 Task: Look for space in Kladno, Czech Republic from 4th August, 2023 to 8th August, 2023 for 1 adult in price range Rs.10000 to Rs.15000. Place can be private room with 1  bedroom having 1 bed and 1 bathroom. Property type can be flatguest house, hotel. Amenities needed are: wifi. Booking option can be shelf check-in. Required host language is English.
Action: Mouse moved to (532, 98)
Screenshot: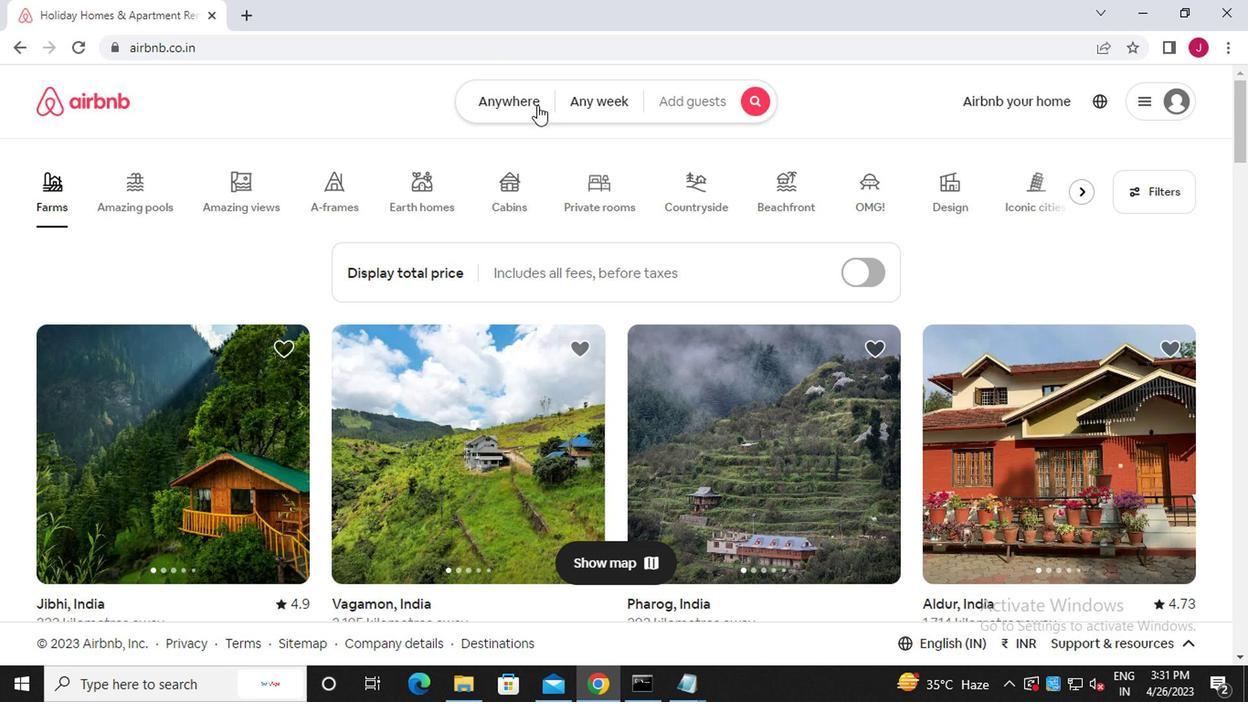 
Action: Mouse pressed left at (532, 98)
Screenshot: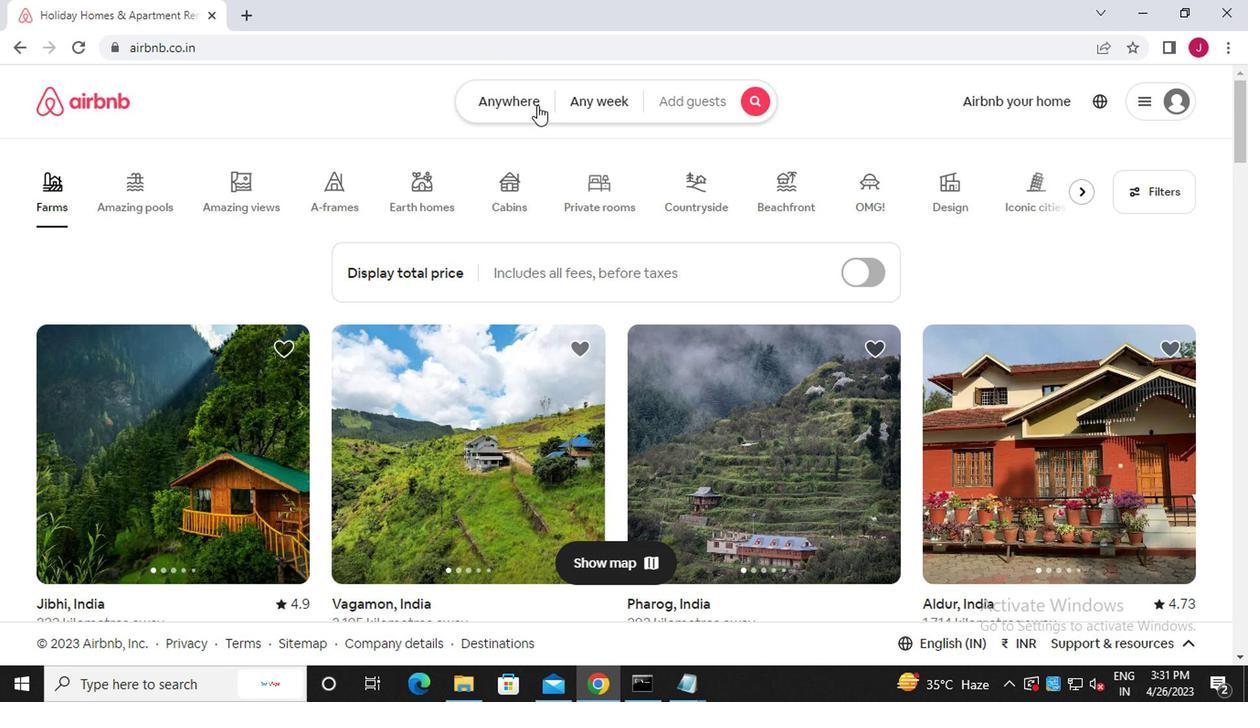 
Action: Mouse moved to (302, 178)
Screenshot: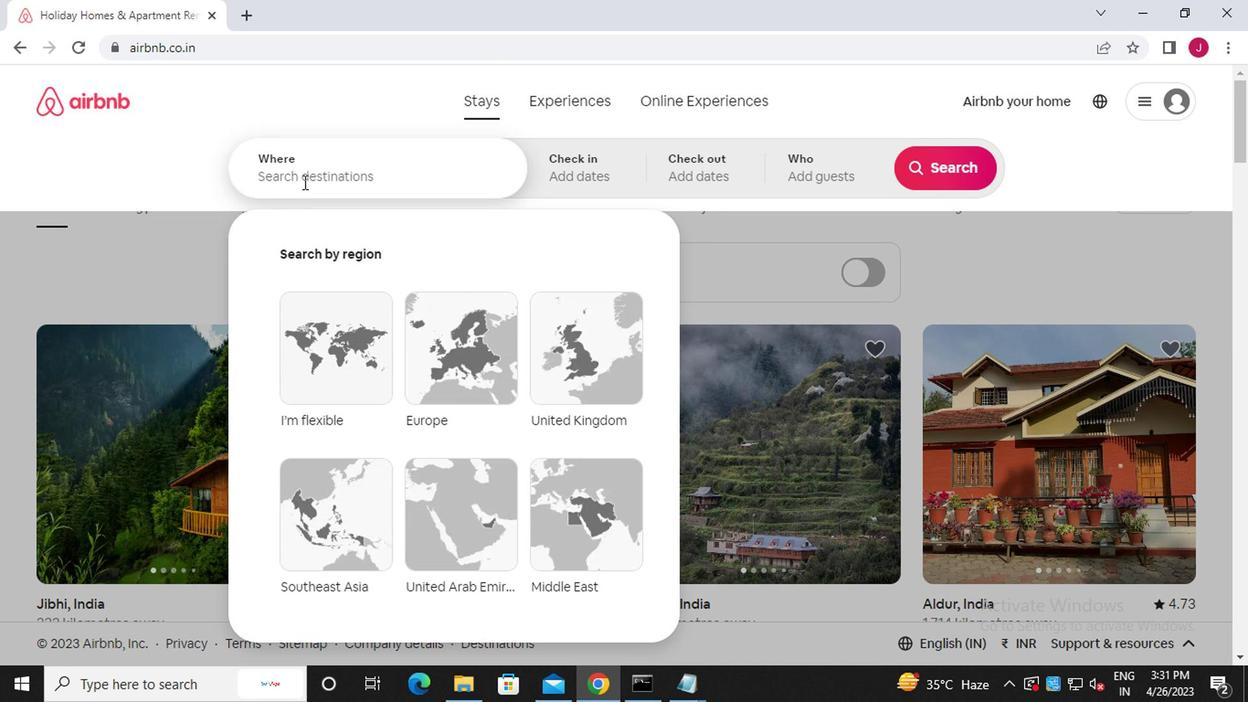
Action: Mouse pressed left at (302, 178)
Screenshot: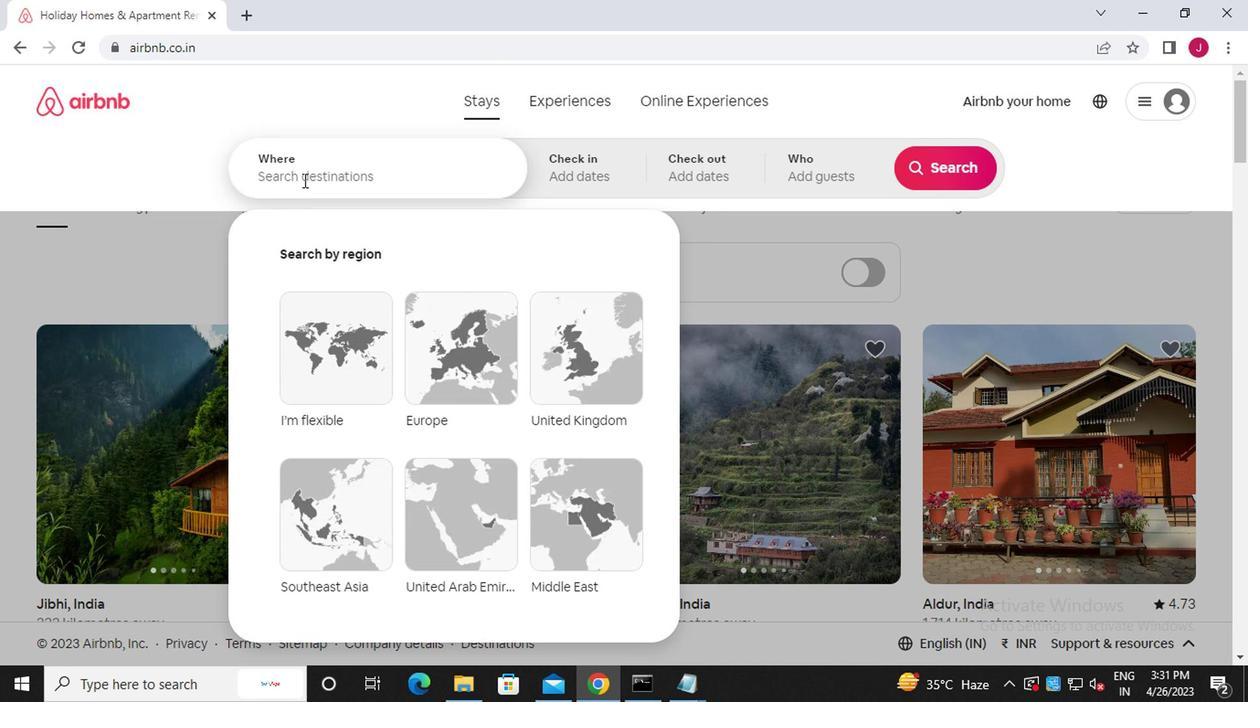 
Action: Key pressed k<Key.caps_lock>lando,<Key.caps_lock>c<Key.caps_lock>zech<Key.space><Key.caps_lock>r<Key.caps_lock>epublic
Screenshot: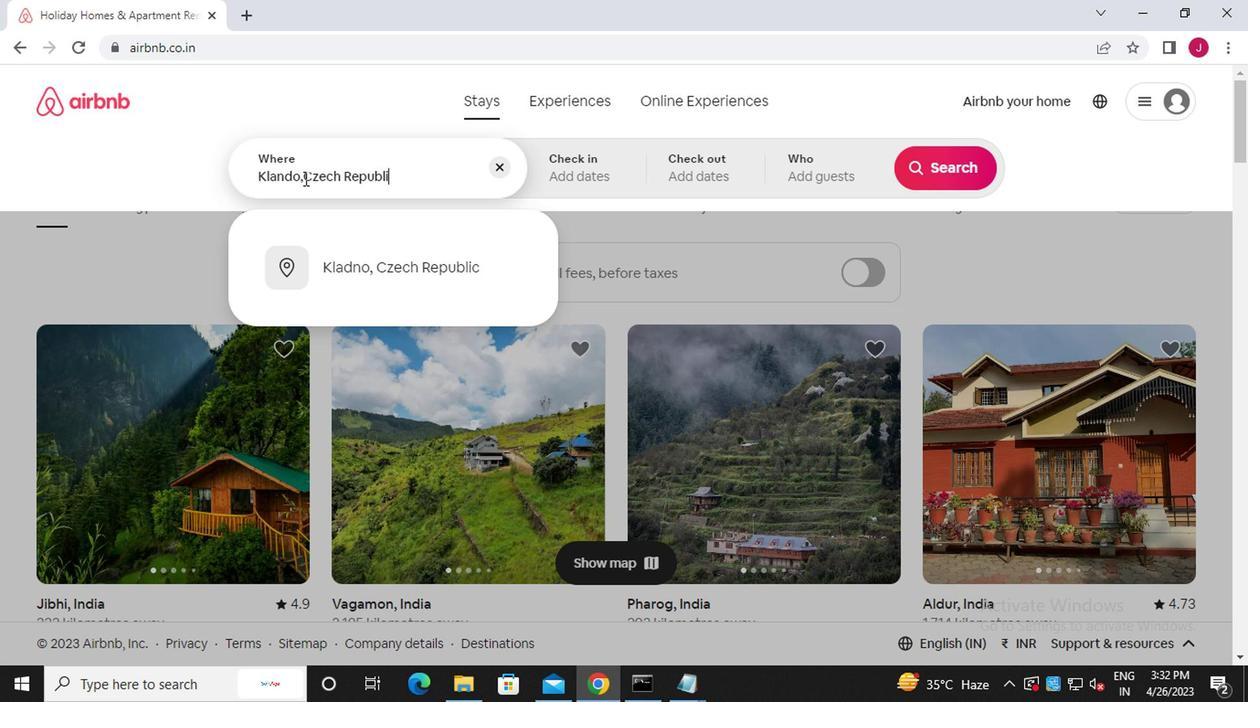 
Action: Mouse moved to (448, 275)
Screenshot: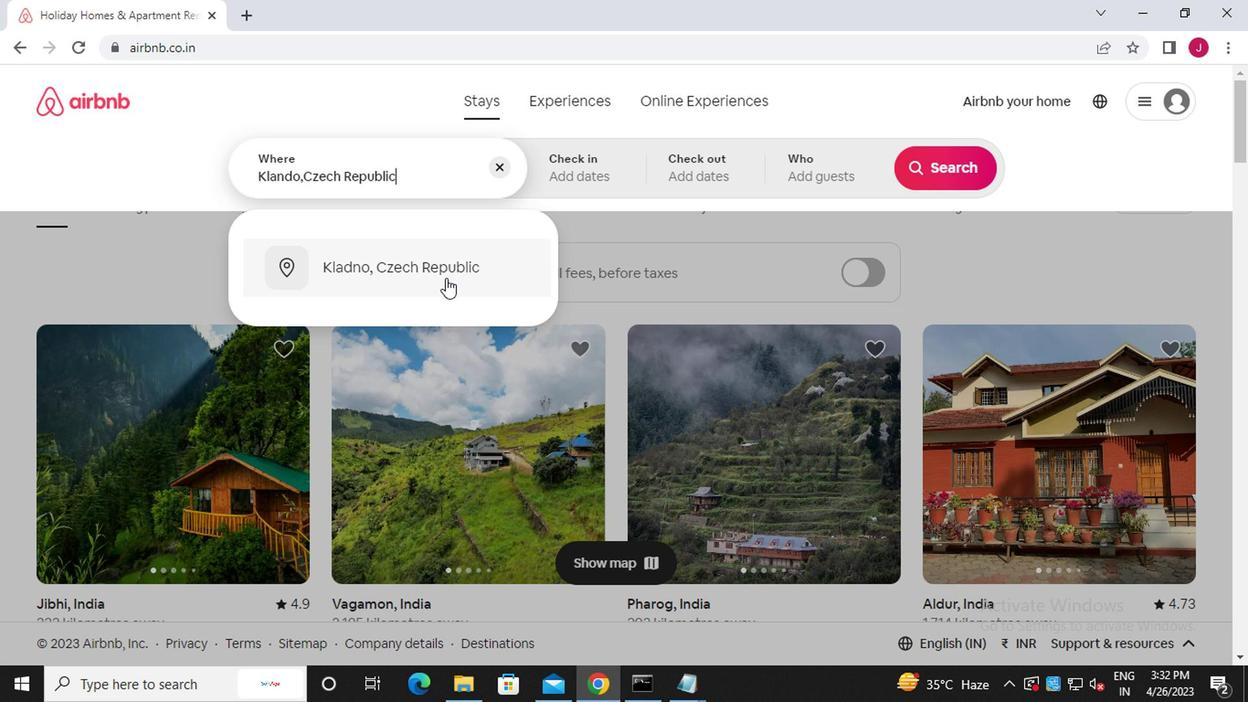 
Action: Mouse pressed left at (448, 275)
Screenshot: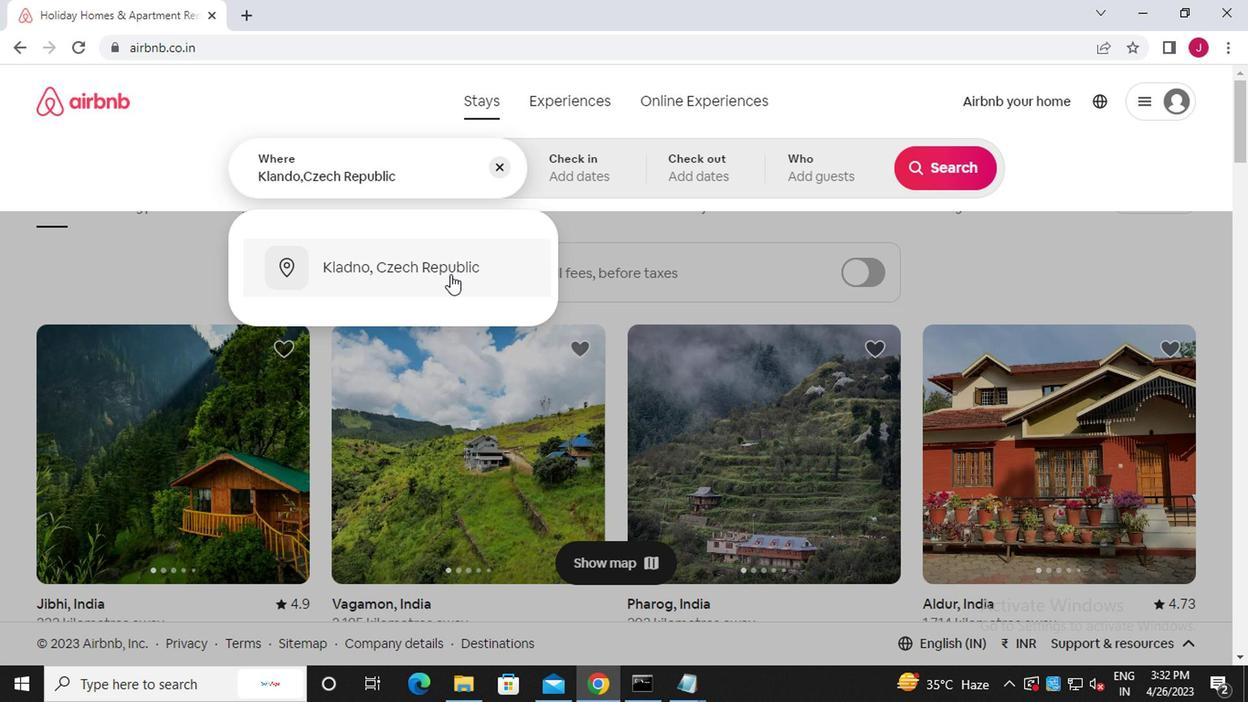 
Action: Mouse moved to (926, 320)
Screenshot: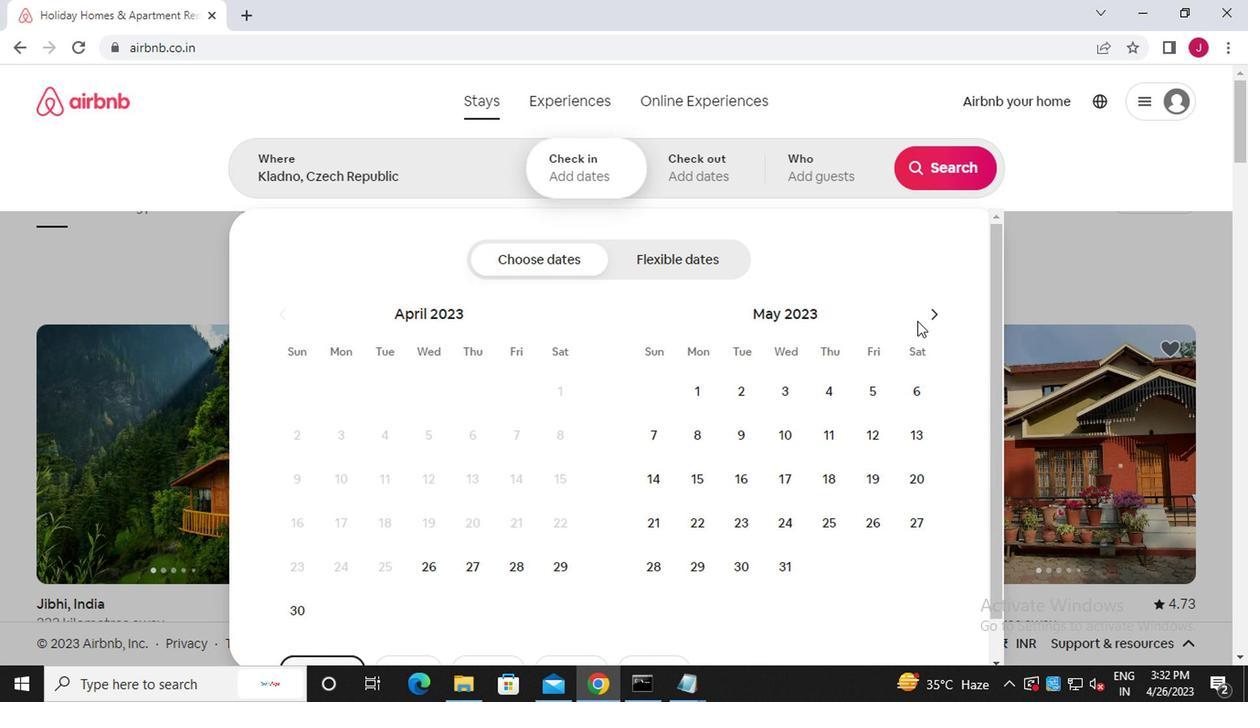 
Action: Mouse pressed left at (926, 320)
Screenshot: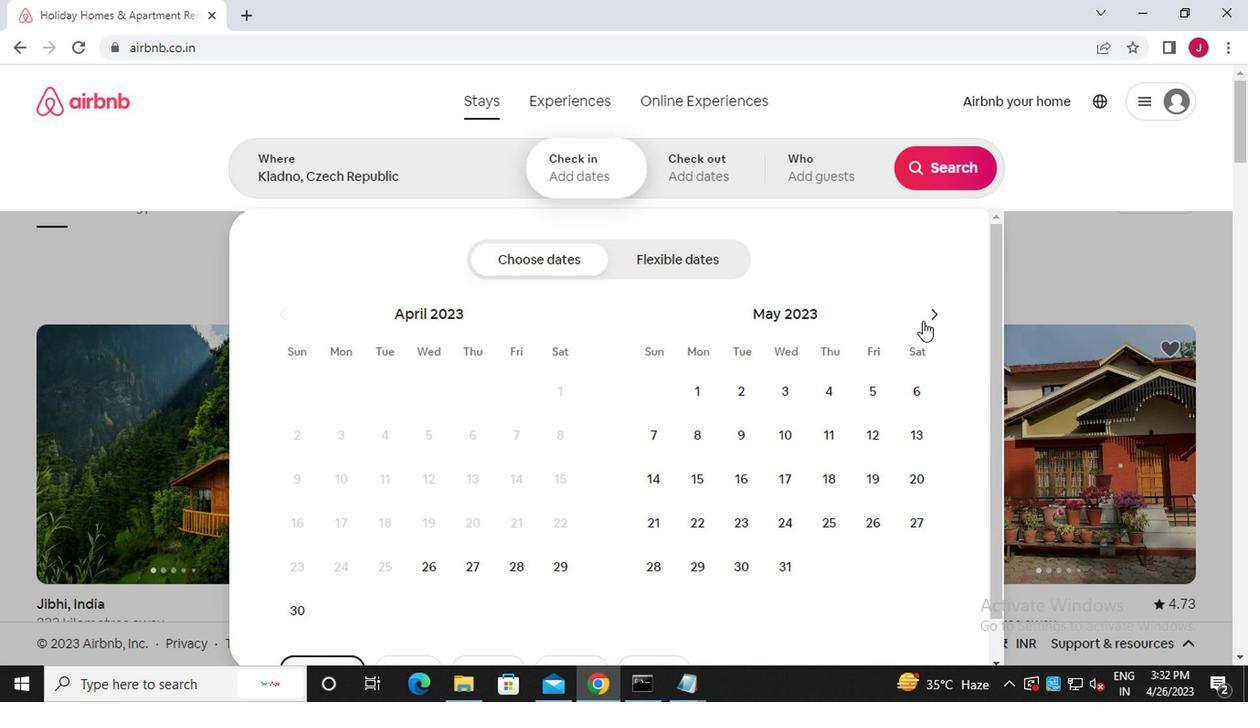 
Action: Mouse moved to (928, 320)
Screenshot: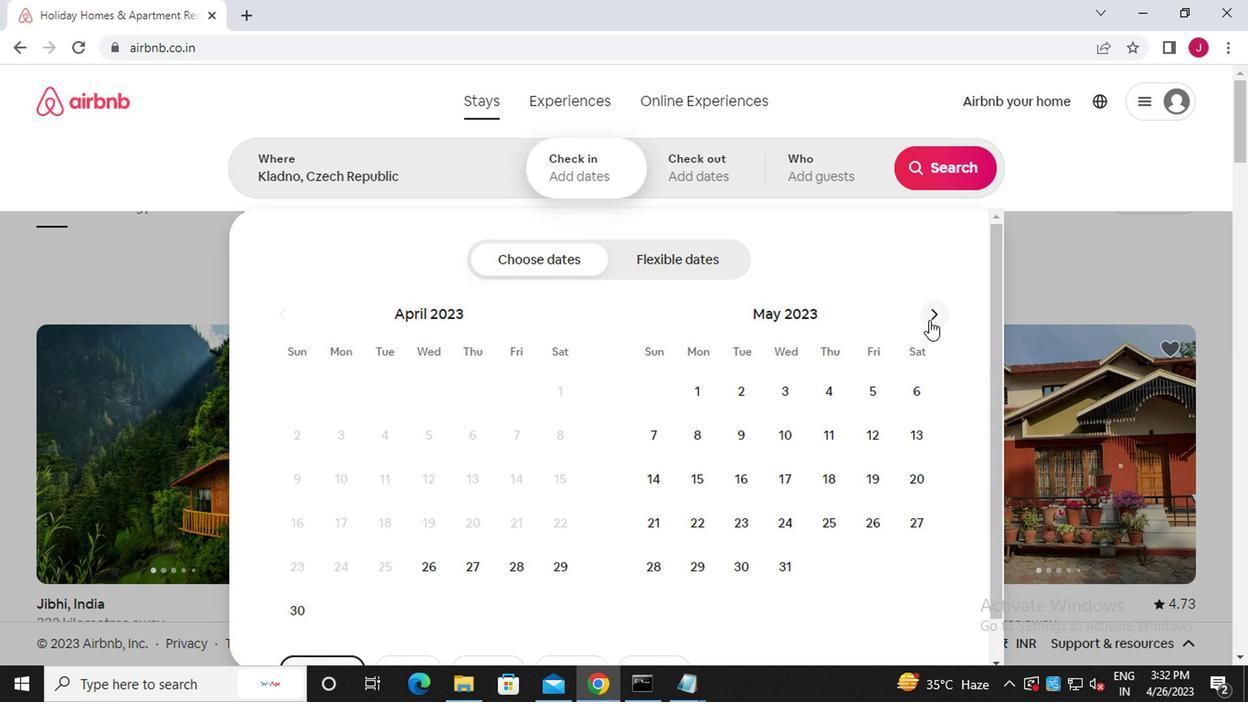 
Action: Mouse pressed left at (928, 320)
Screenshot: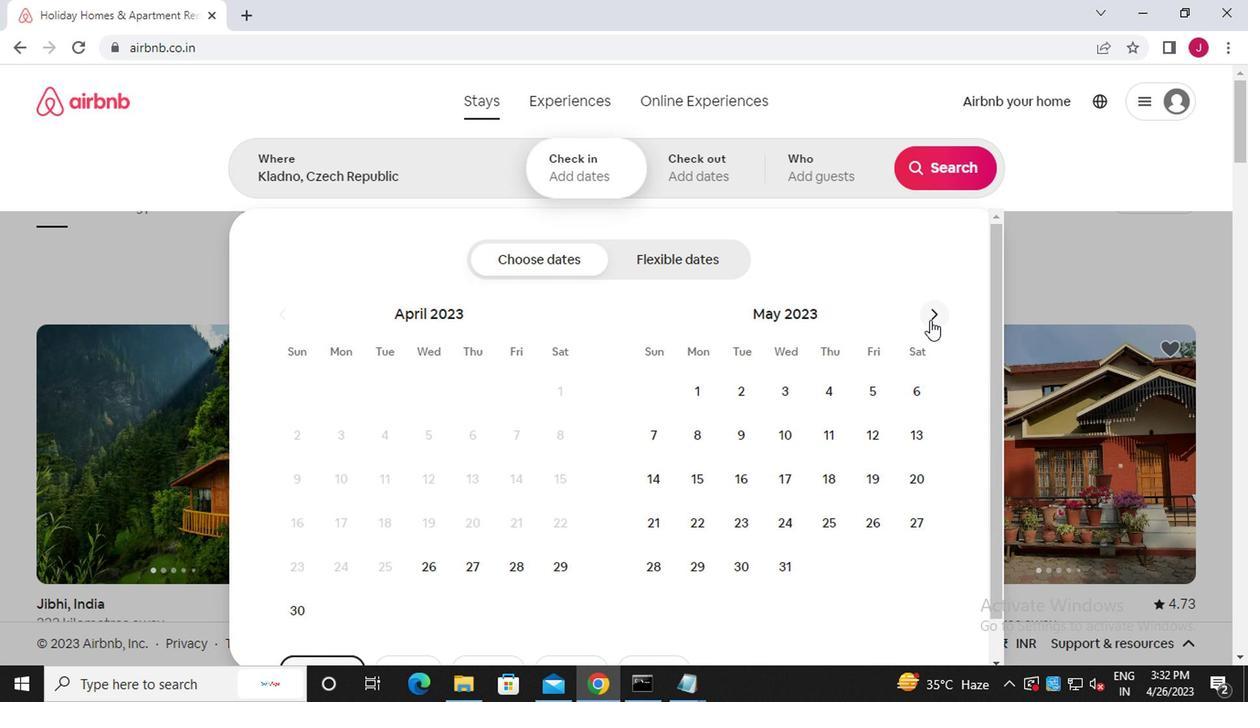
Action: Mouse pressed left at (928, 320)
Screenshot: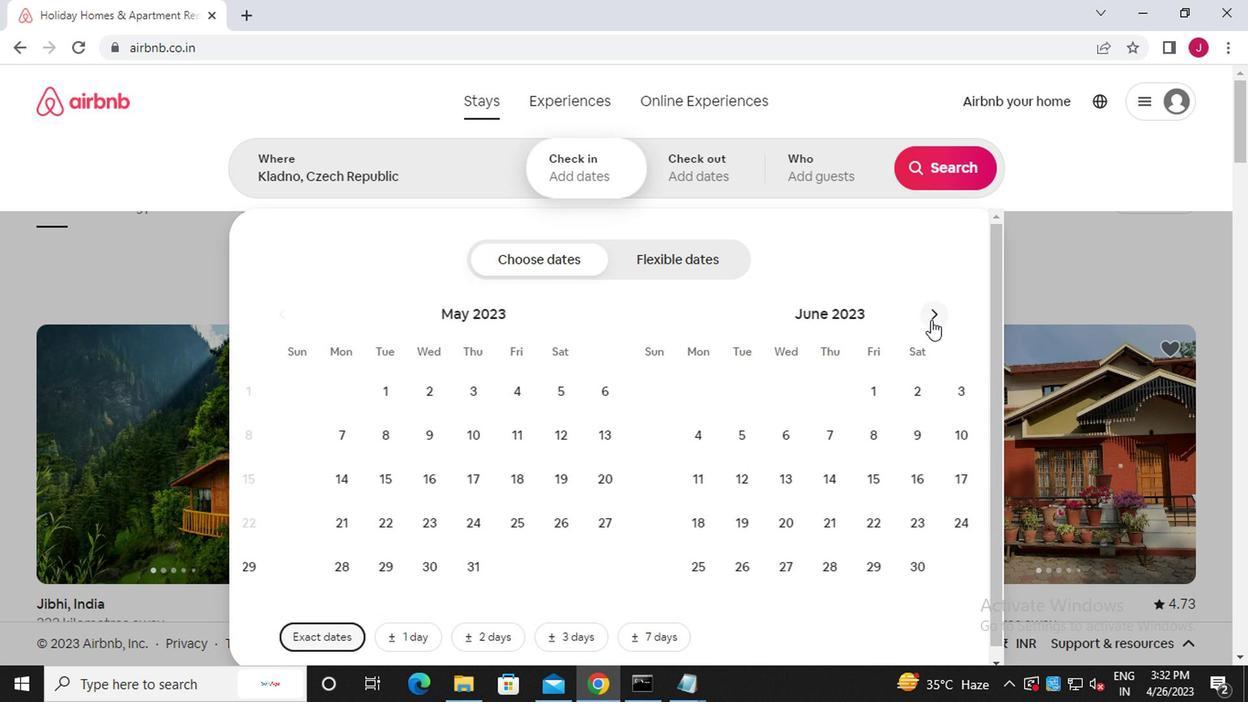 
Action: Mouse pressed left at (928, 320)
Screenshot: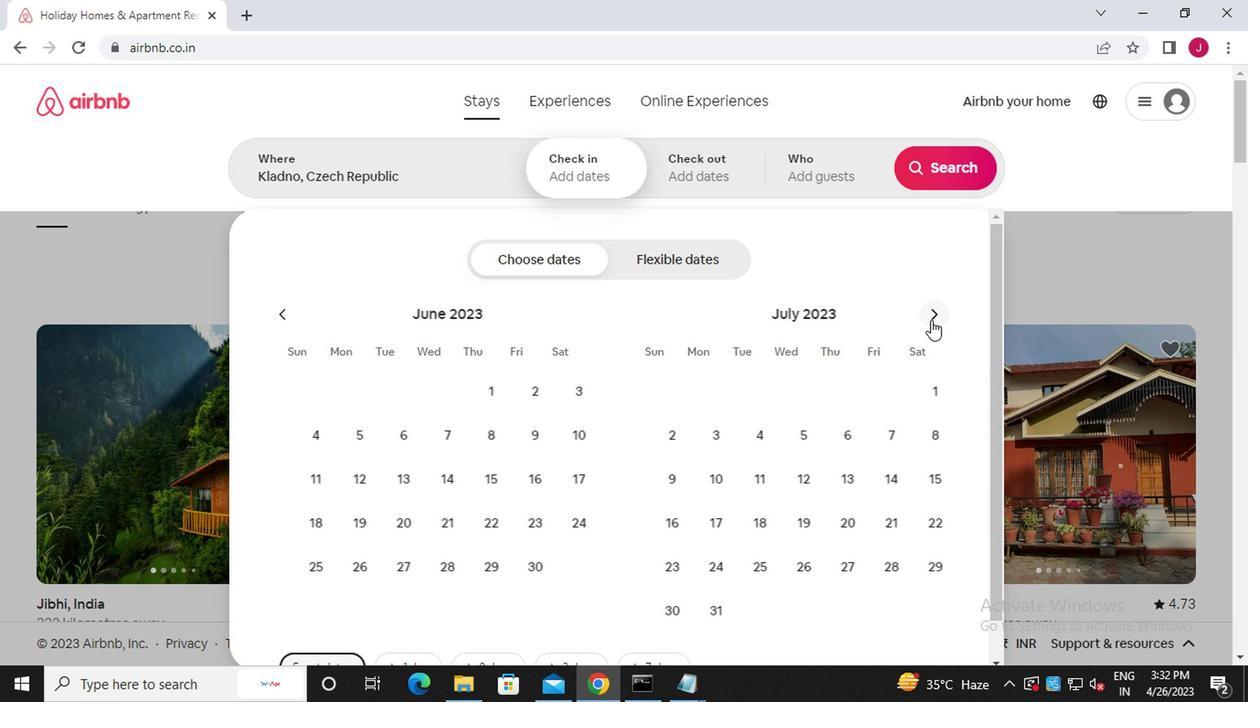 
Action: Mouse moved to (865, 390)
Screenshot: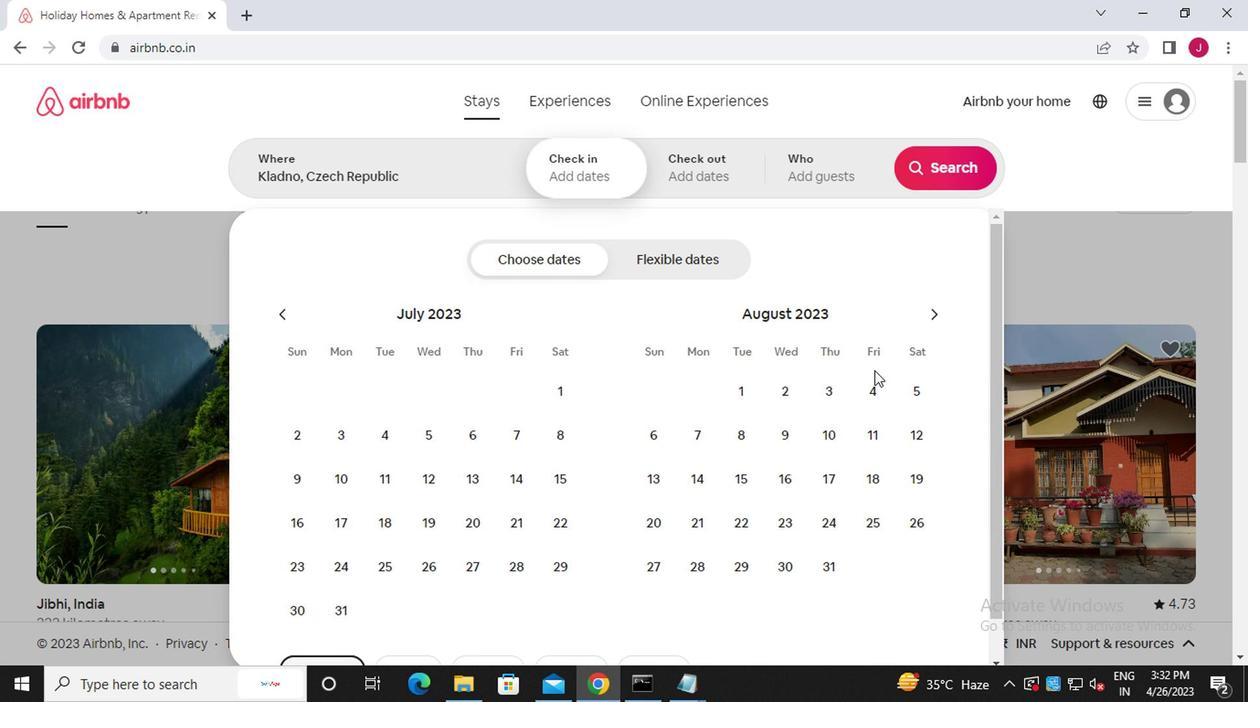 
Action: Mouse pressed left at (865, 390)
Screenshot: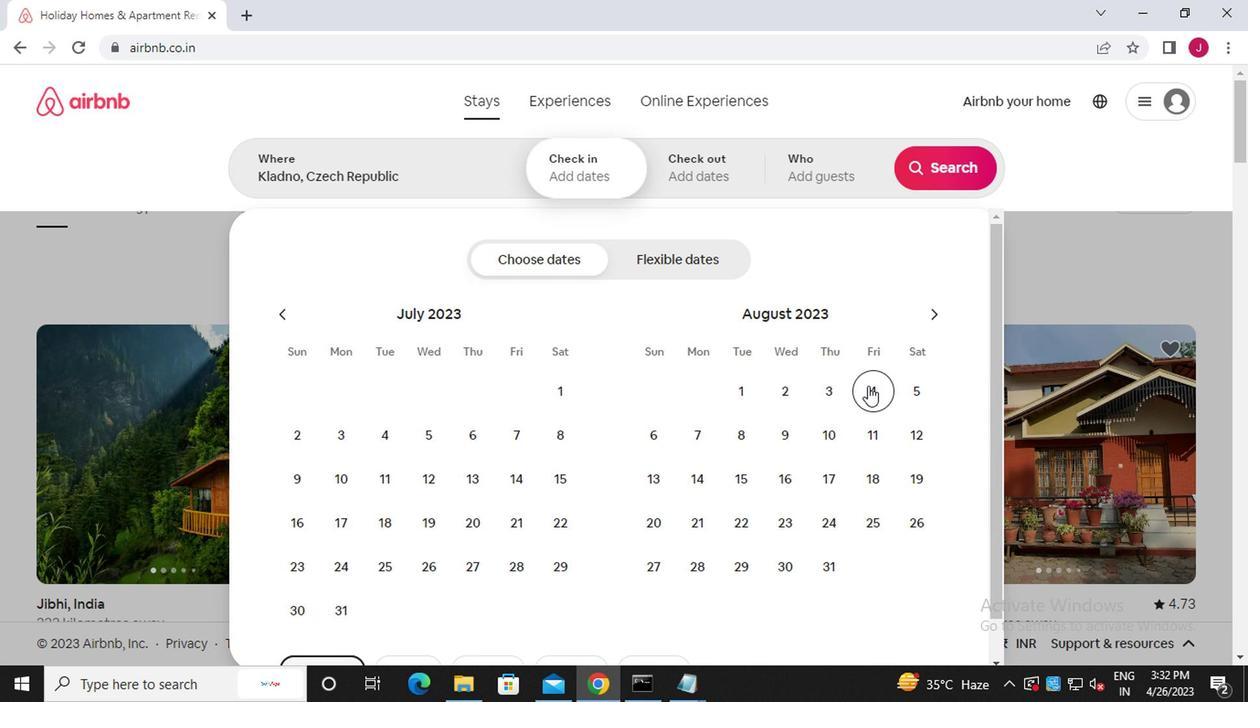 
Action: Mouse moved to (752, 433)
Screenshot: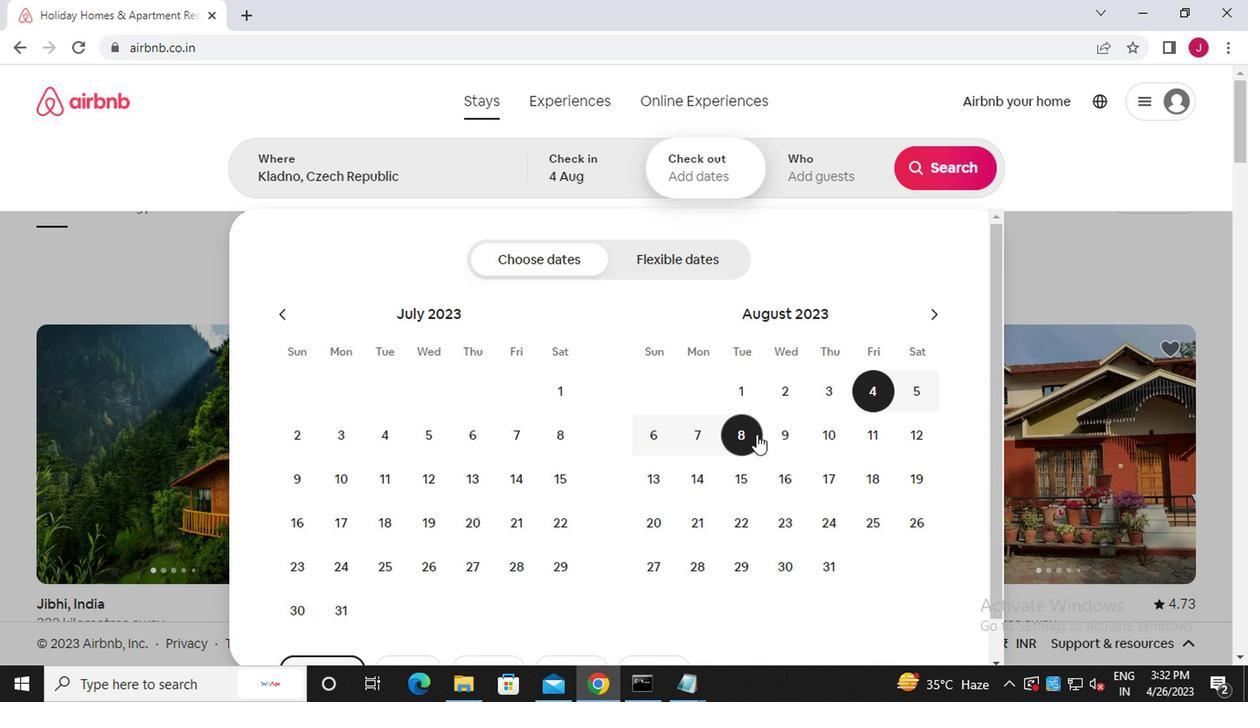 
Action: Mouse pressed left at (752, 433)
Screenshot: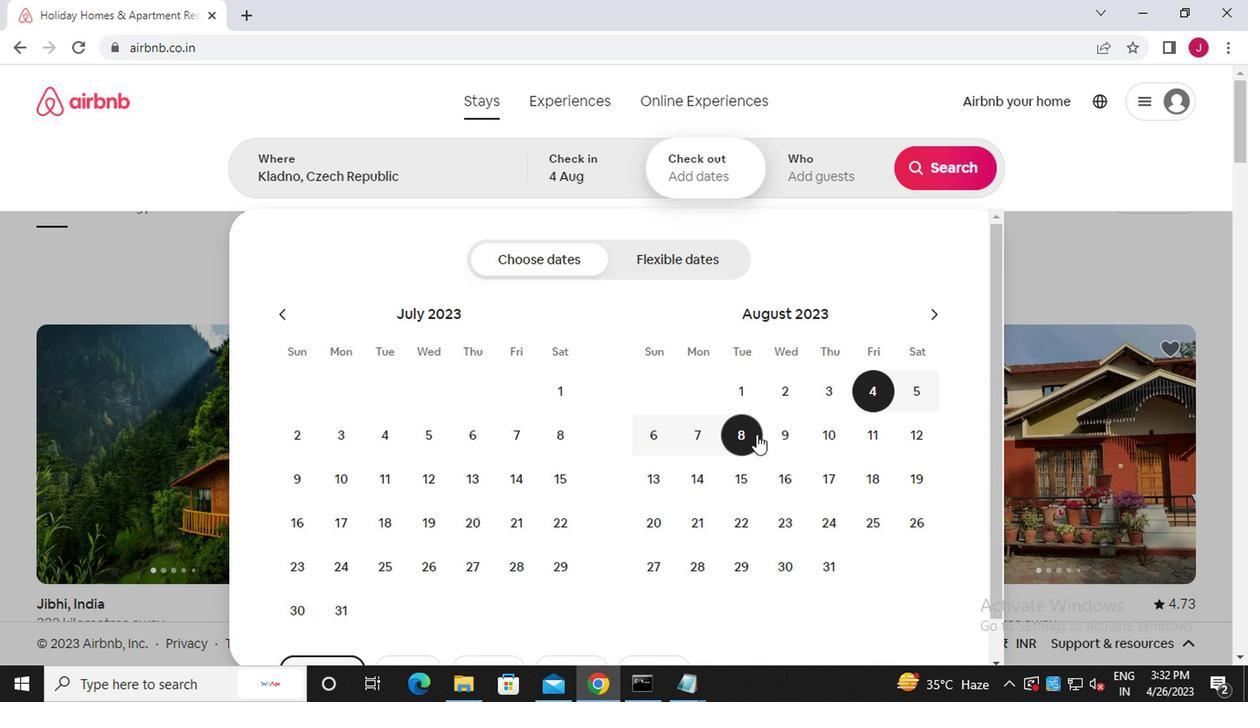
Action: Mouse moved to (809, 177)
Screenshot: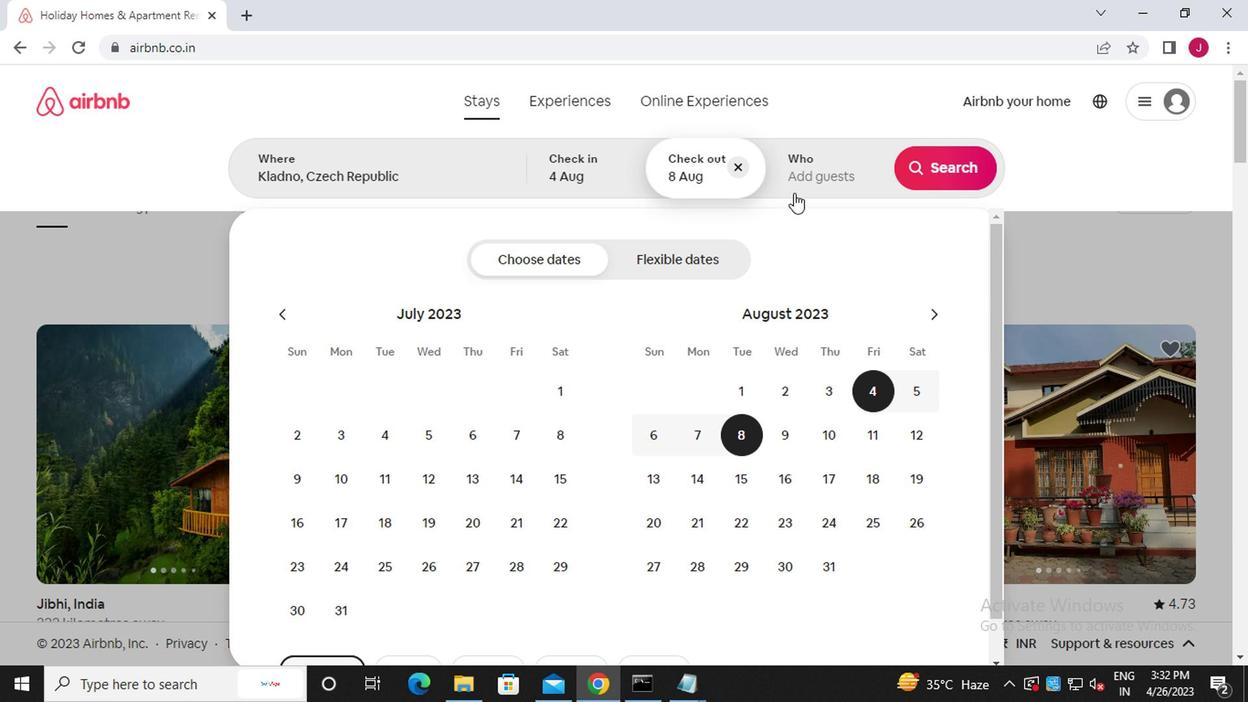 
Action: Mouse pressed left at (809, 177)
Screenshot: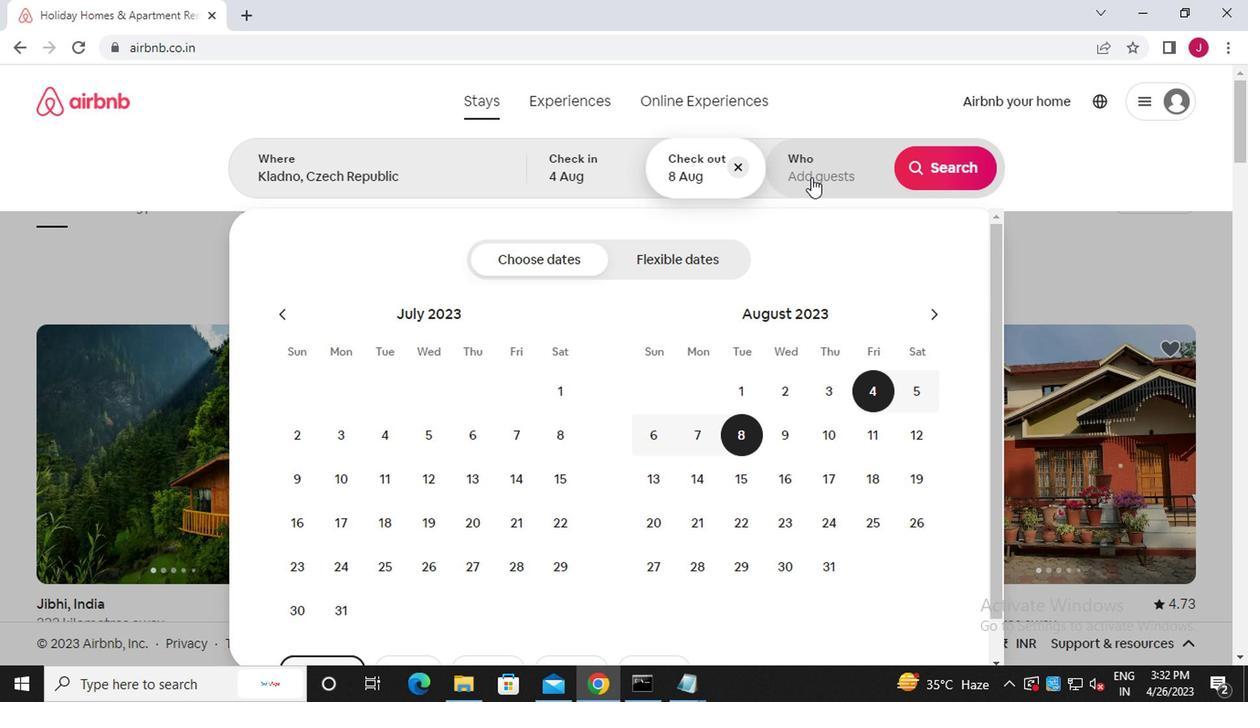 
Action: Mouse moved to (943, 264)
Screenshot: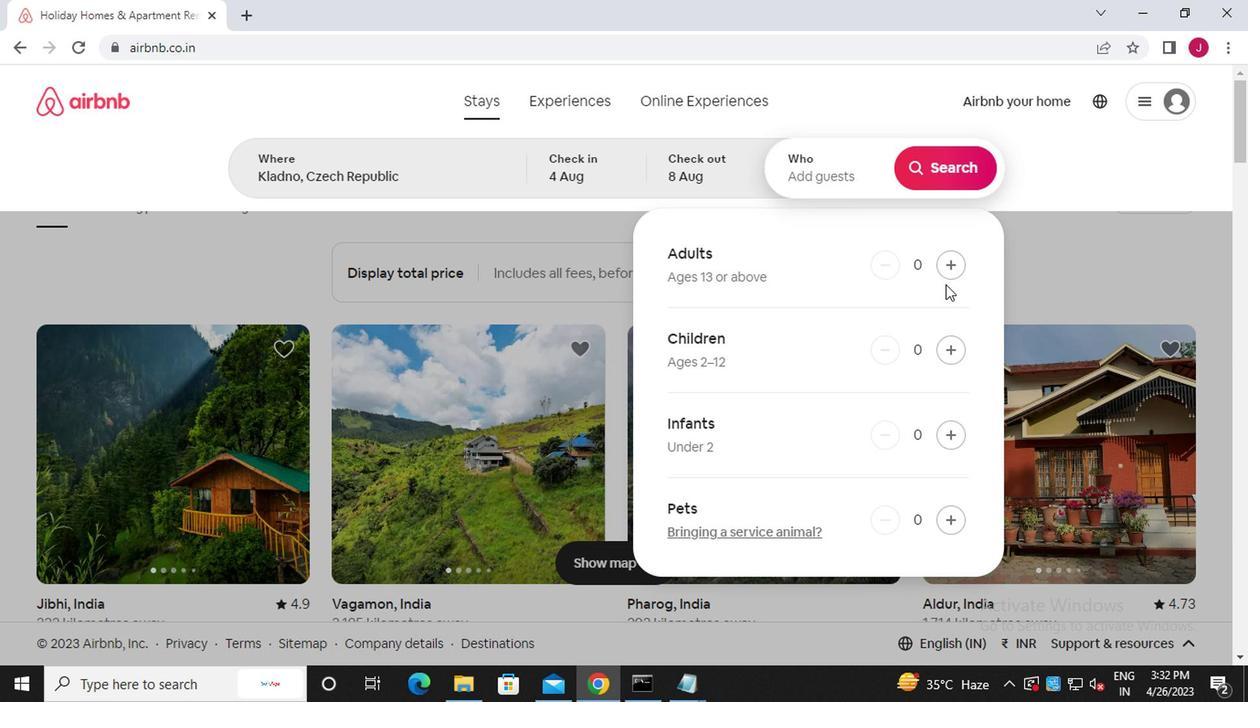 
Action: Mouse pressed left at (943, 264)
Screenshot: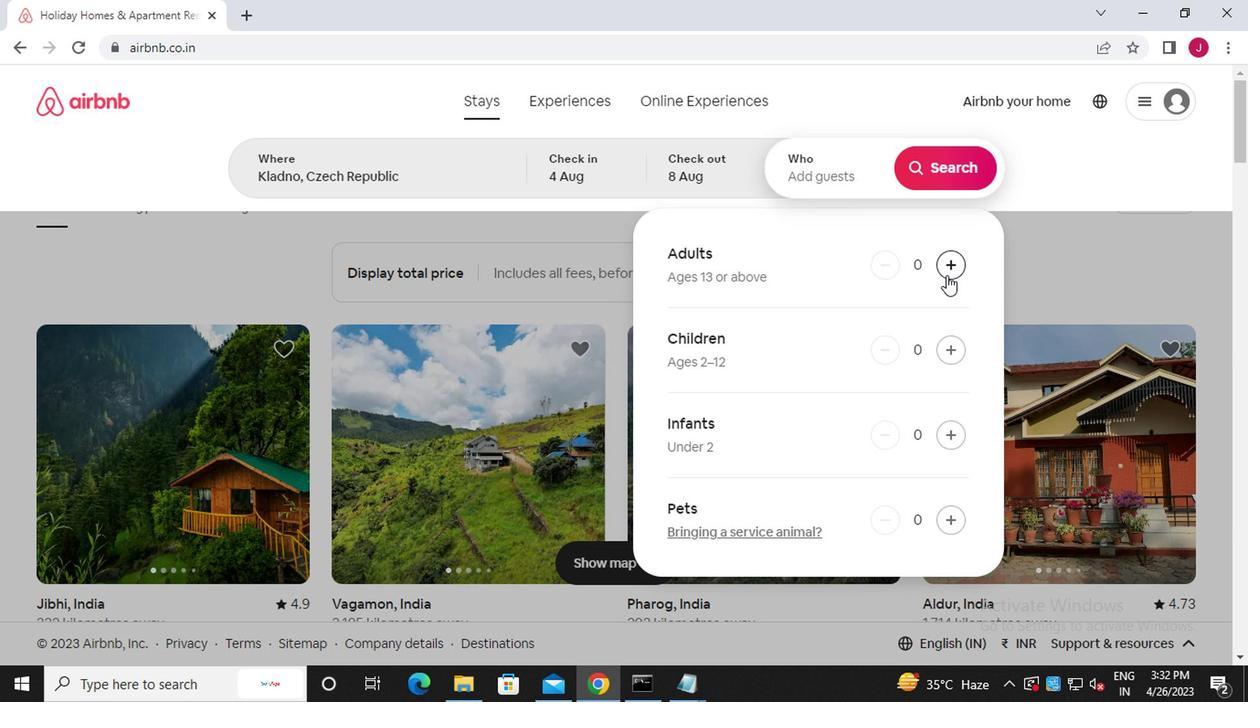 
Action: Mouse moved to (943, 168)
Screenshot: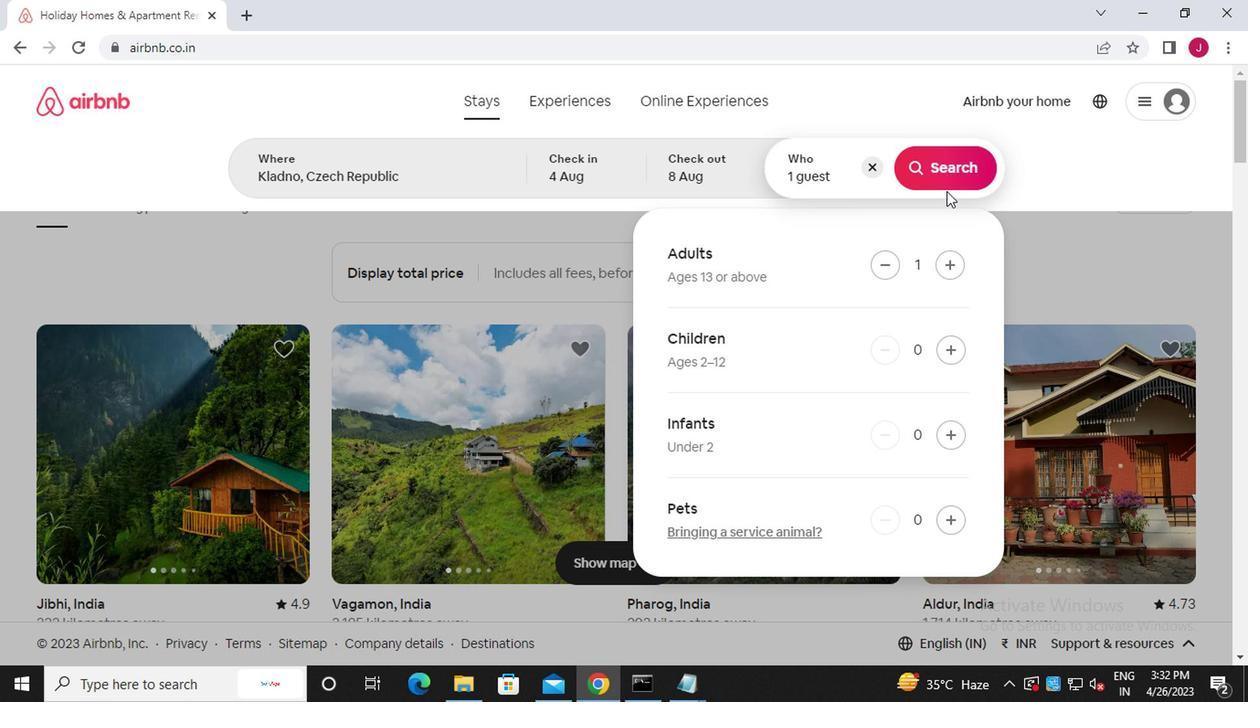 
Action: Mouse pressed left at (943, 168)
Screenshot: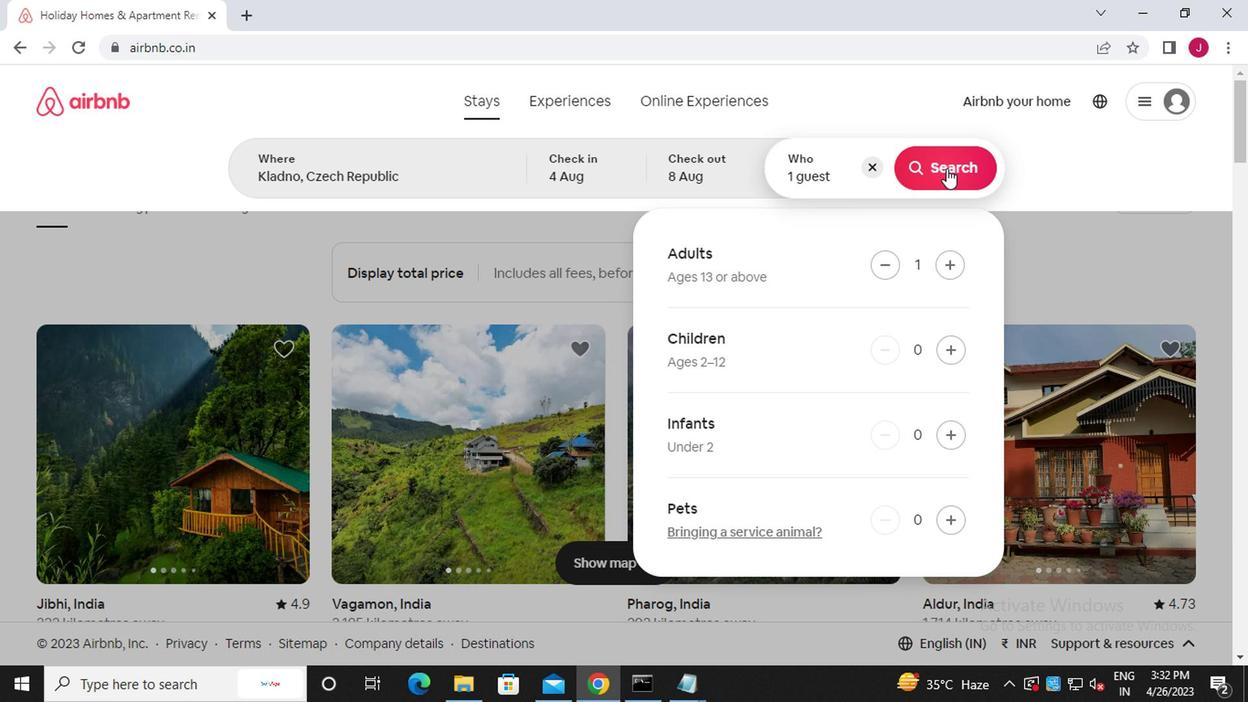 
Action: Mouse moved to (1171, 173)
Screenshot: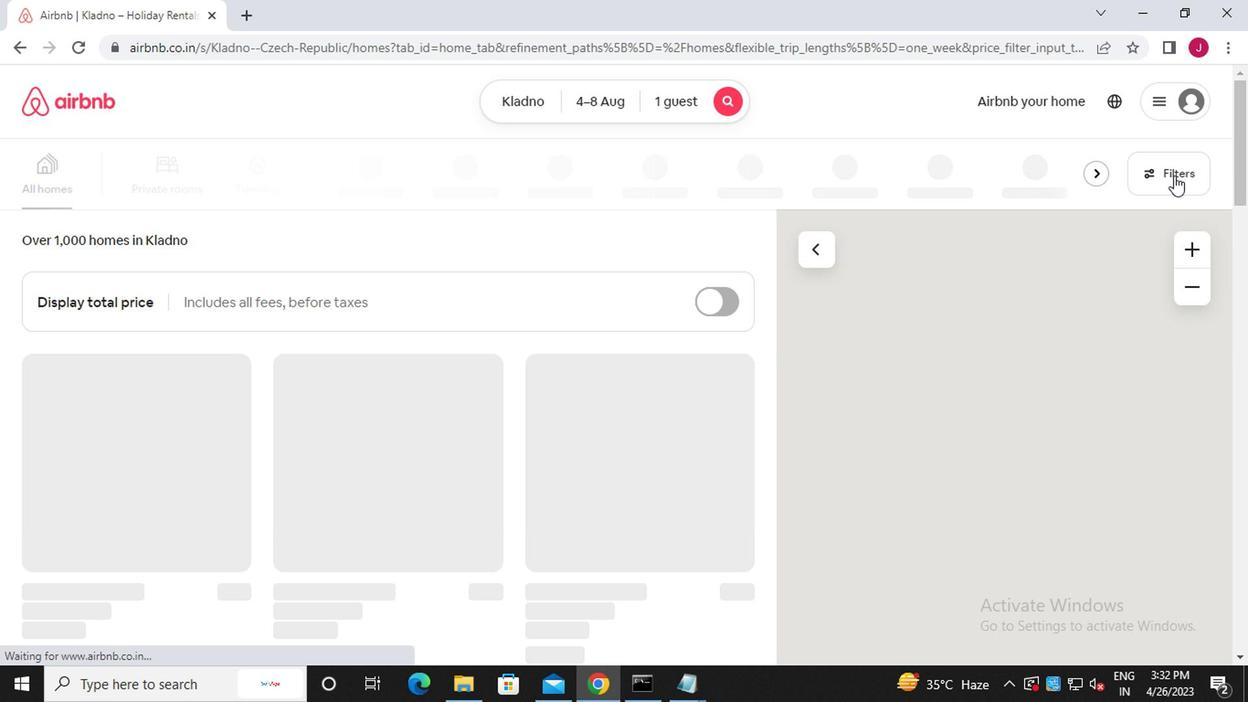 
Action: Mouse pressed left at (1171, 173)
Screenshot: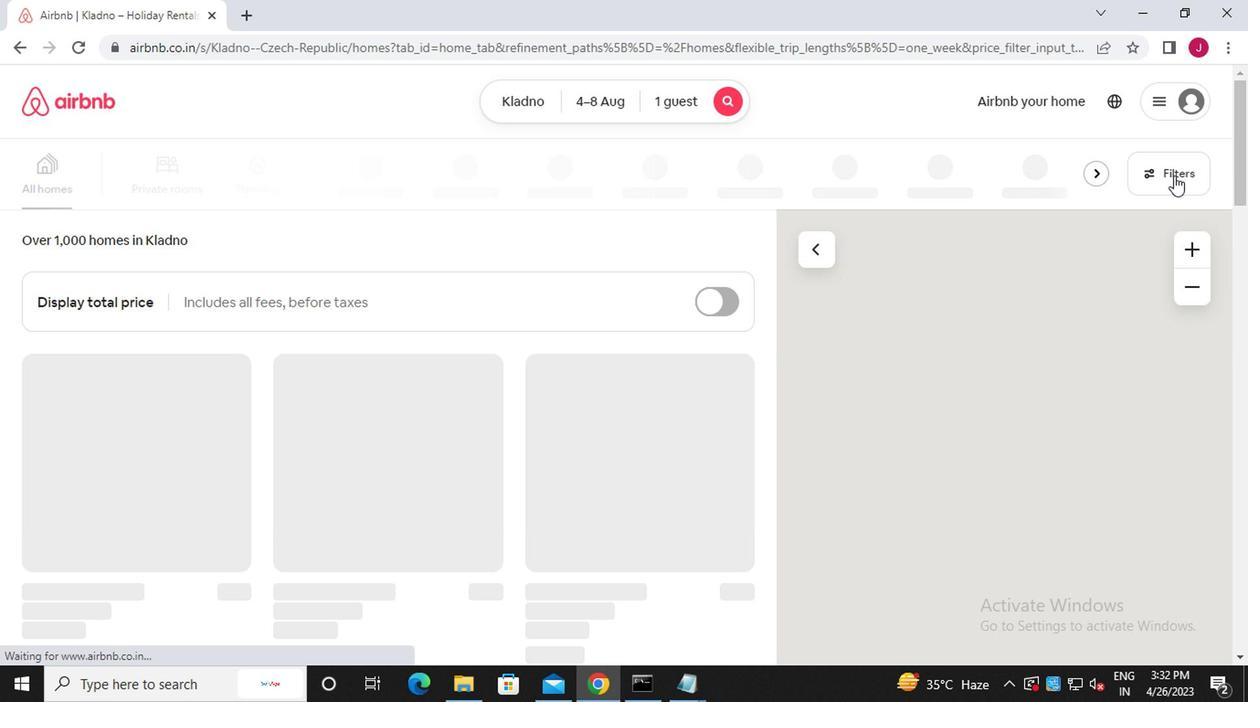 
Action: Mouse moved to (418, 409)
Screenshot: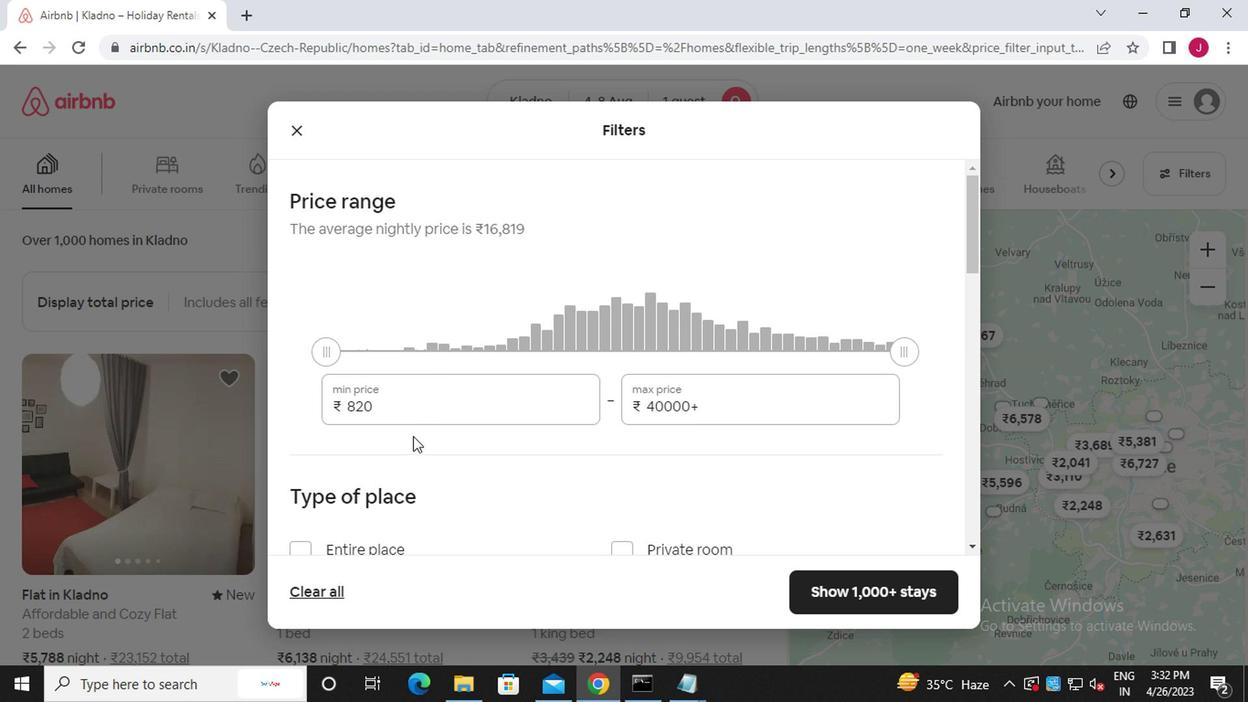 
Action: Mouse pressed left at (418, 409)
Screenshot: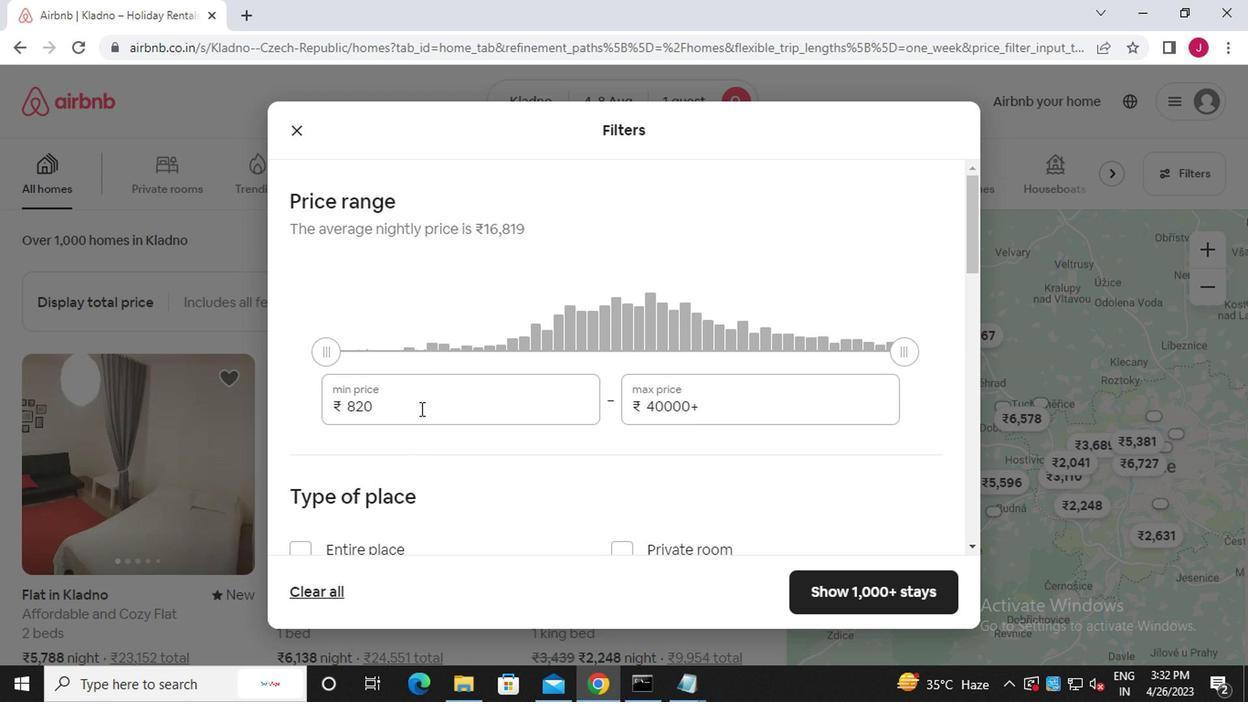 
Action: Mouse moved to (416, 407)
Screenshot: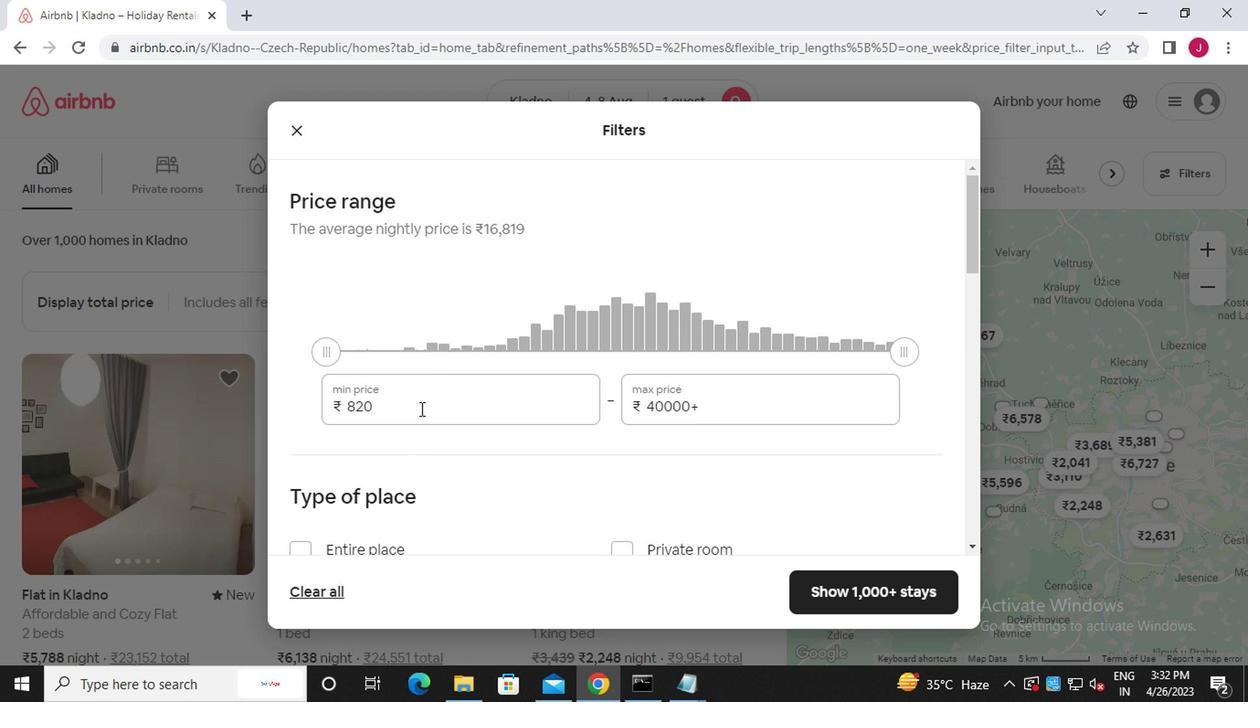 
Action: Key pressed <Key.backspace><Key.backspace><Key.backspace><<97>><<96>><<96>><<96>><<96>>
Screenshot: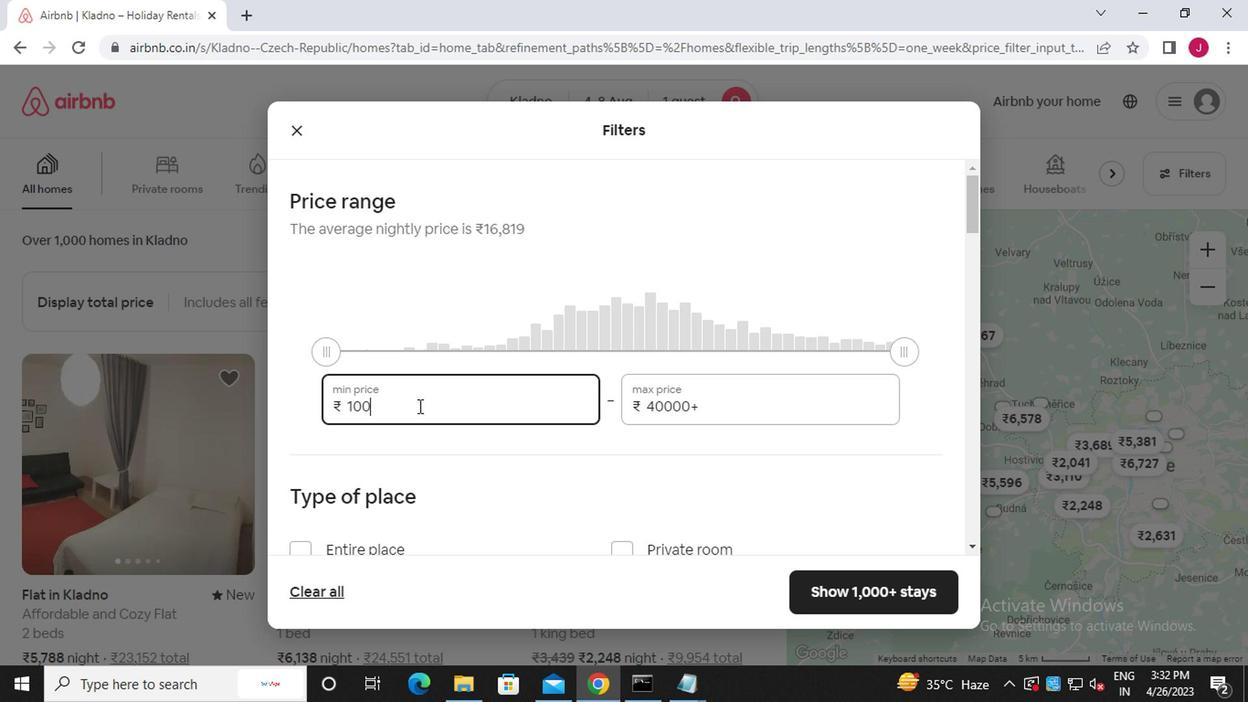 
Action: Mouse moved to (785, 406)
Screenshot: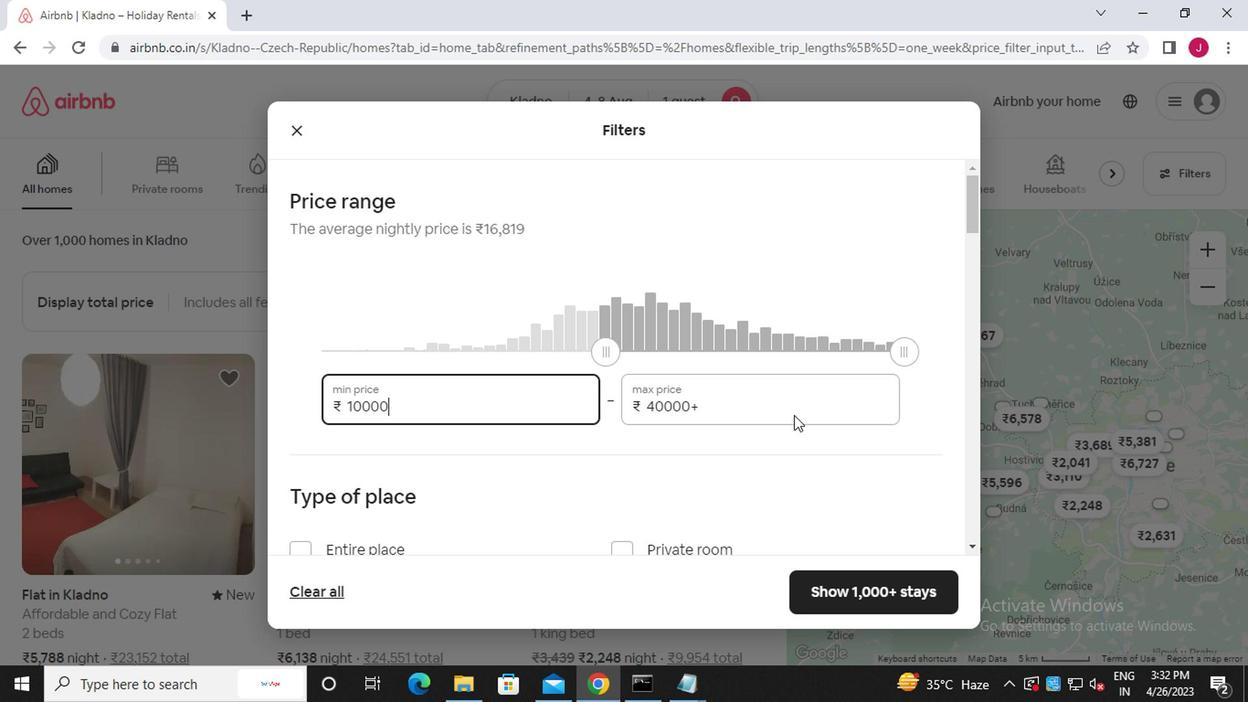 
Action: Mouse pressed left at (785, 406)
Screenshot: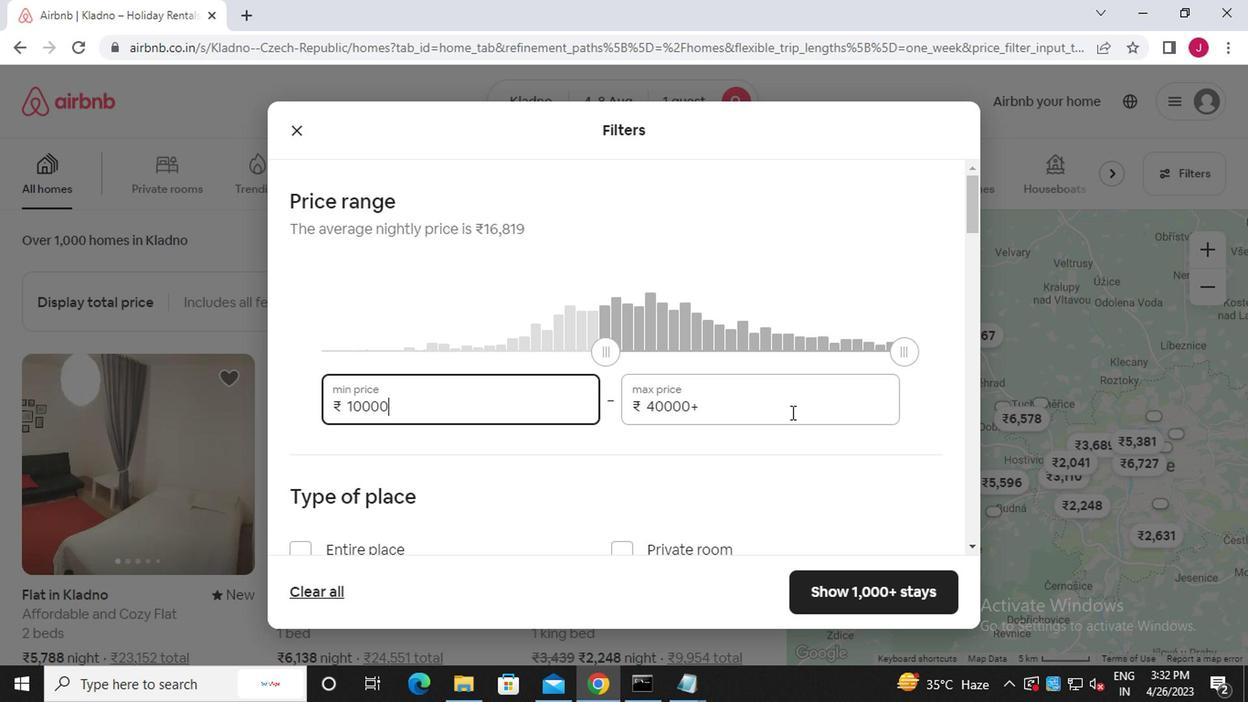 
Action: Key pressed <Key.backspace><Key.backspace><Key.backspace><Key.backspace><Key.backspace><Key.backspace><Key.backspace><Key.backspace><Key.backspace><Key.backspace><Key.backspace><Key.backspace><<97>><<101>><<96>><<96>><<96>>
Screenshot: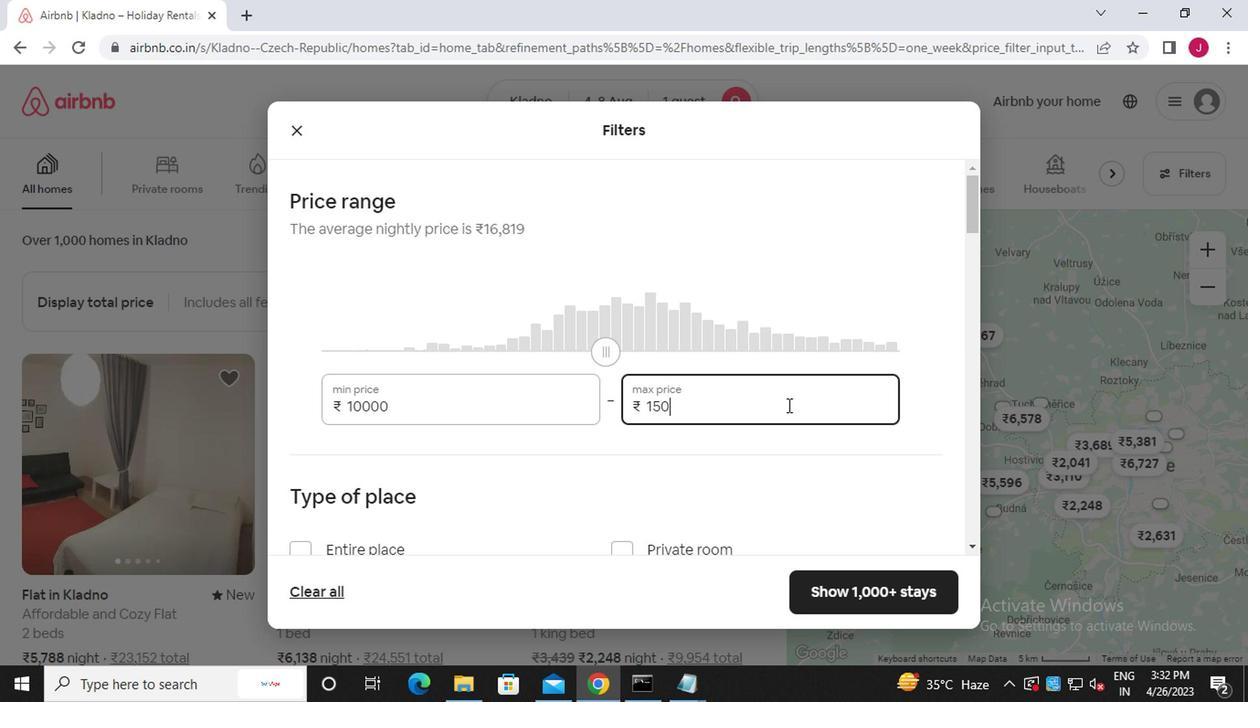 
Action: Mouse scrolled (785, 405) with delta (0, -1)
Screenshot: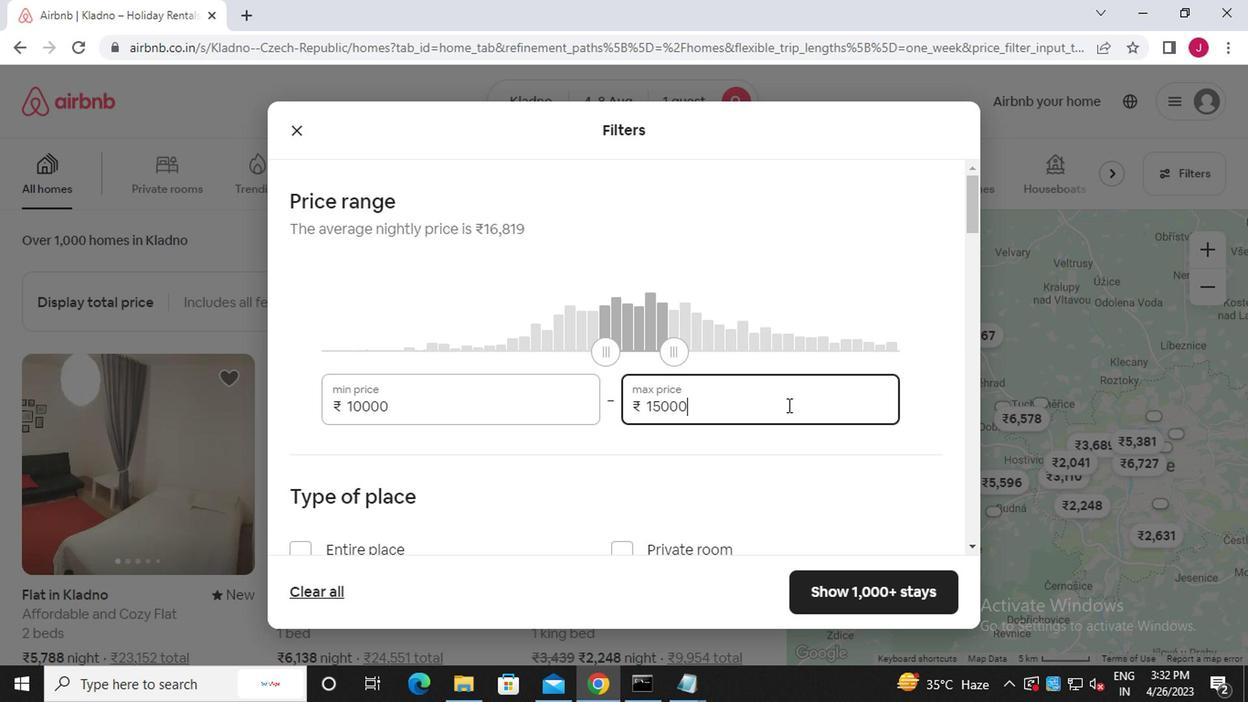 
Action: Mouse scrolled (785, 405) with delta (0, -1)
Screenshot: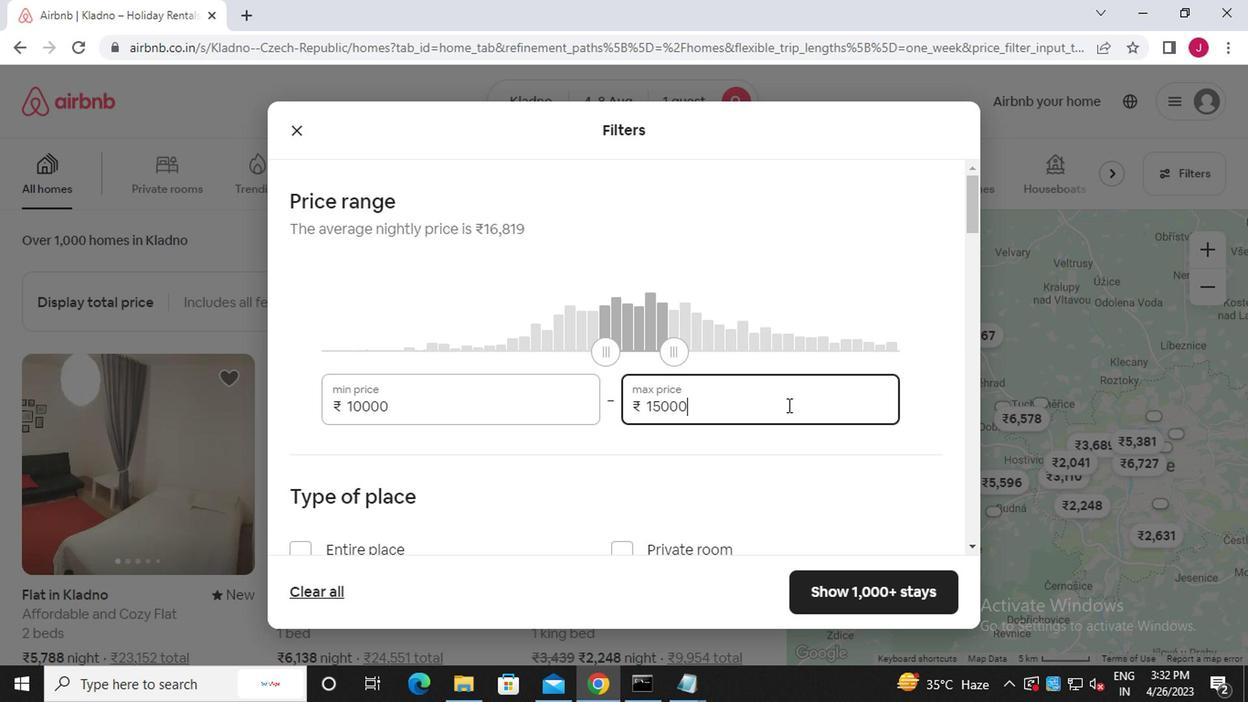 
Action: Mouse moved to (631, 373)
Screenshot: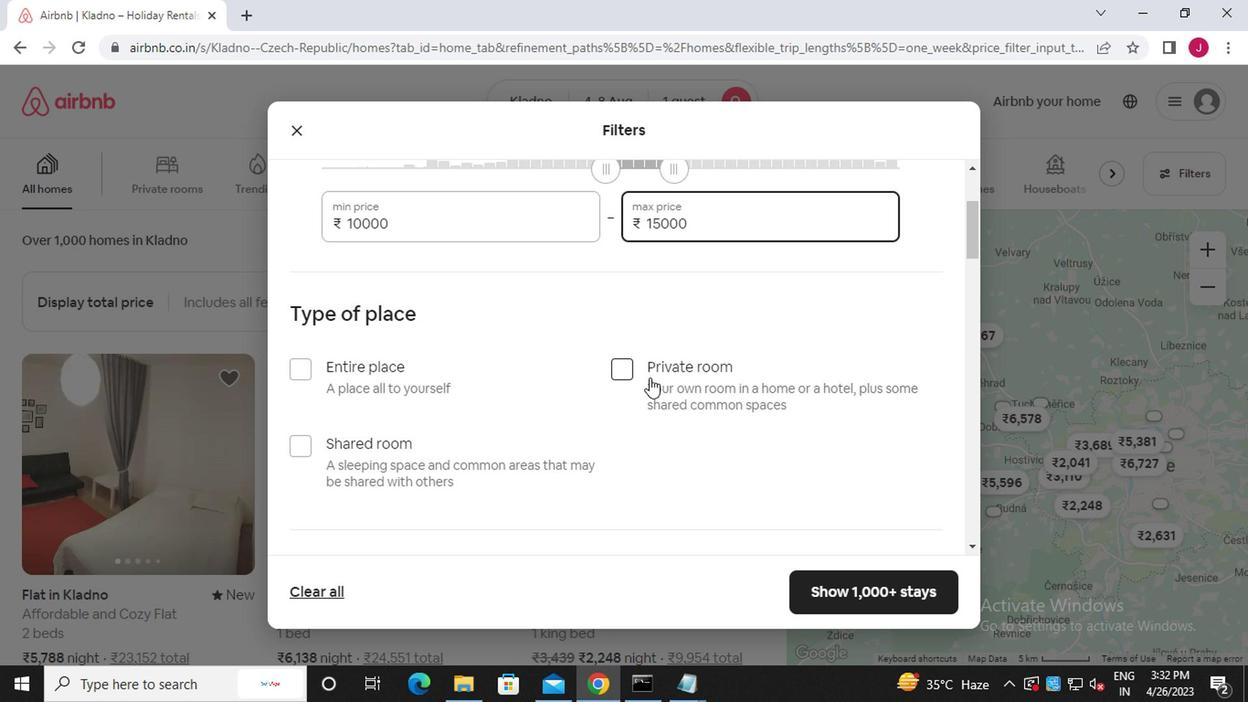 
Action: Mouse pressed left at (631, 373)
Screenshot: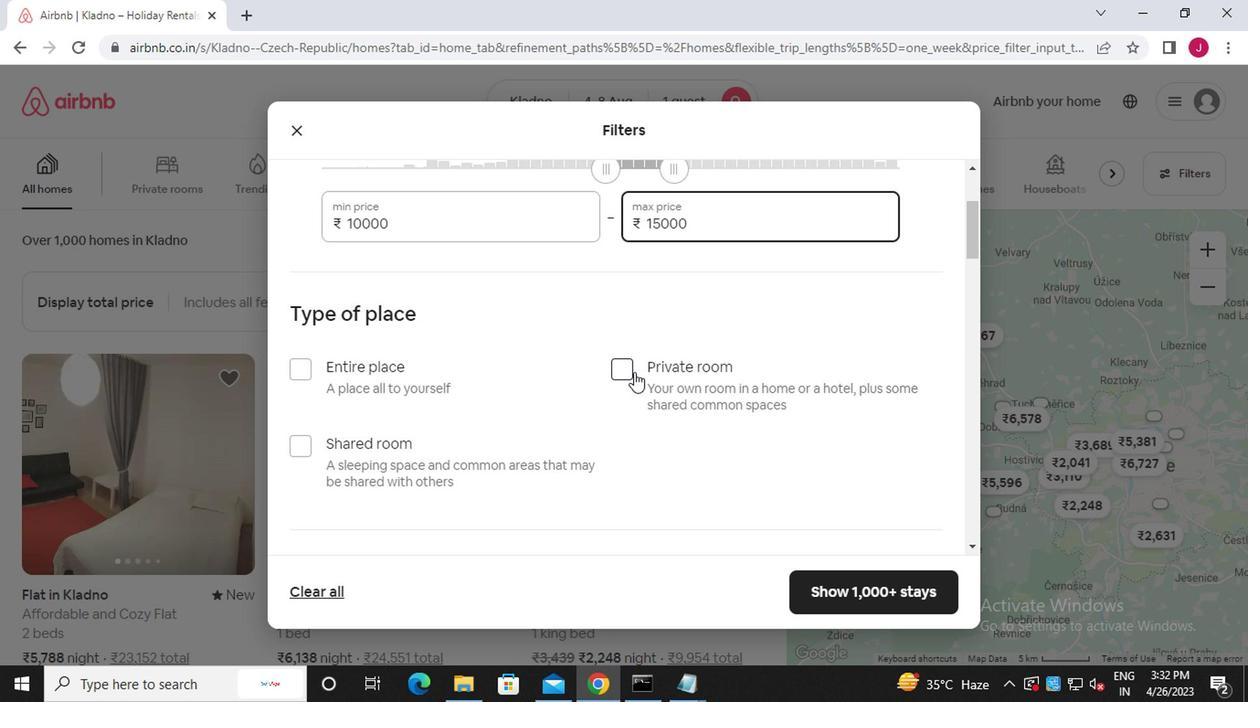 
Action: Mouse moved to (508, 390)
Screenshot: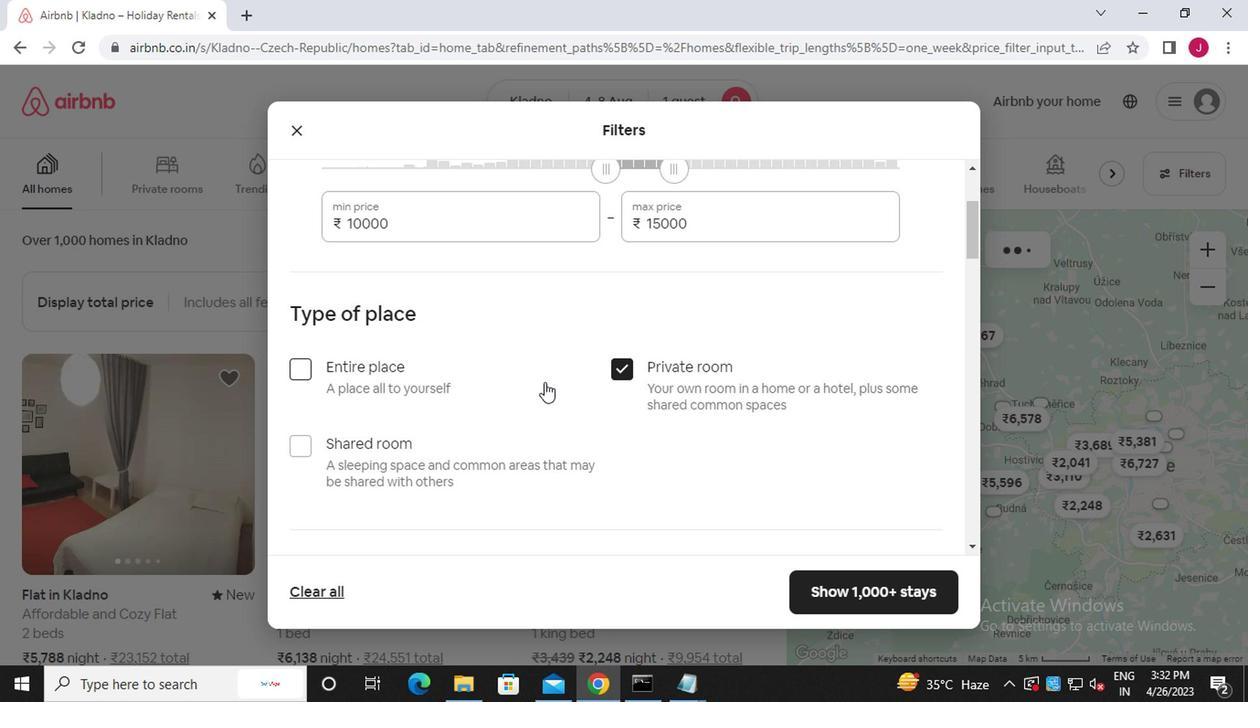 
Action: Mouse scrolled (508, 389) with delta (0, -1)
Screenshot: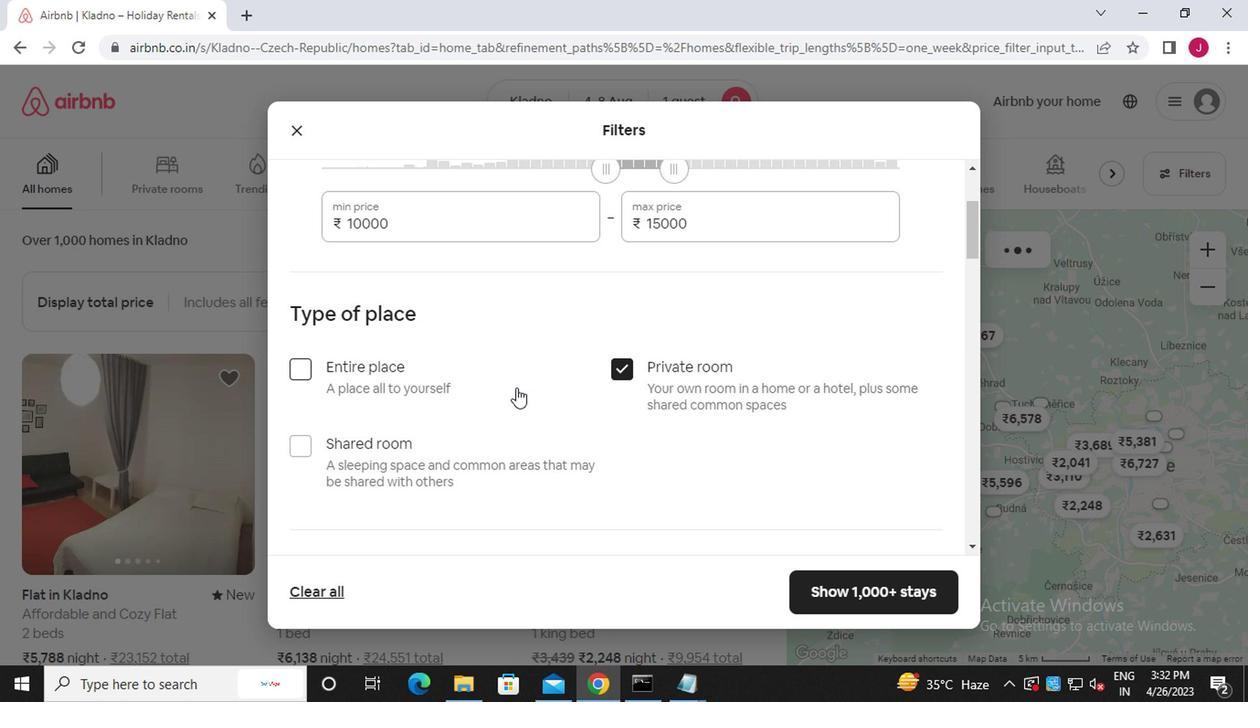 
Action: Mouse scrolled (508, 389) with delta (0, -1)
Screenshot: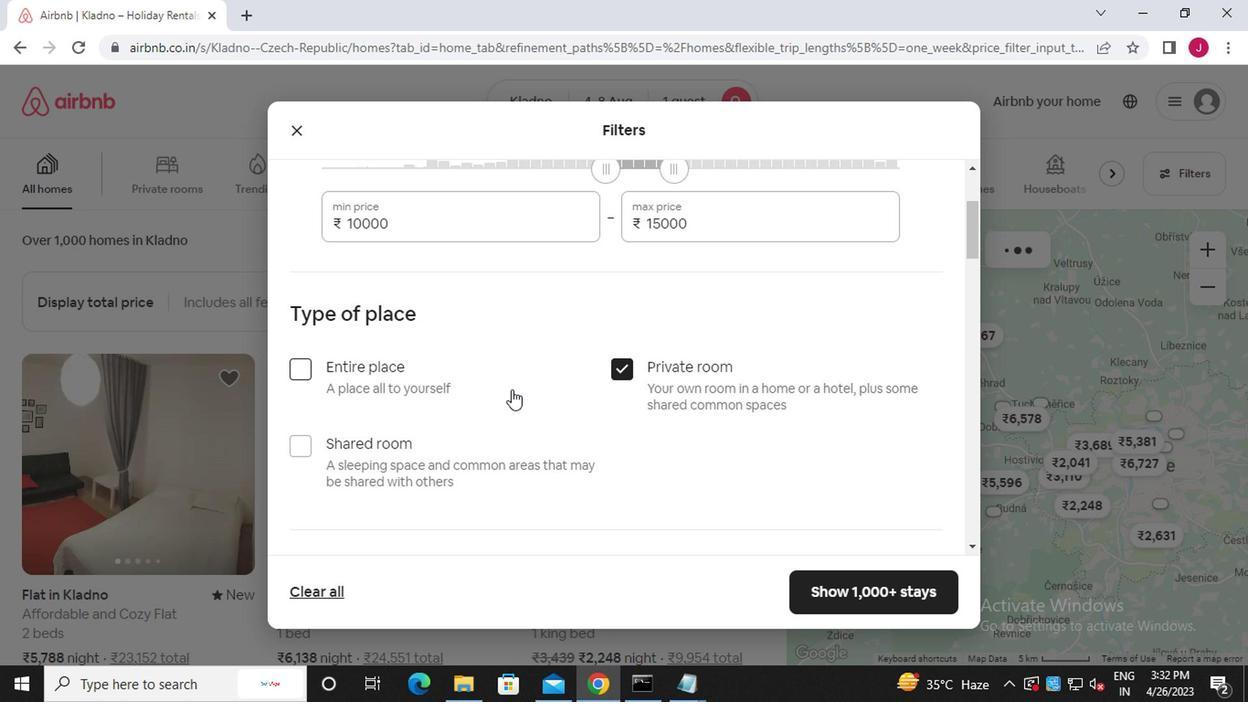
Action: Mouse scrolled (508, 389) with delta (0, -1)
Screenshot: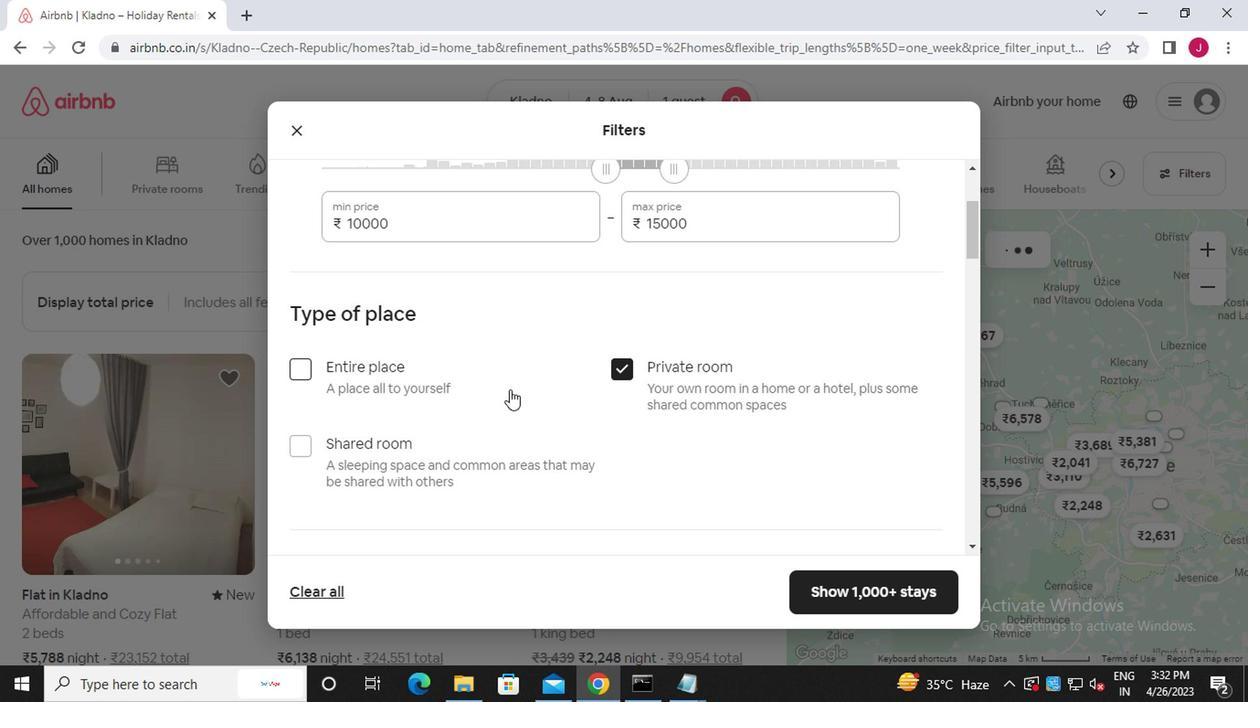 
Action: Mouse moved to (506, 390)
Screenshot: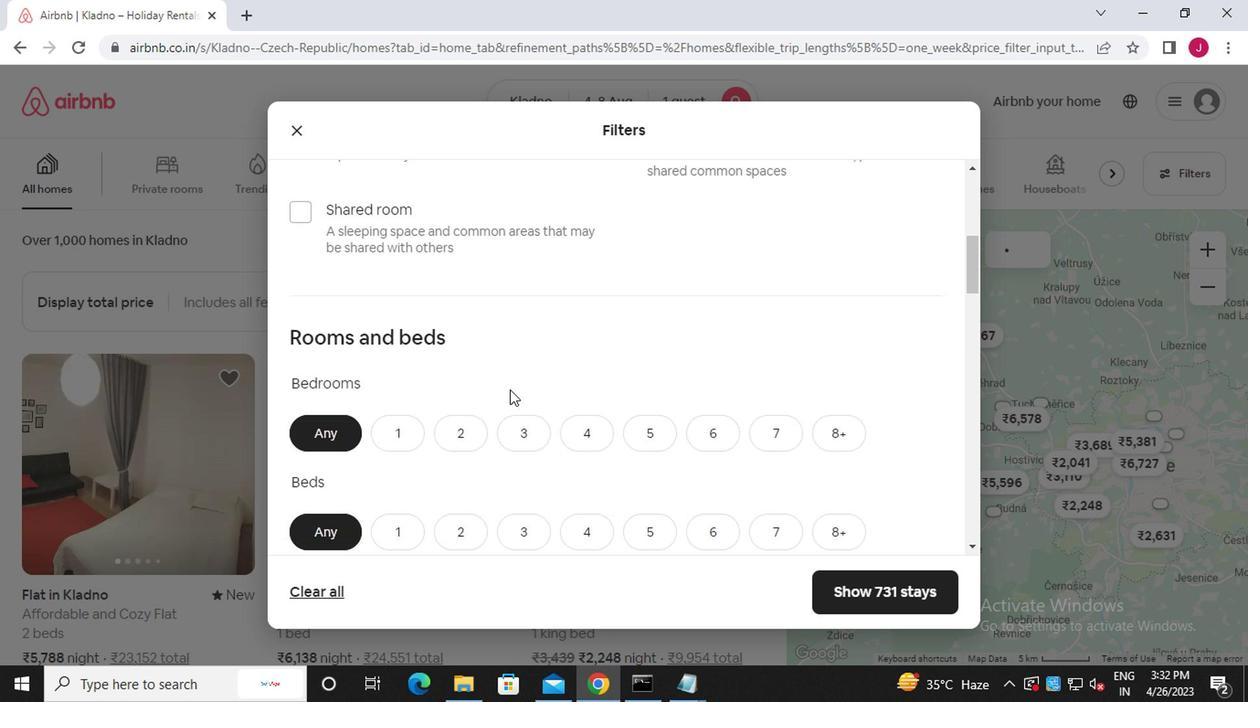 
Action: Mouse scrolled (506, 389) with delta (0, -1)
Screenshot: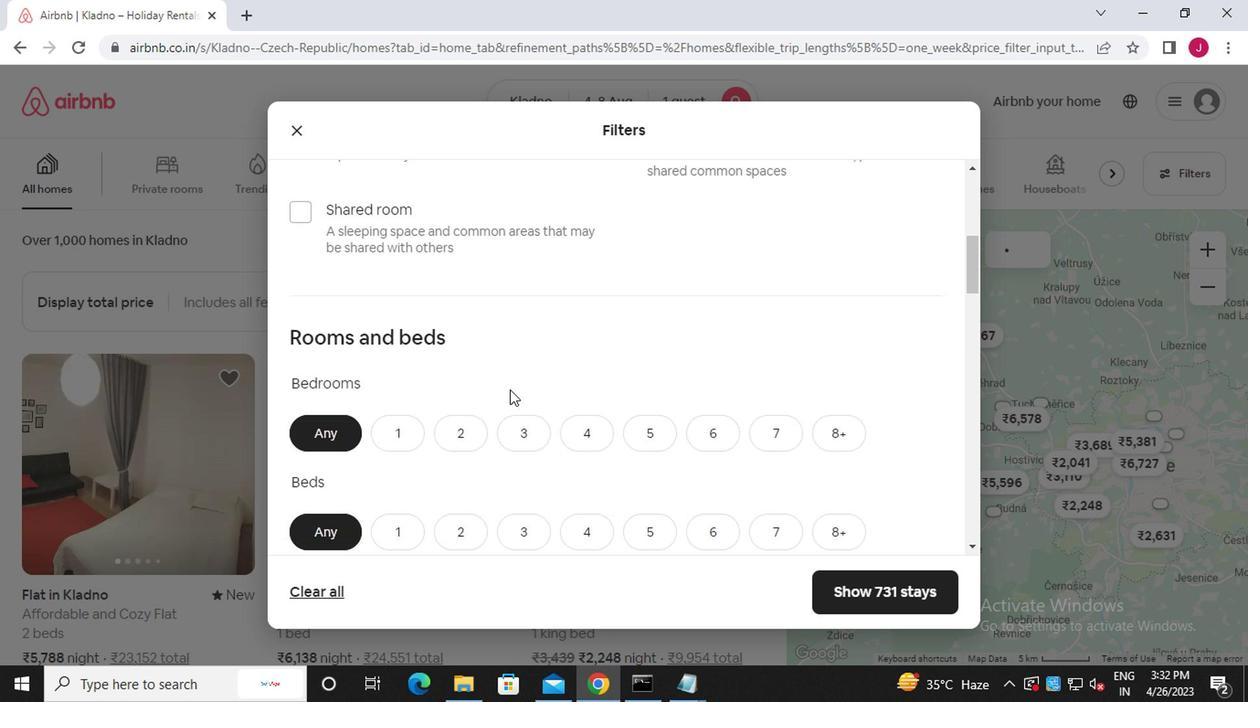 
Action: Mouse moved to (399, 303)
Screenshot: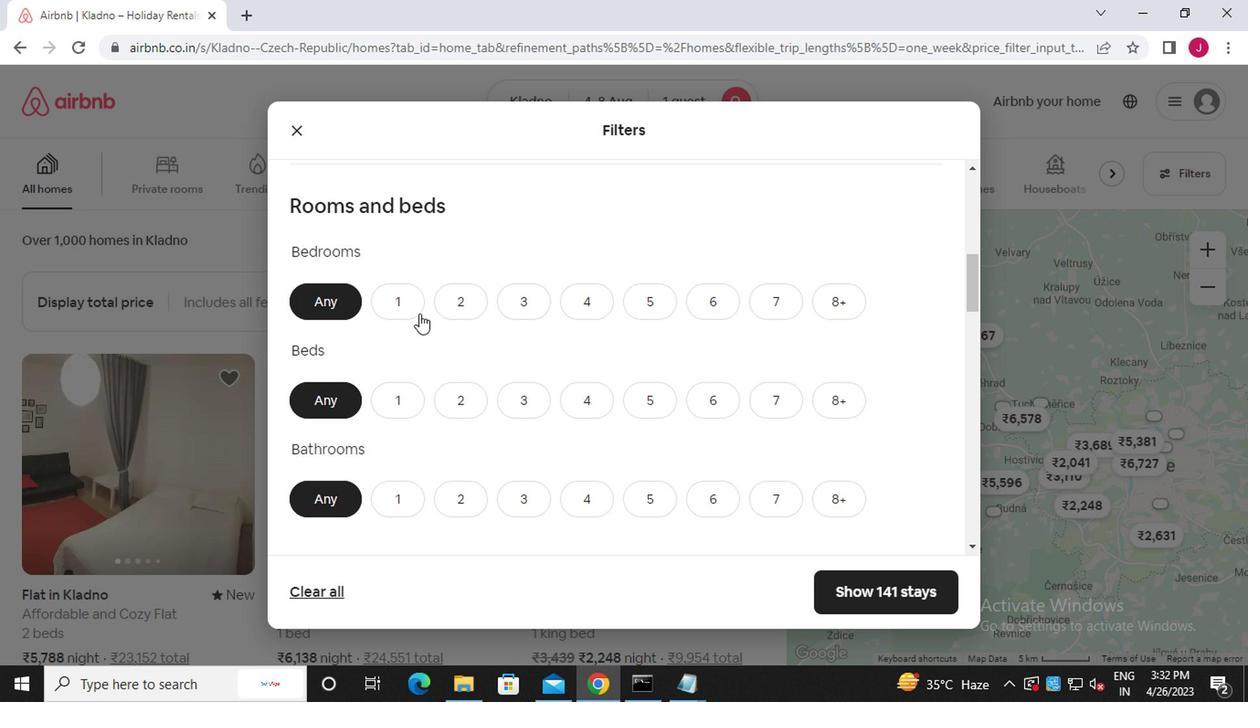 
Action: Mouse pressed left at (399, 303)
Screenshot: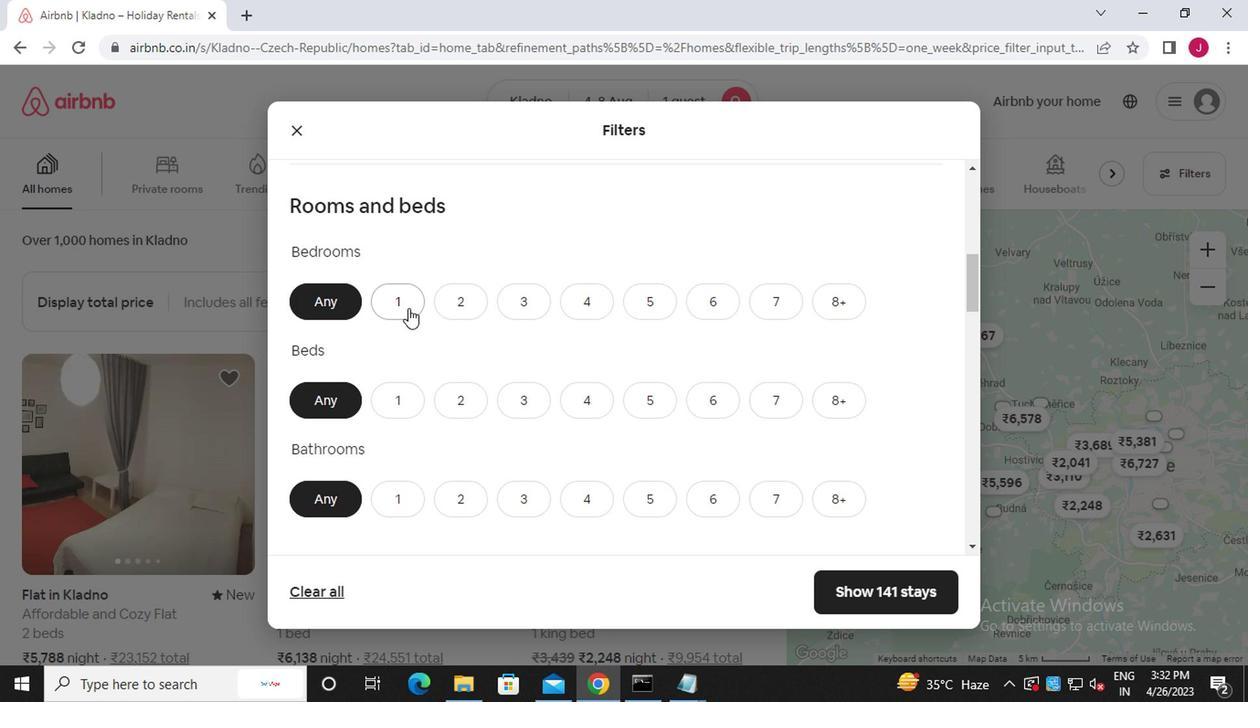 
Action: Mouse moved to (400, 394)
Screenshot: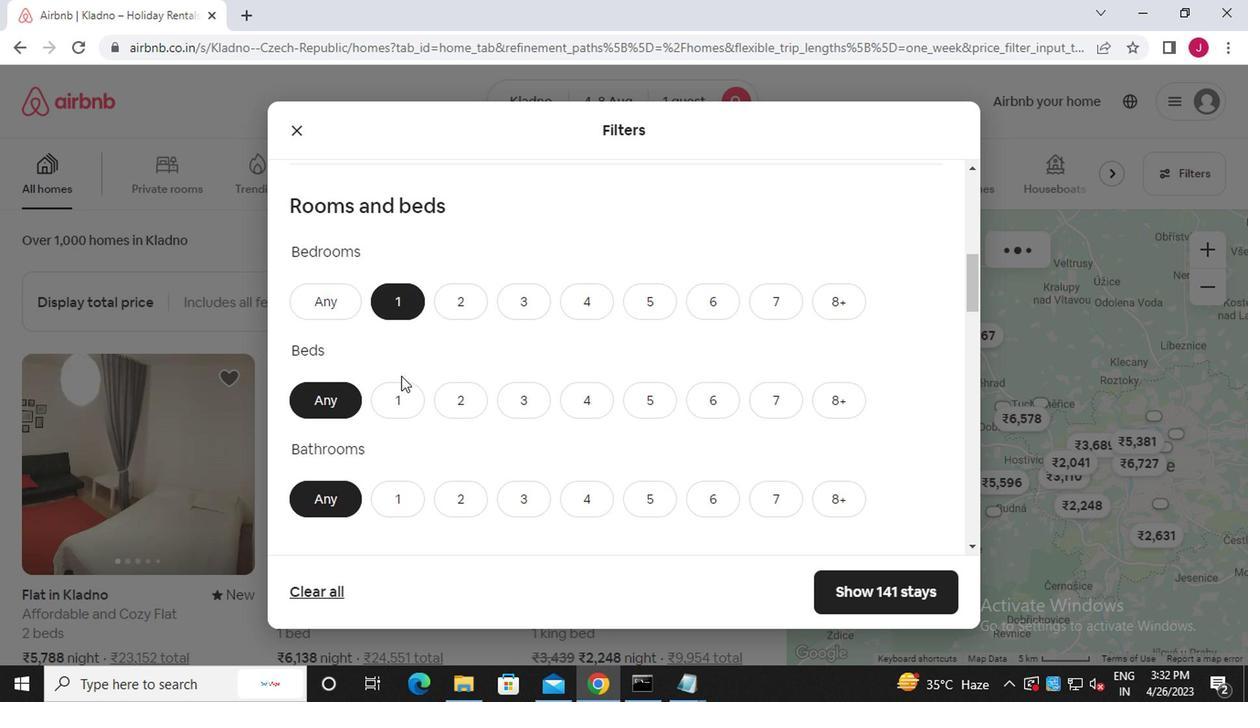 
Action: Mouse pressed left at (400, 394)
Screenshot: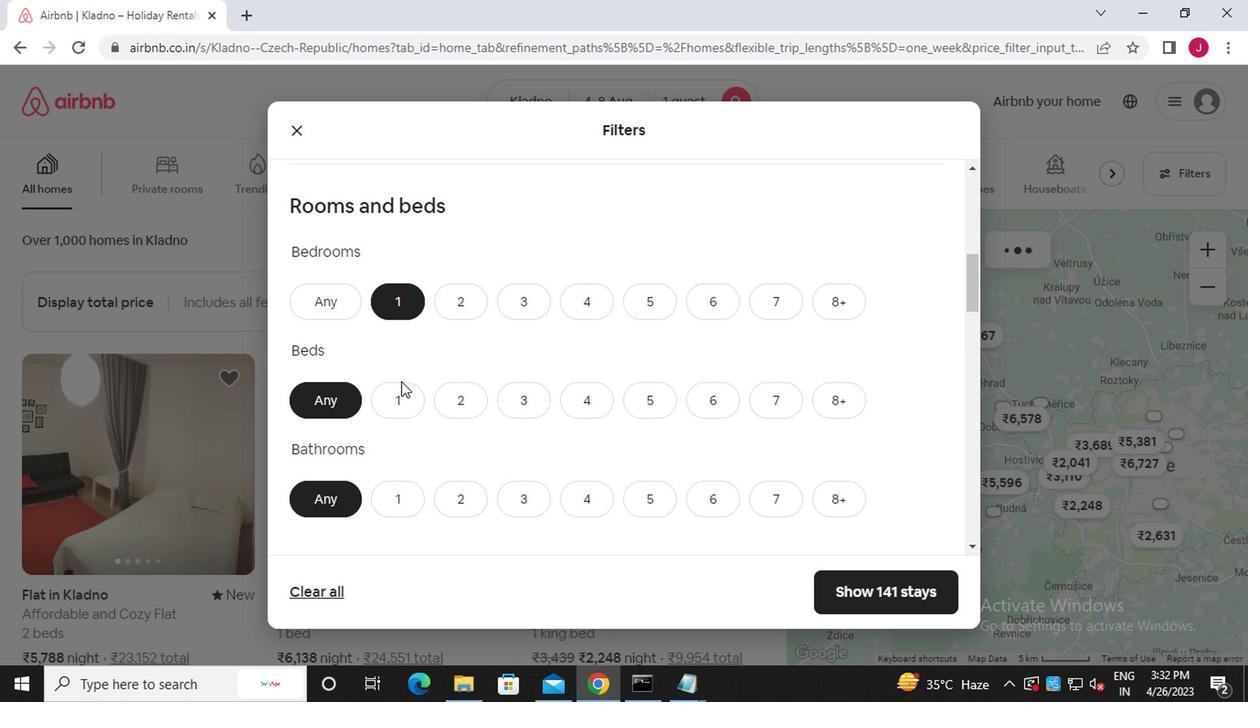
Action: Mouse moved to (401, 498)
Screenshot: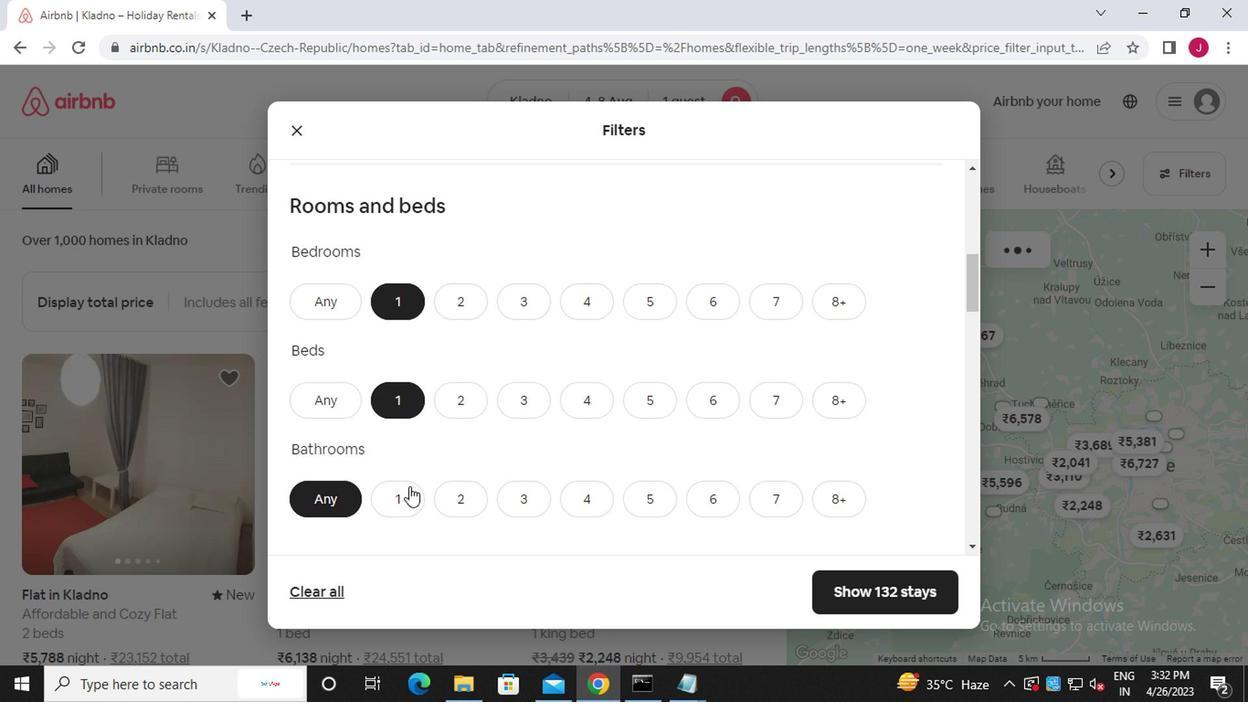 
Action: Mouse pressed left at (401, 498)
Screenshot: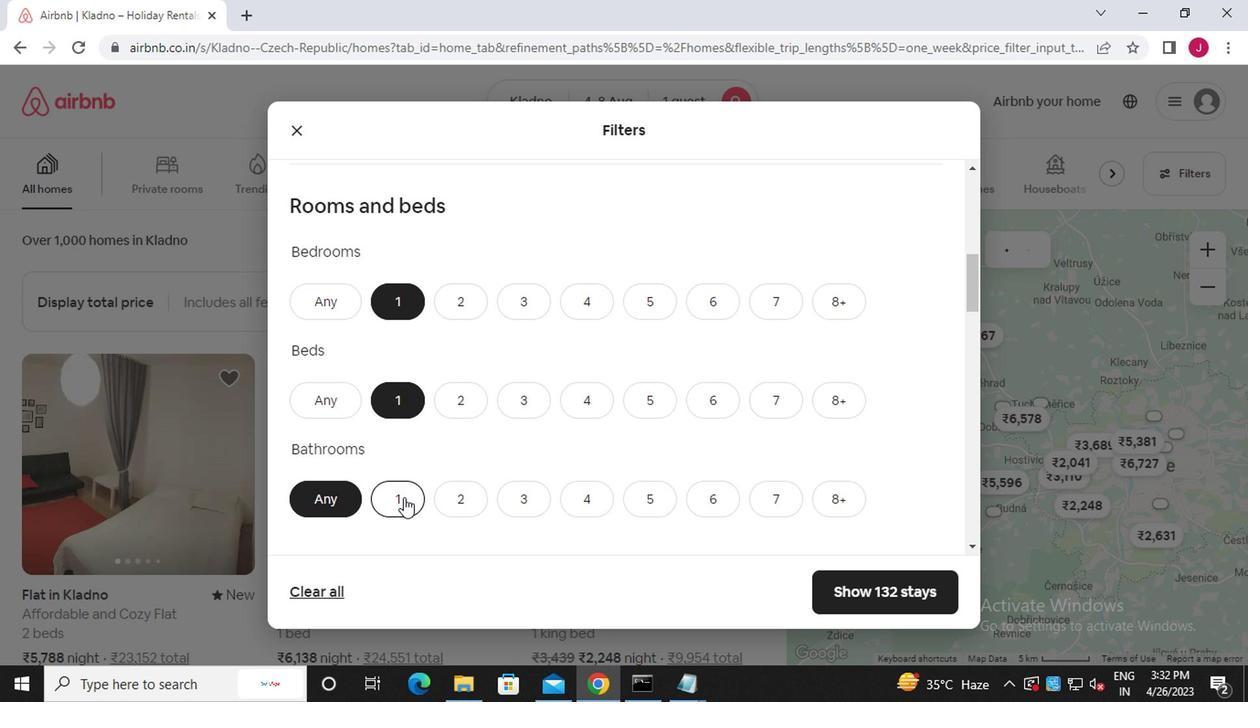 
Action: Mouse moved to (403, 491)
Screenshot: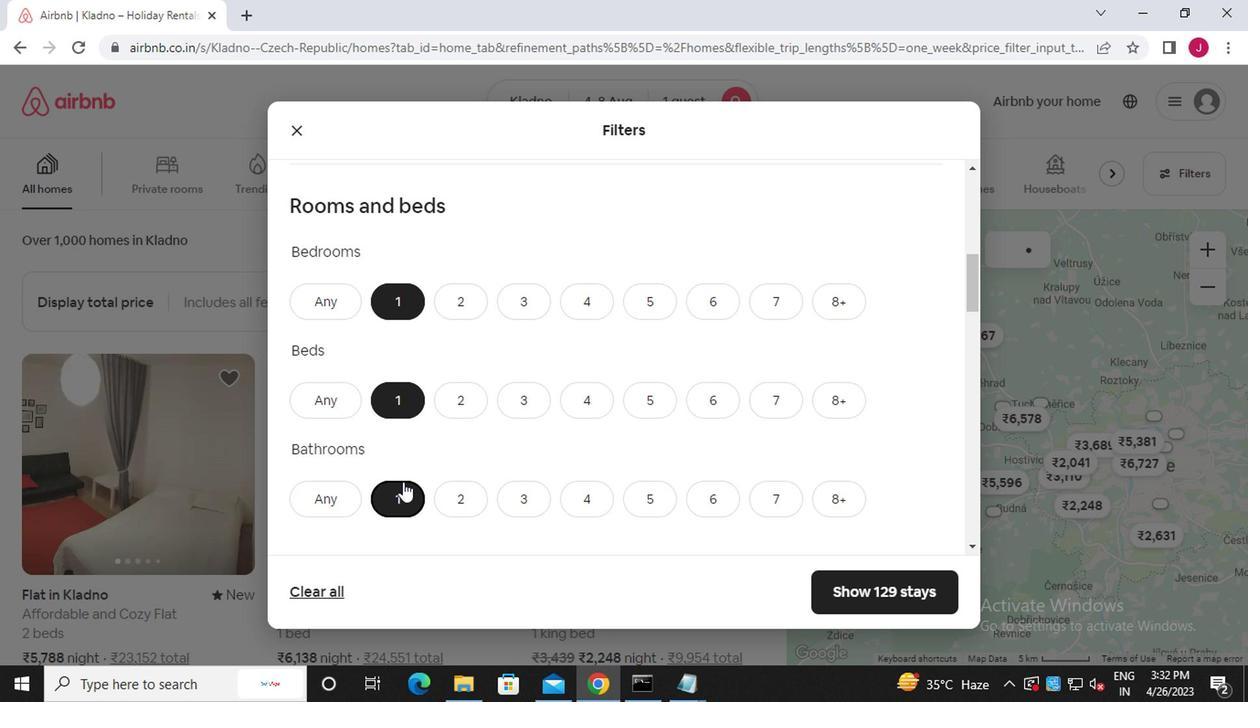 
Action: Mouse scrolled (403, 489) with delta (0, -1)
Screenshot: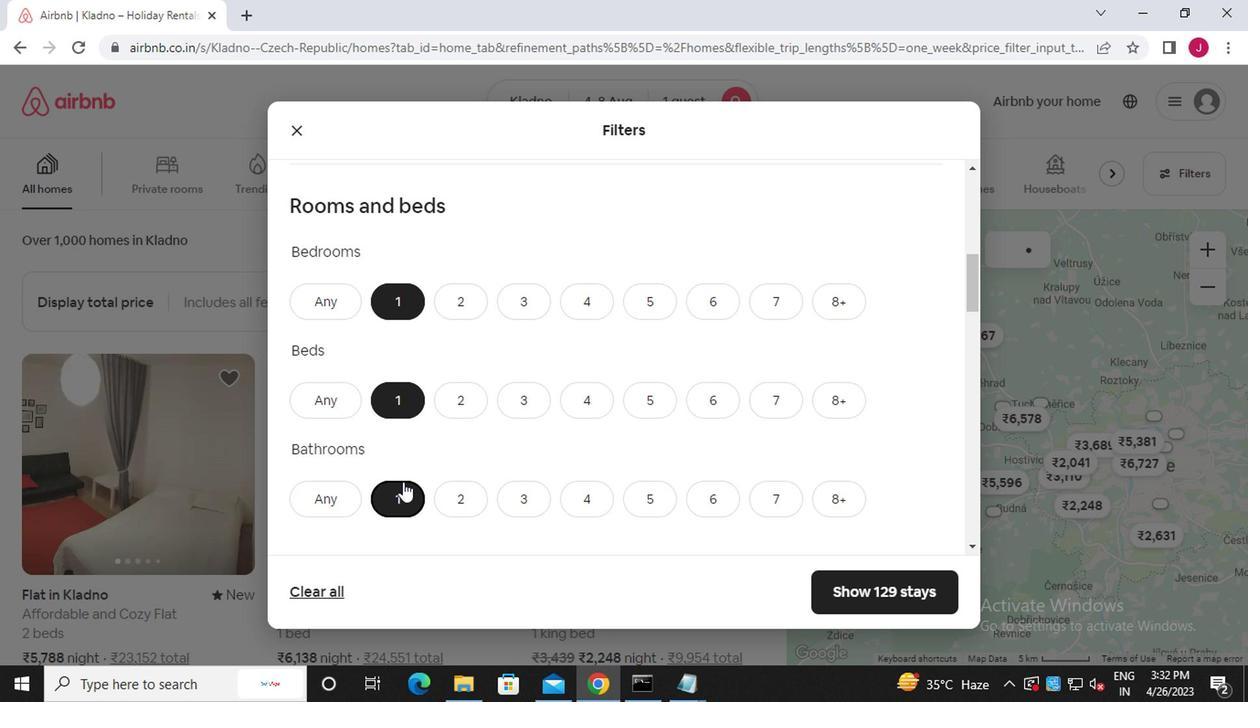 
Action: Mouse moved to (404, 491)
Screenshot: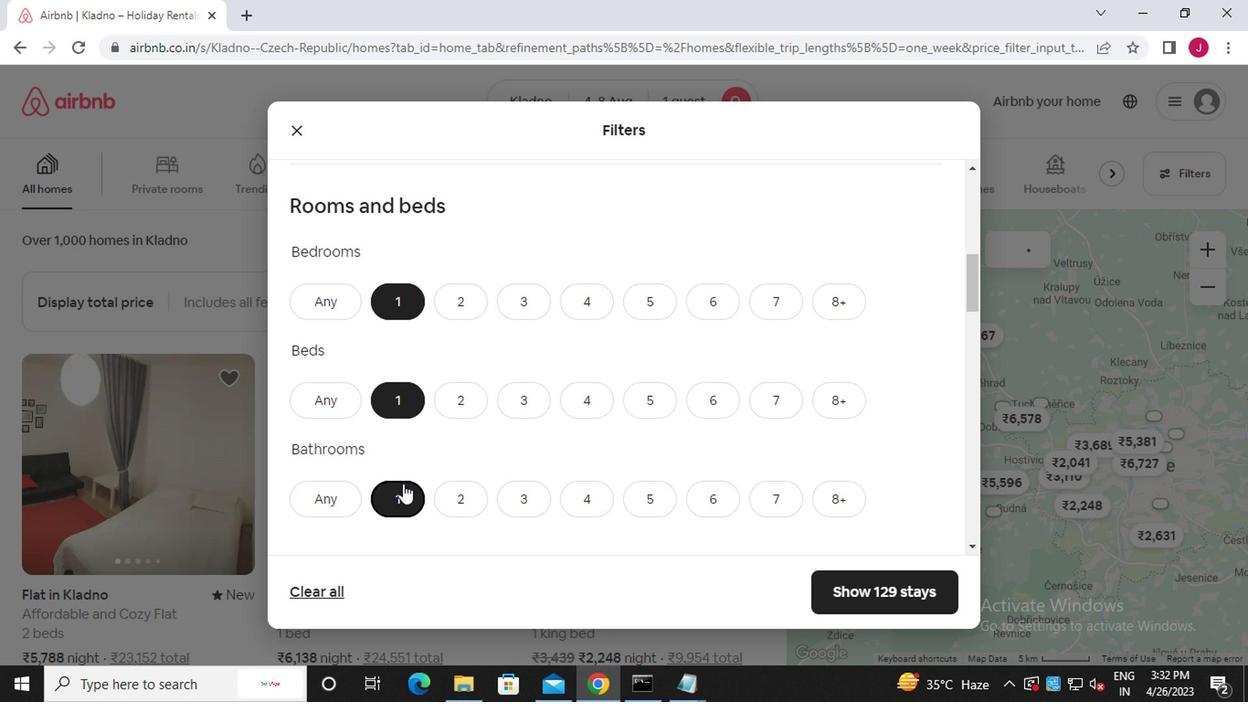 
Action: Mouse scrolled (404, 491) with delta (0, 0)
Screenshot: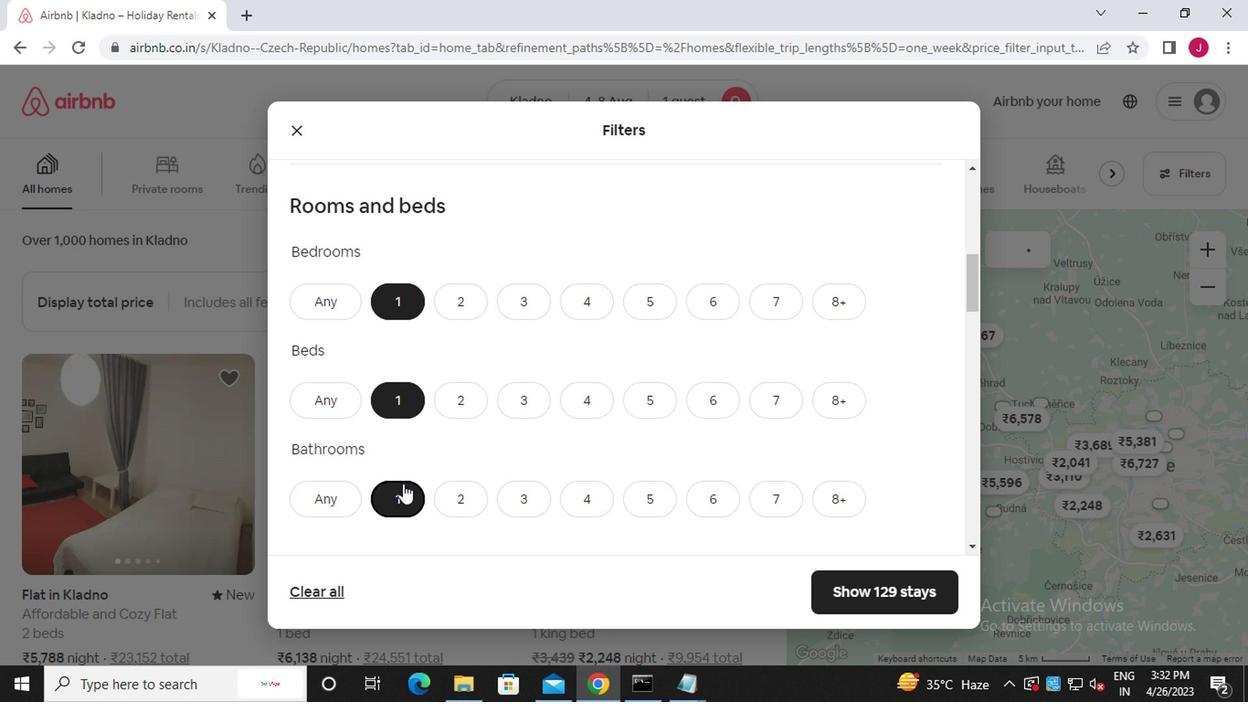 
Action: Mouse moved to (377, 507)
Screenshot: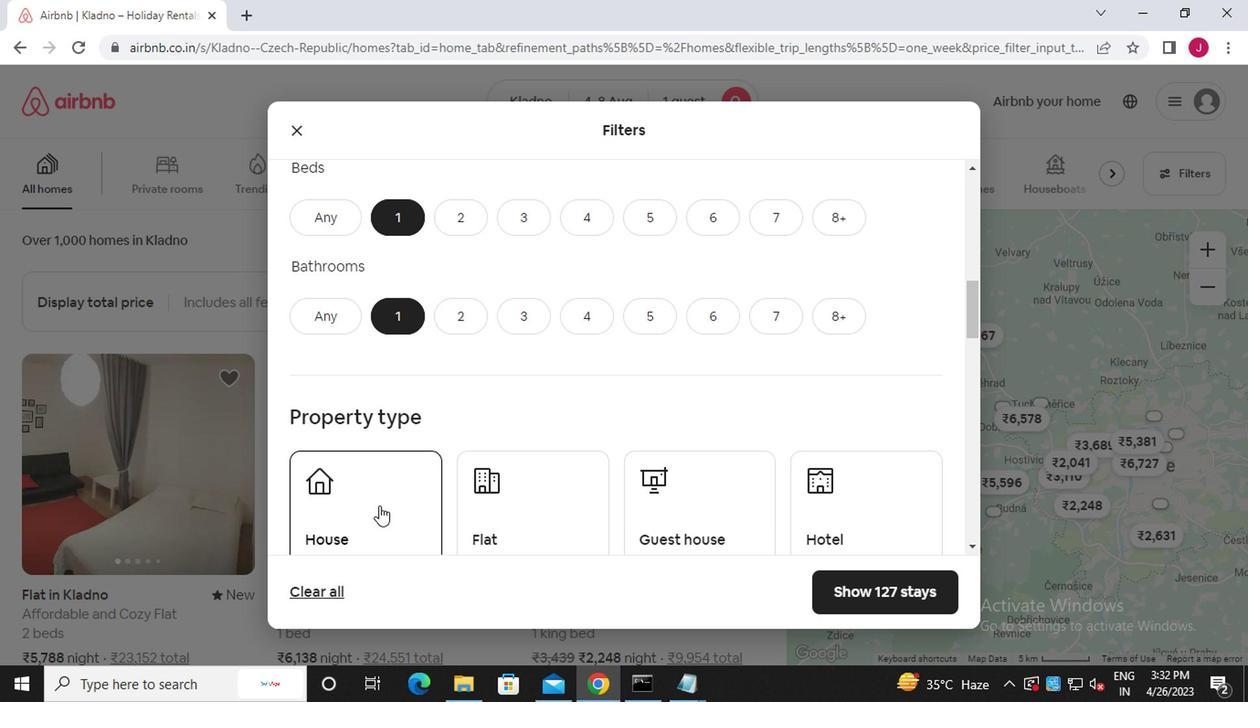 
Action: Mouse pressed left at (377, 507)
Screenshot: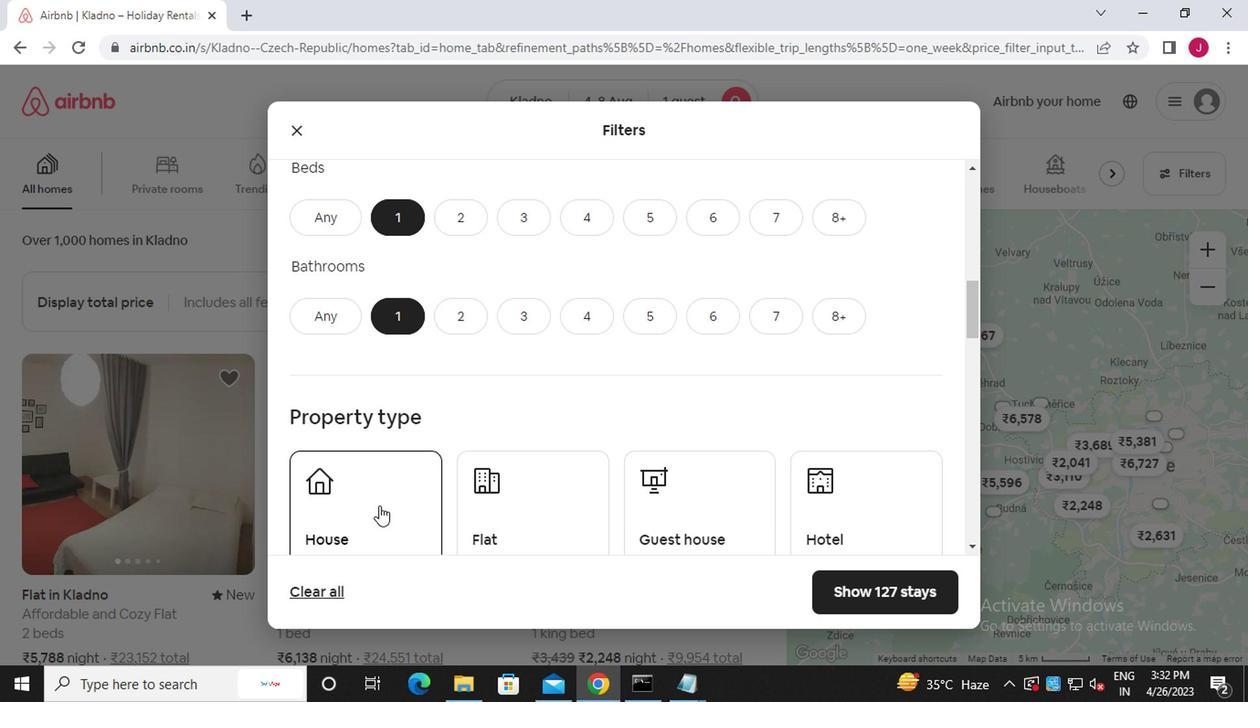 
Action: Mouse moved to (494, 513)
Screenshot: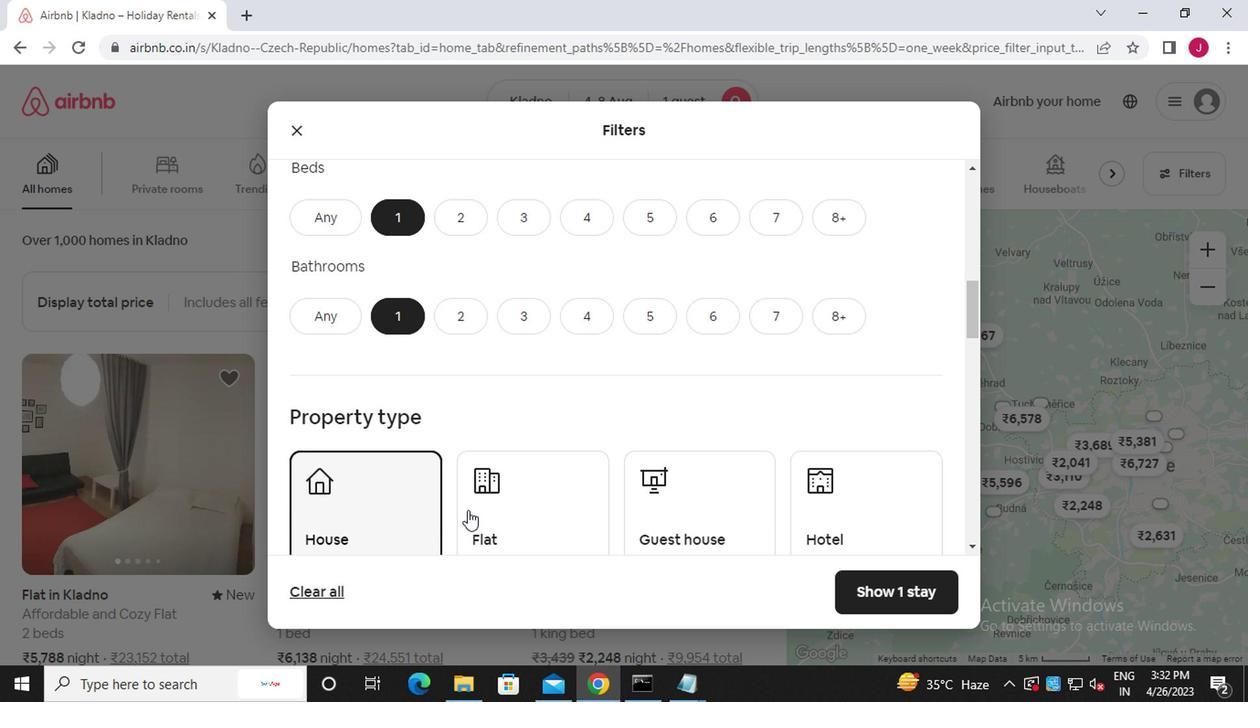 
Action: Mouse pressed left at (494, 513)
Screenshot: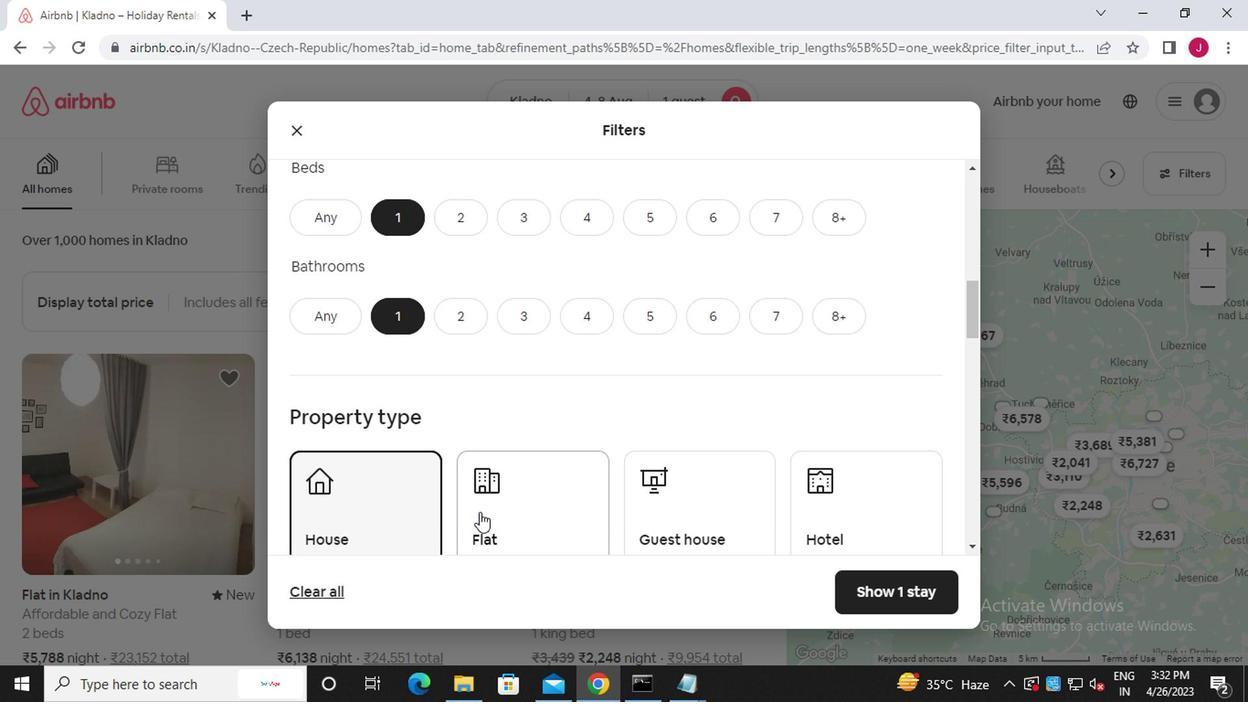 
Action: Mouse moved to (408, 518)
Screenshot: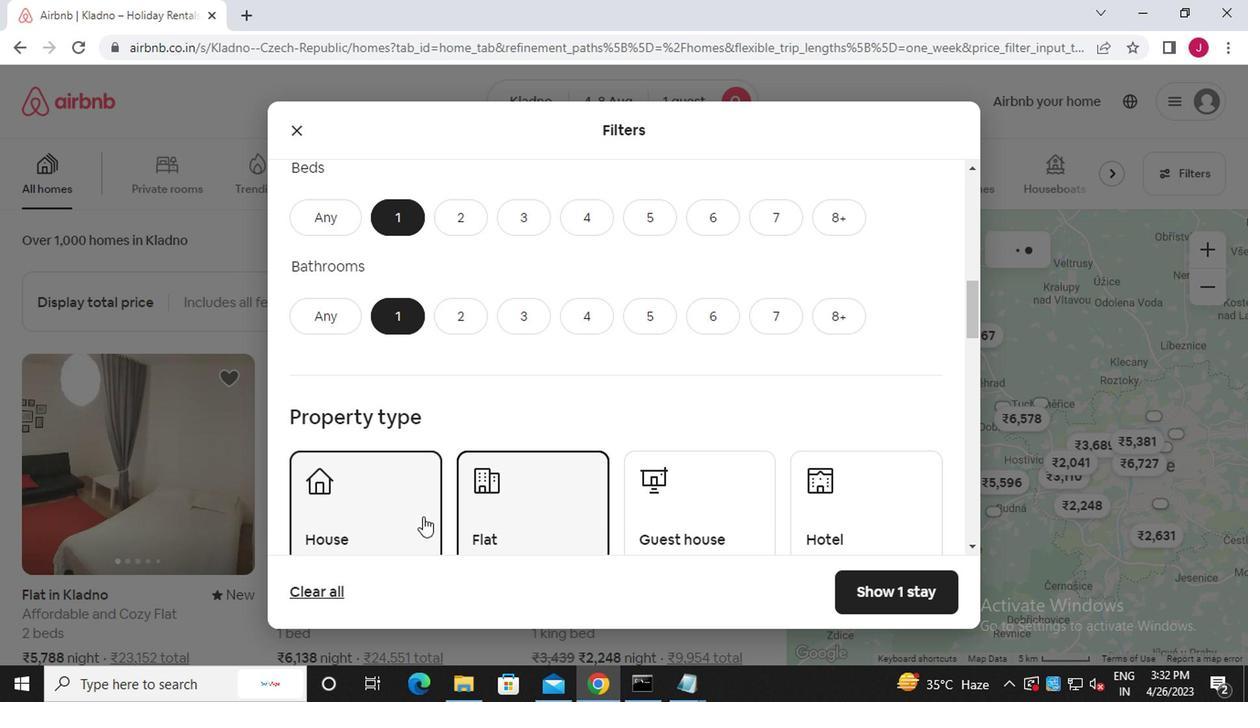 
Action: Mouse pressed left at (408, 518)
Screenshot: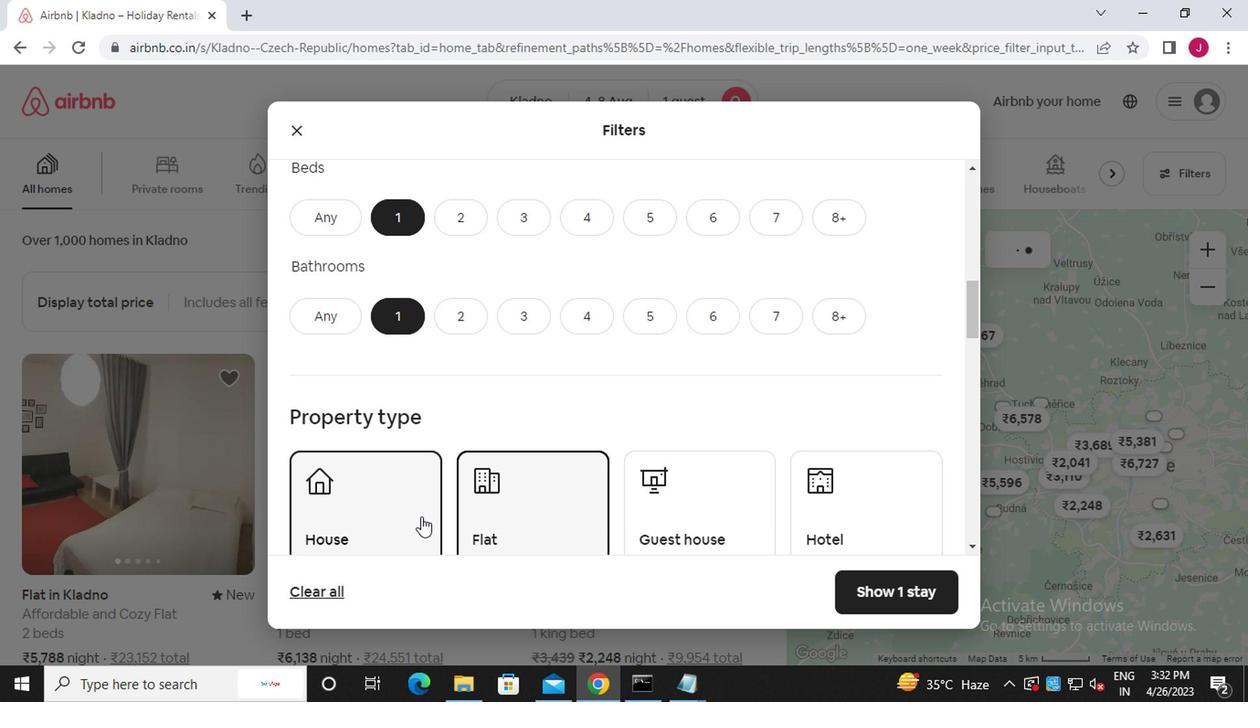 
Action: Mouse moved to (682, 518)
Screenshot: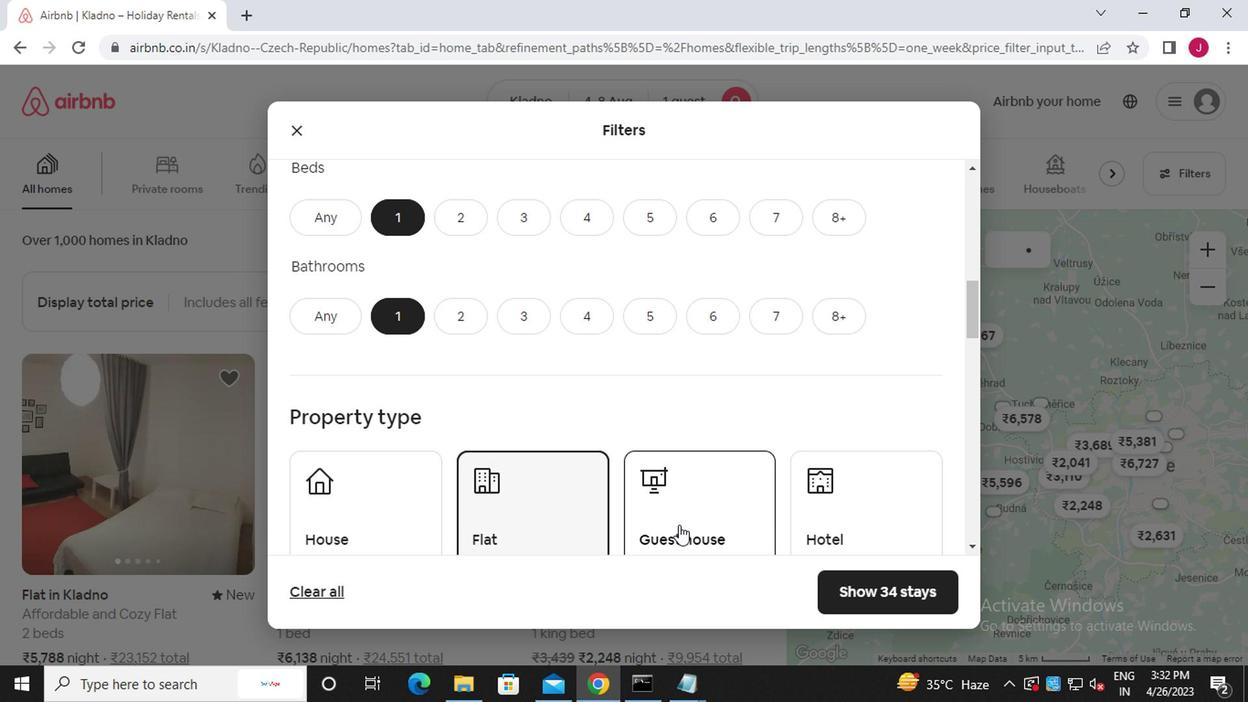 
Action: Mouse pressed left at (682, 518)
Screenshot: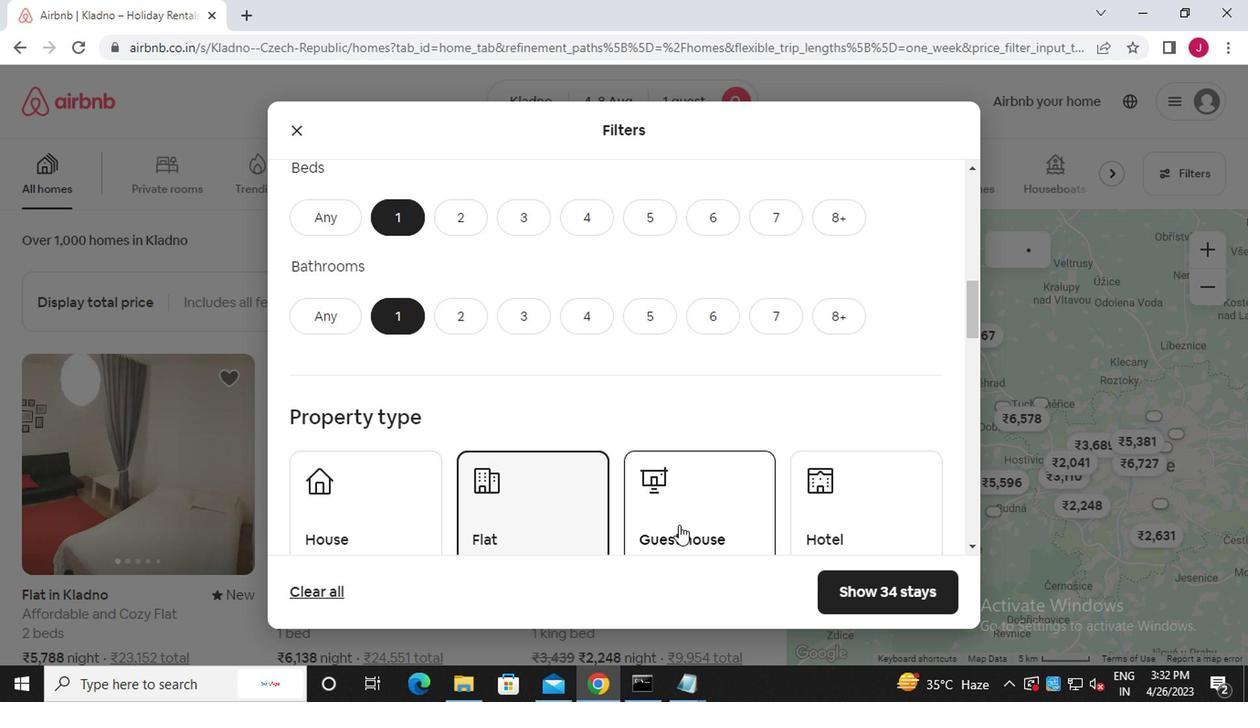 
Action: Mouse moved to (841, 523)
Screenshot: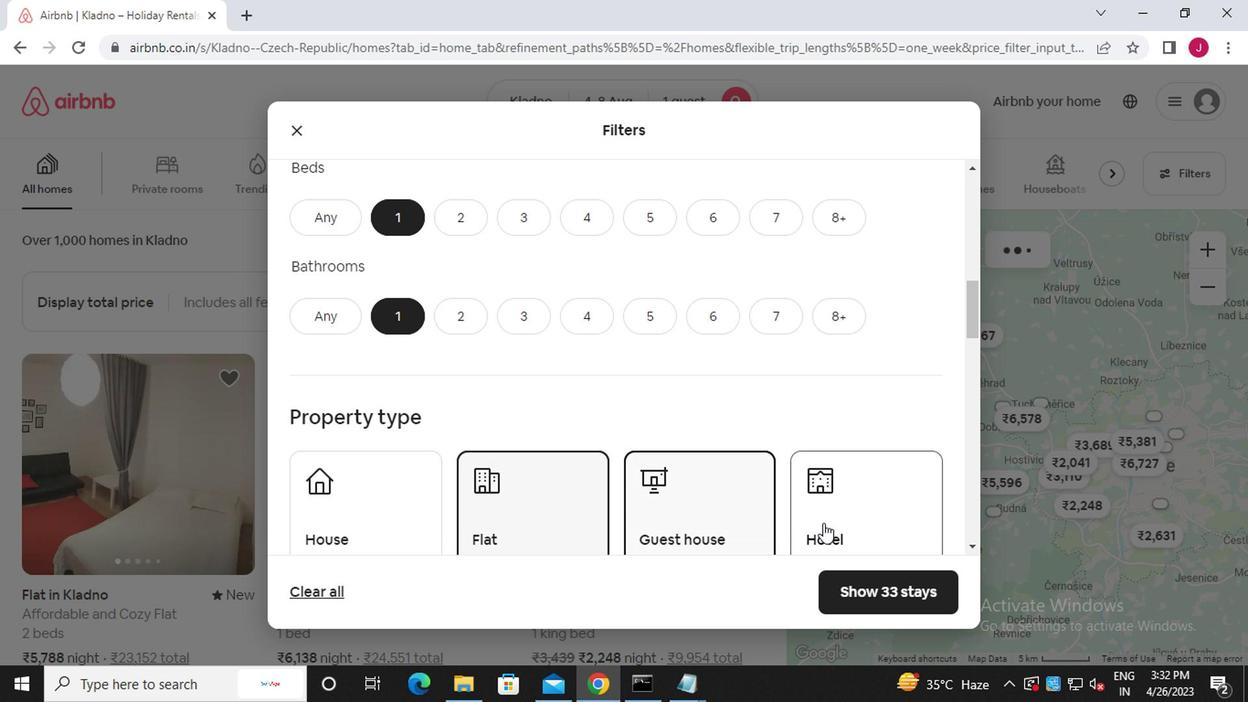 
Action: Mouse pressed left at (841, 523)
Screenshot: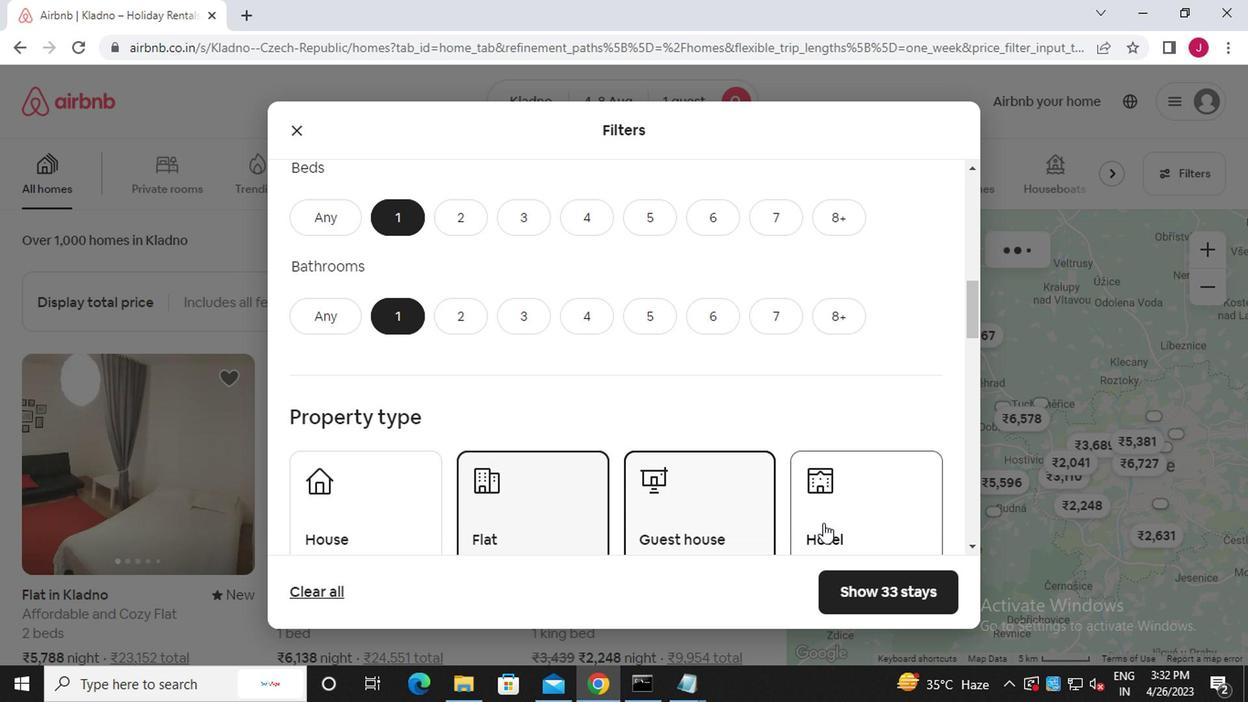 
Action: Mouse moved to (839, 519)
Screenshot: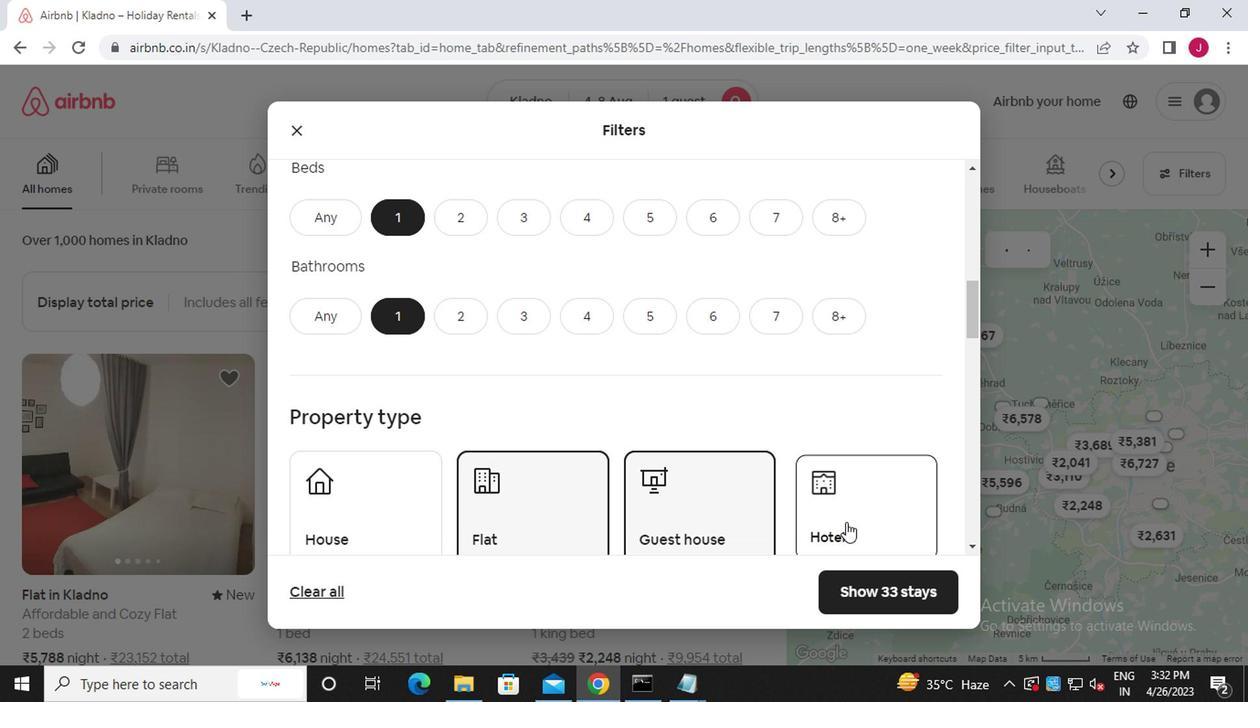 
Action: Mouse scrolled (839, 518) with delta (0, 0)
Screenshot: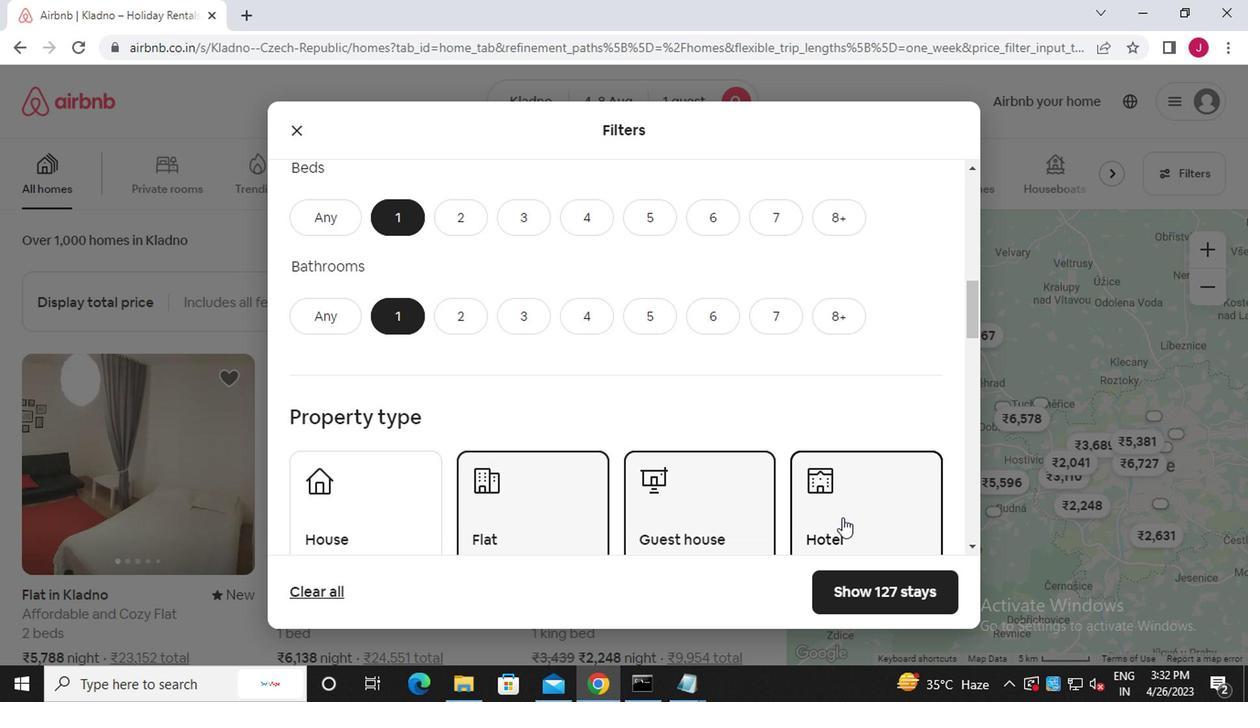 
Action: Mouse scrolled (839, 518) with delta (0, 0)
Screenshot: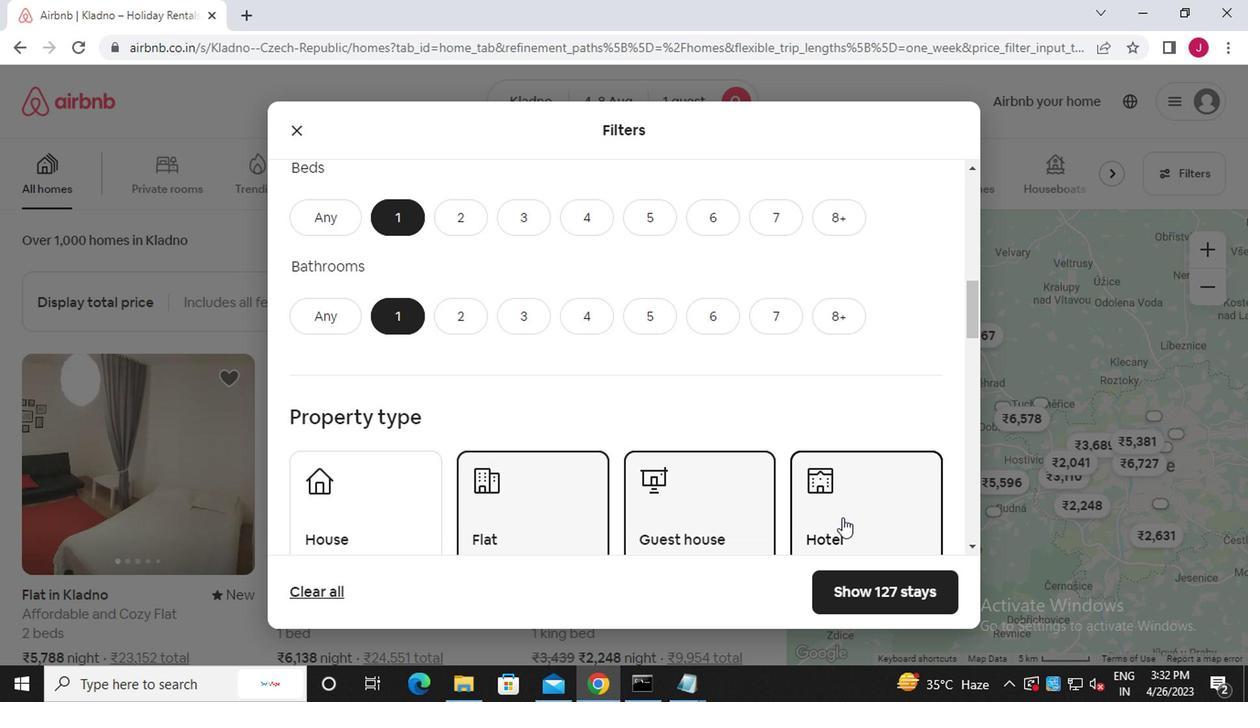 
Action: Mouse moved to (556, 498)
Screenshot: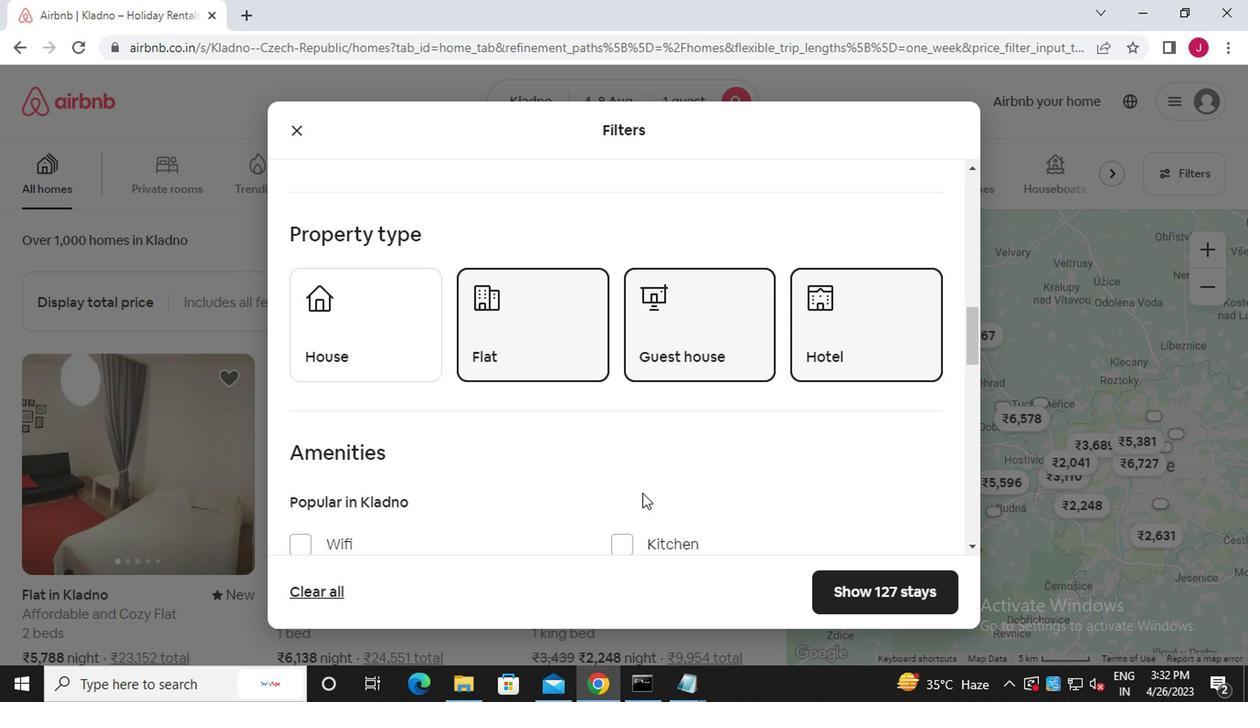 
Action: Mouse scrolled (556, 498) with delta (0, 0)
Screenshot: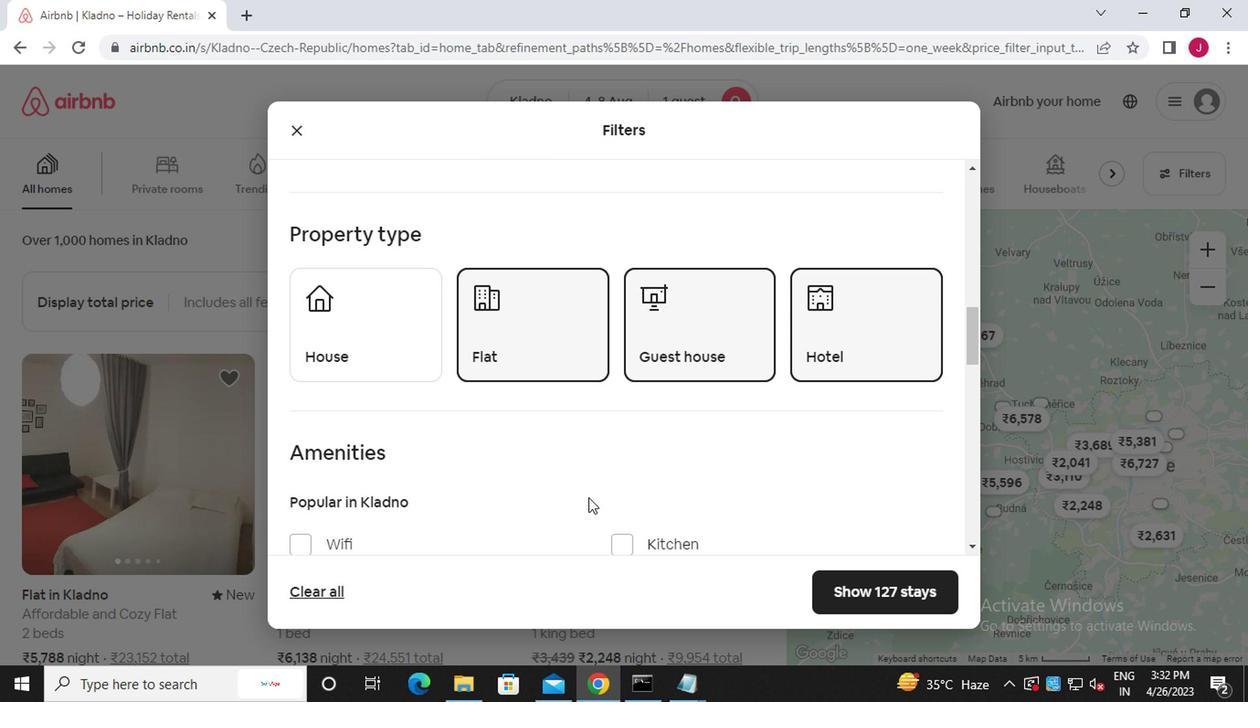 
Action: Mouse moved to (303, 447)
Screenshot: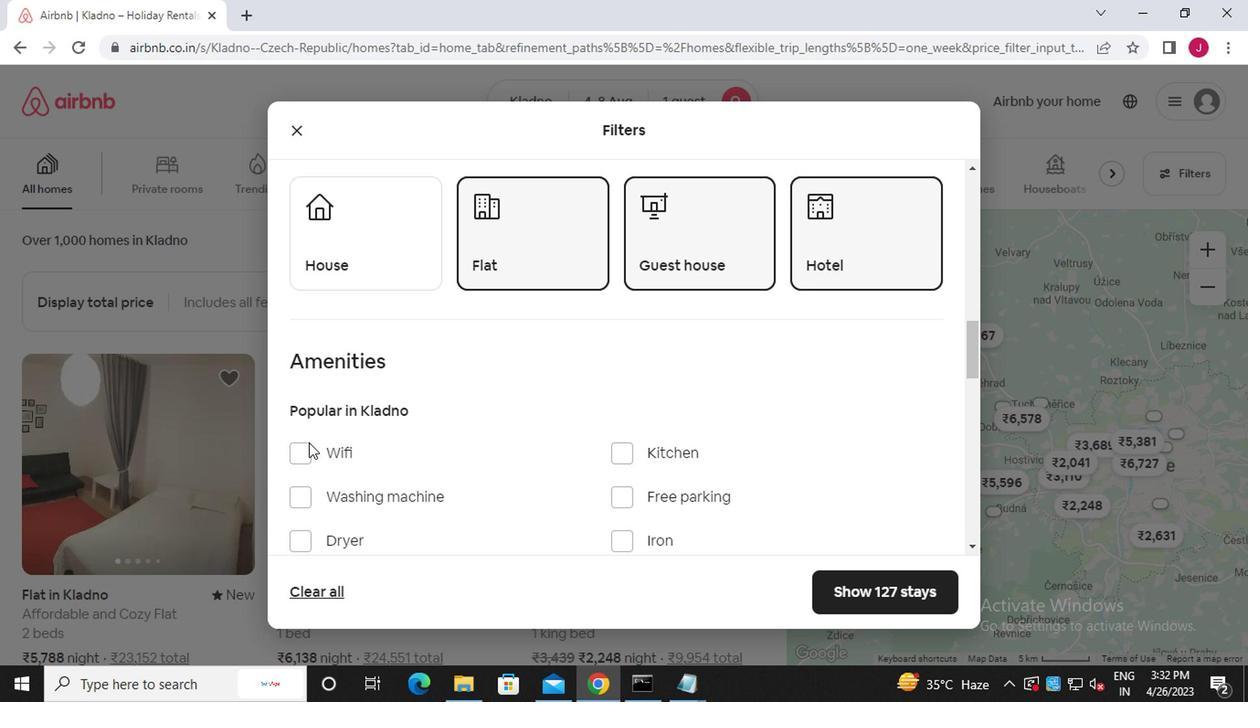 
Action: Mouse pressed left at (303, 447)
Screenshot: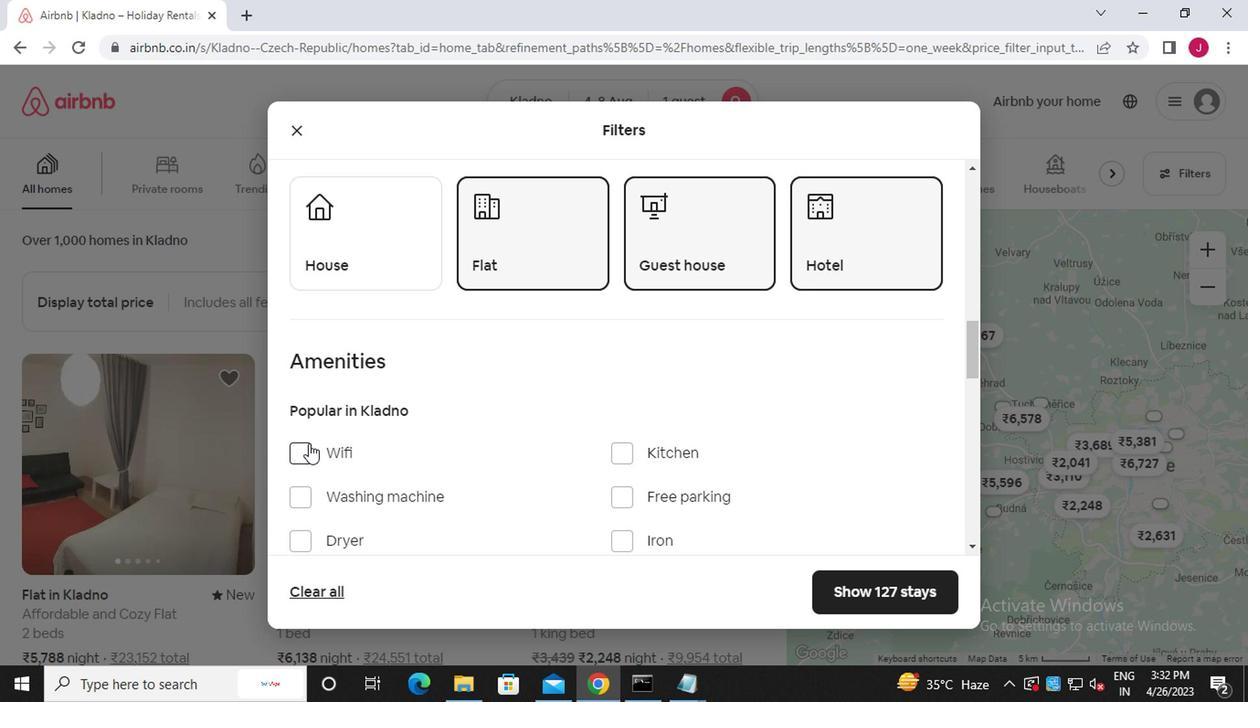 
Action: Mouse moved to (520, 436)
Screenshot: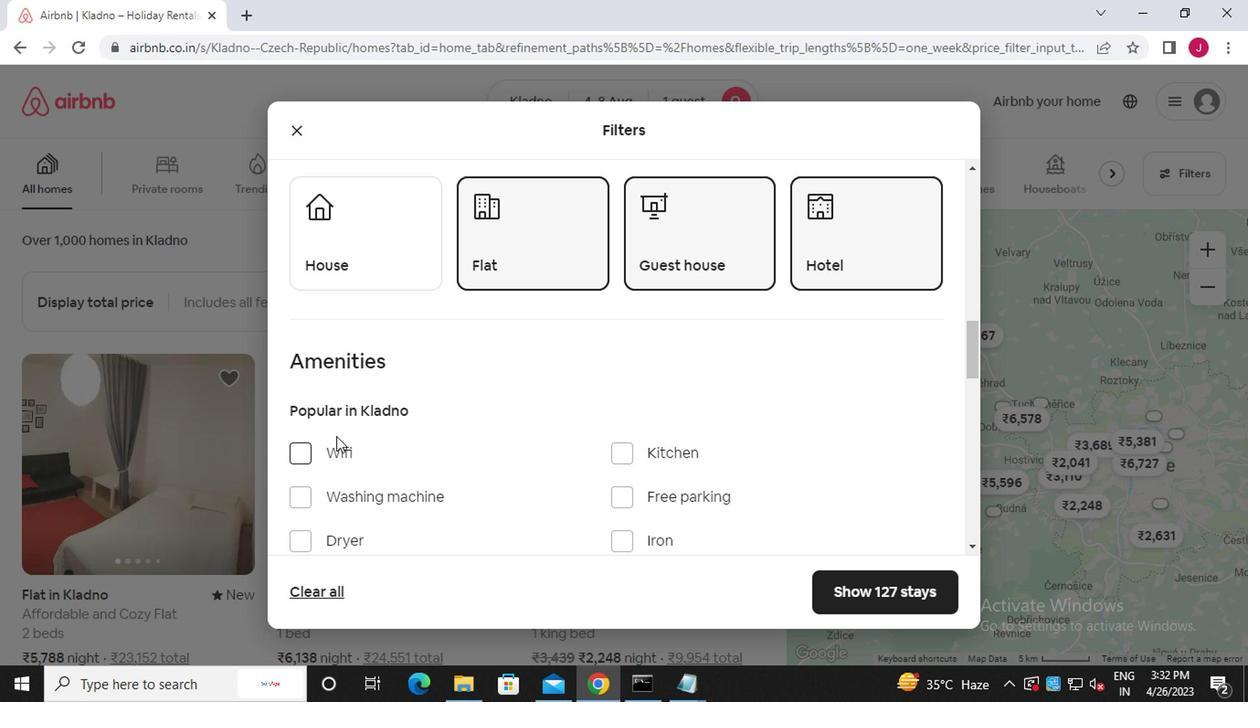
Action: Mouse scrolled (520, 435) with delta (0, 0)
Screenshot: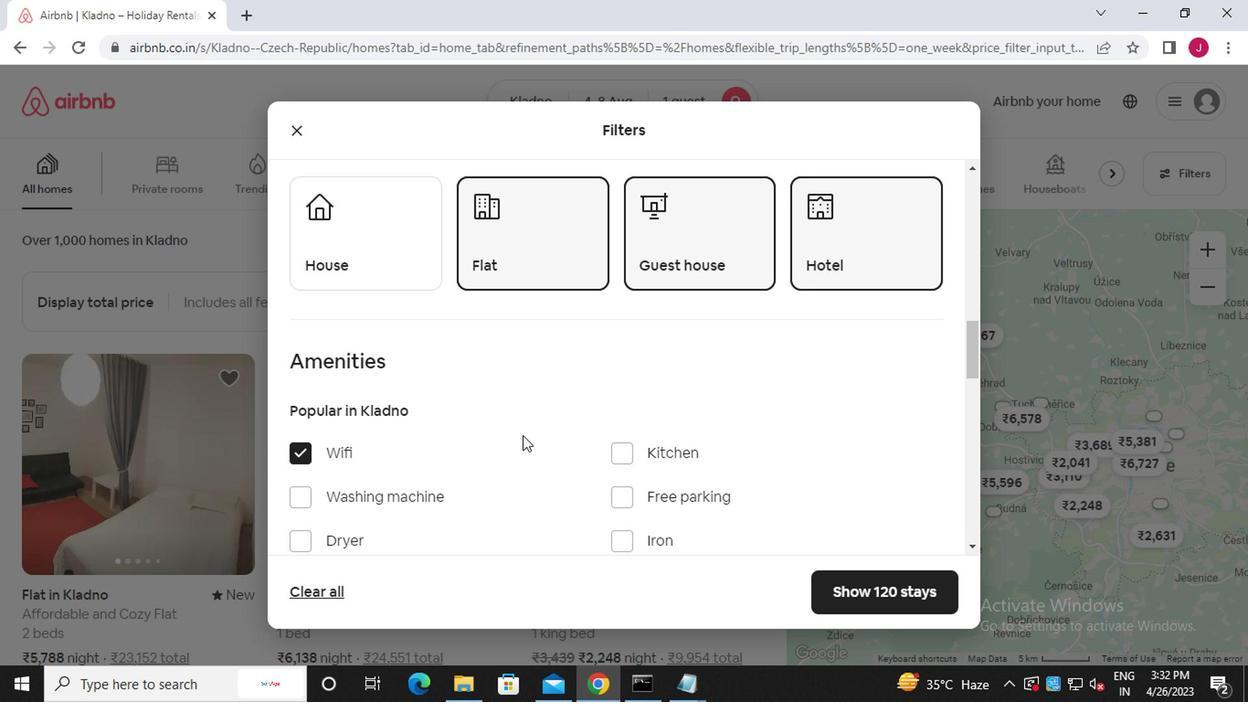 
Action: Mouse scrolled (520, 435) with delta (0, 0)
Screenshot: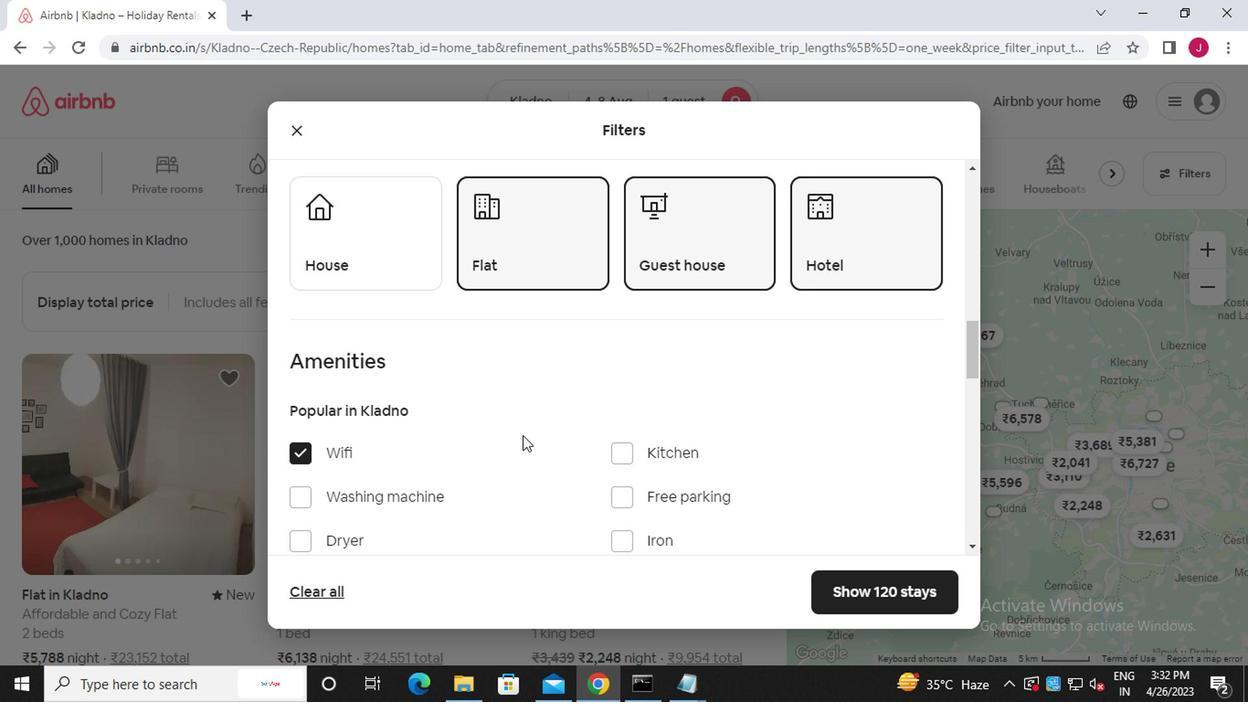 
Action: Mouse scrolled (520, 435) with delta (0, 0)
Screenshot: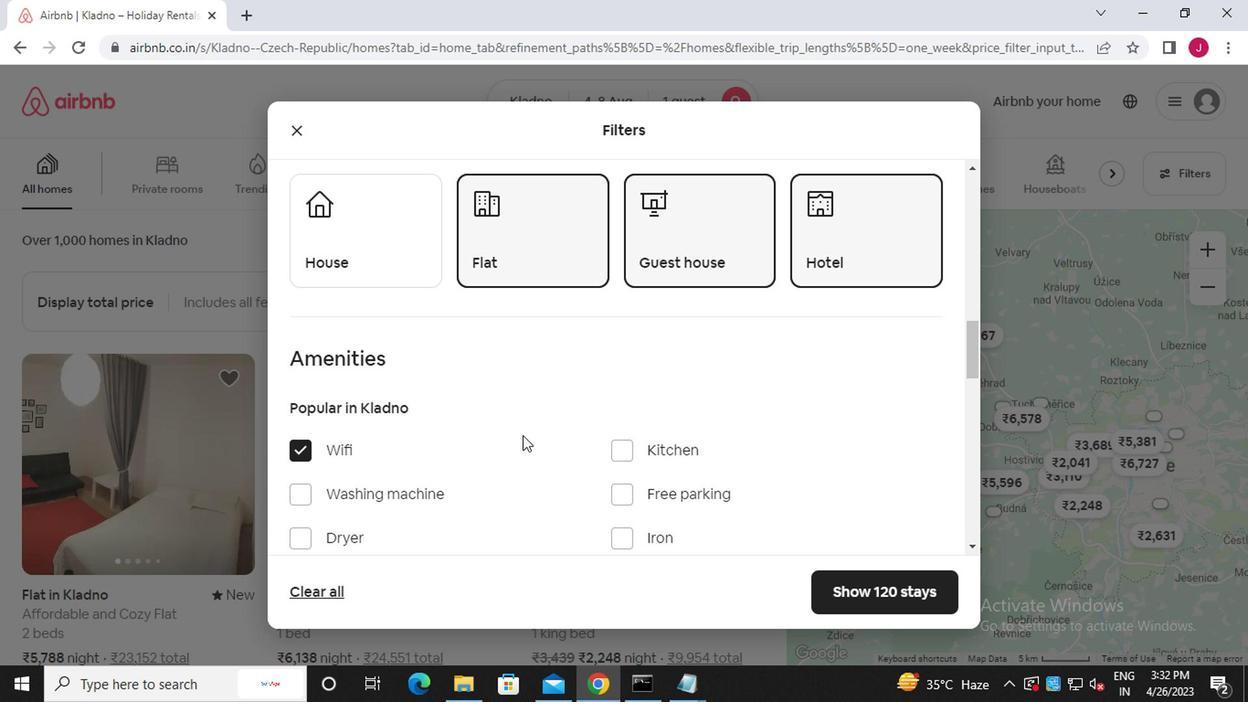 
Action: Mouse scrolled (520, 435) with delta (0, 0)
Screenshot: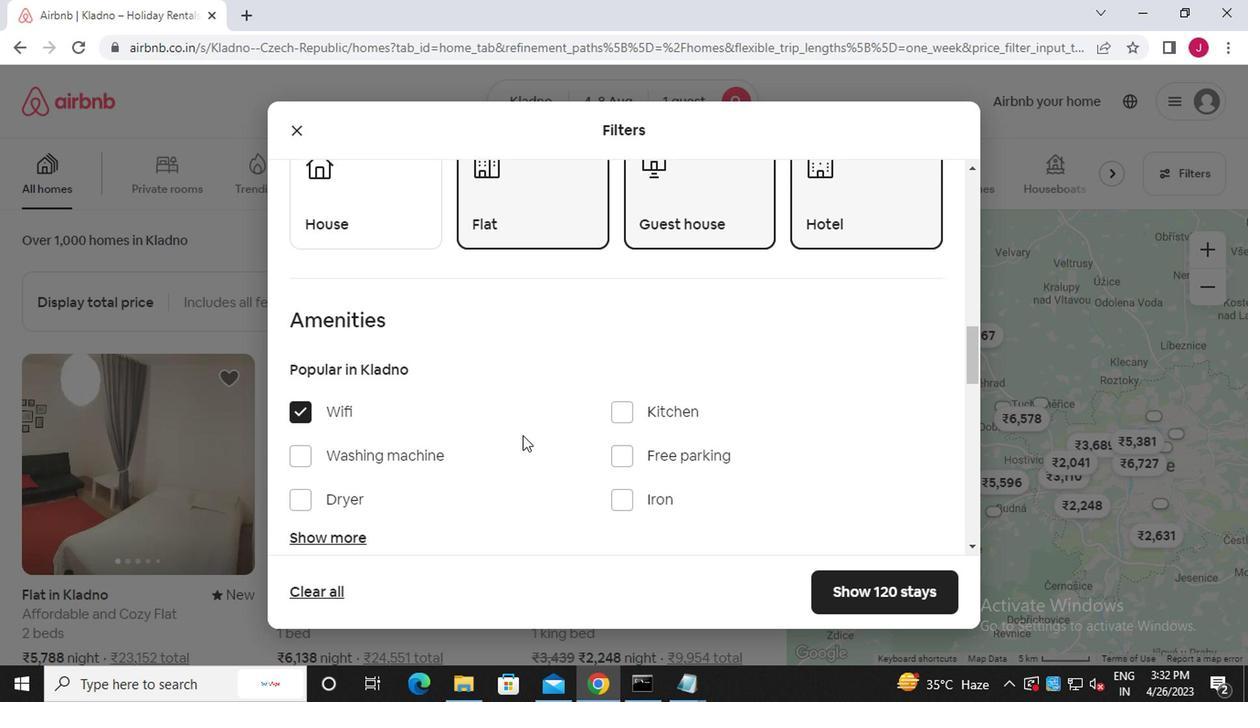 
Action: Mouse scrolled (520, 435) with delta (0, 0)
Screenshot: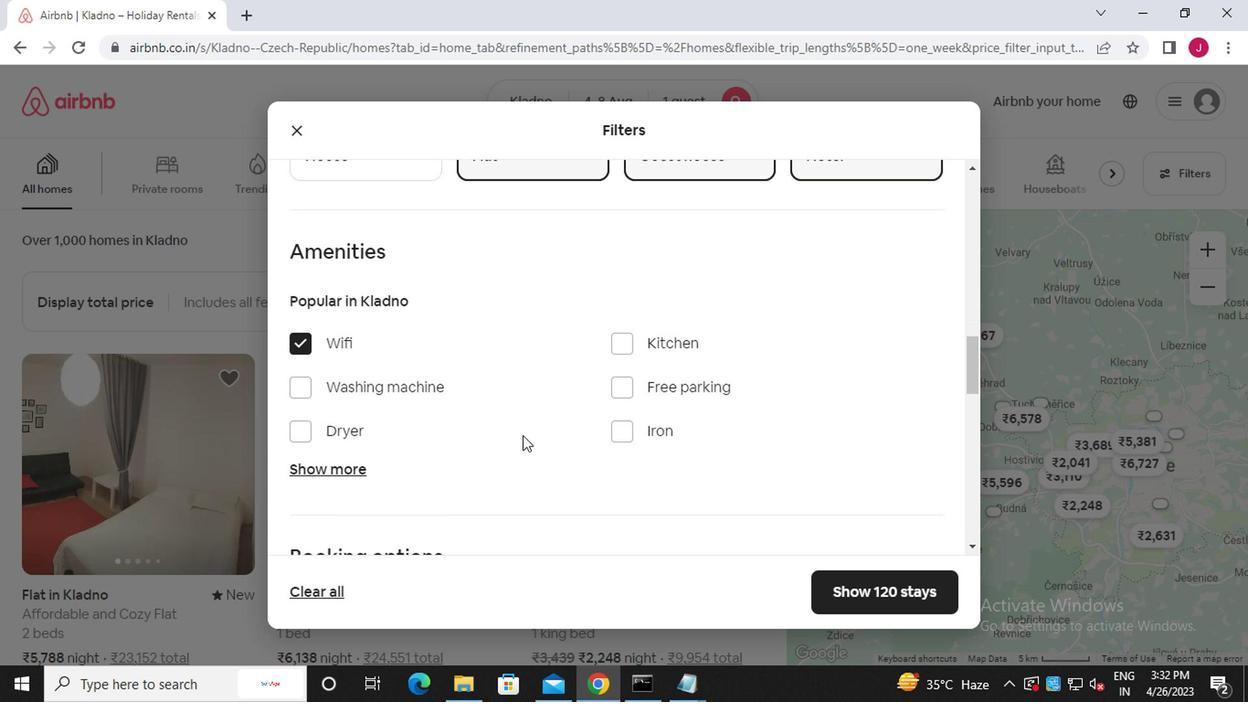 
Action: Mouse moved to (513, 442)
Screenshot: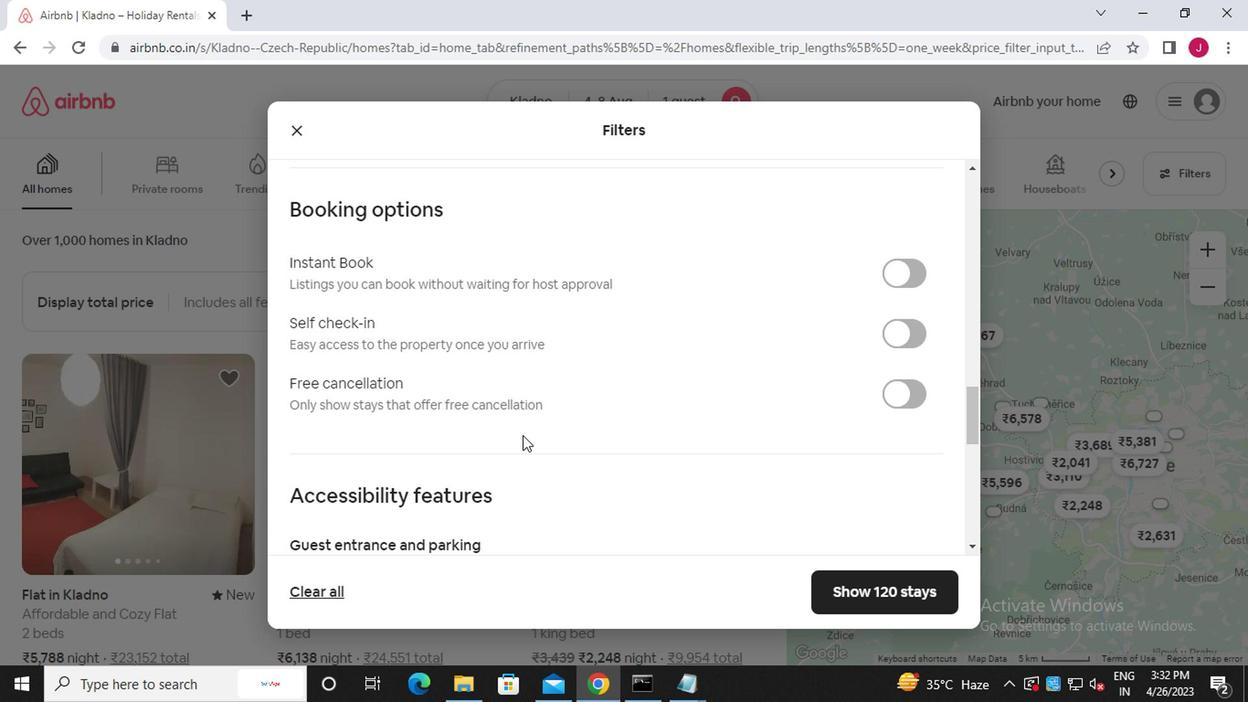 
Action: Mouse scrolled (513, 441) with delta (0, -1)
Screenshot: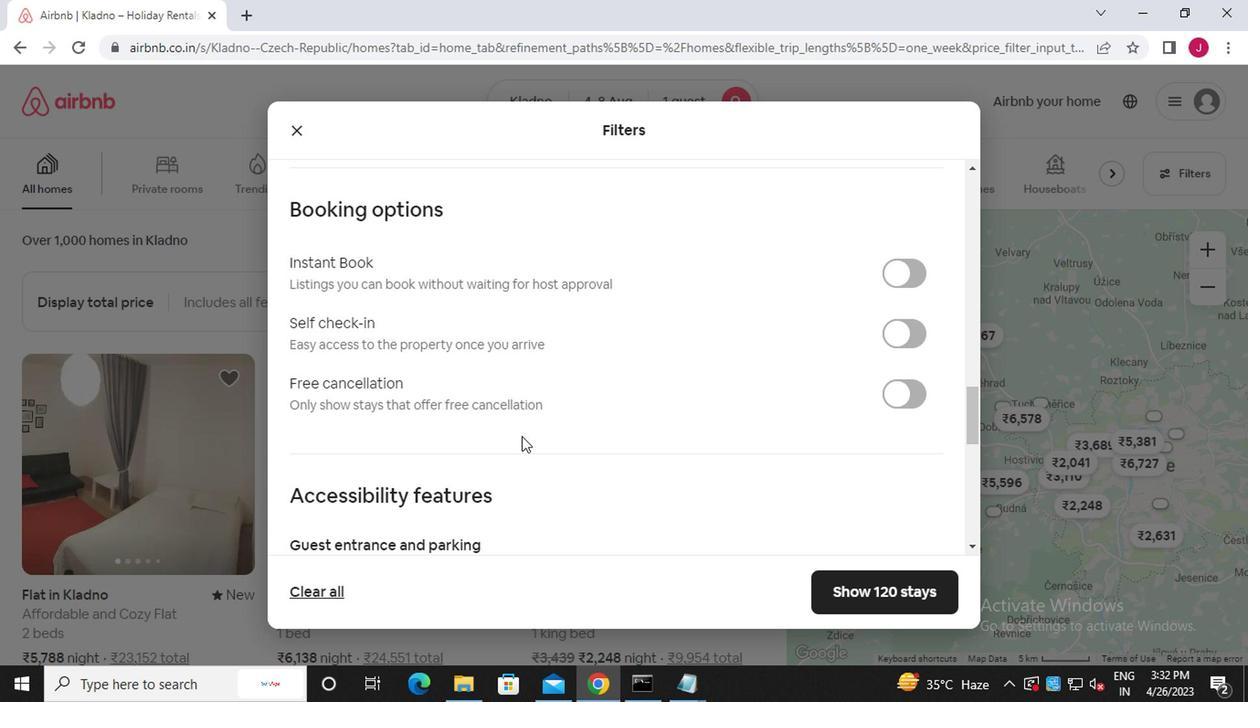 
Action: Mouse moved to (896, 249)
Screenshot: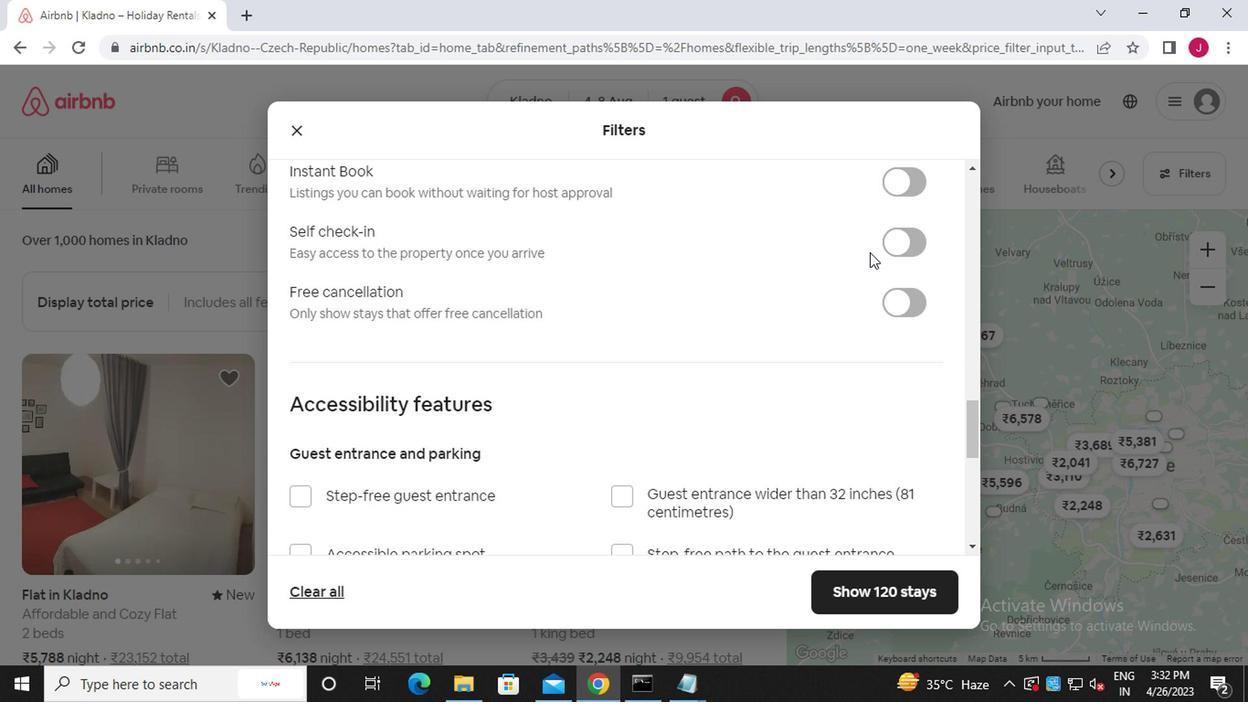 
Action: Mouse pressed left at (896, 249)
Screenshot: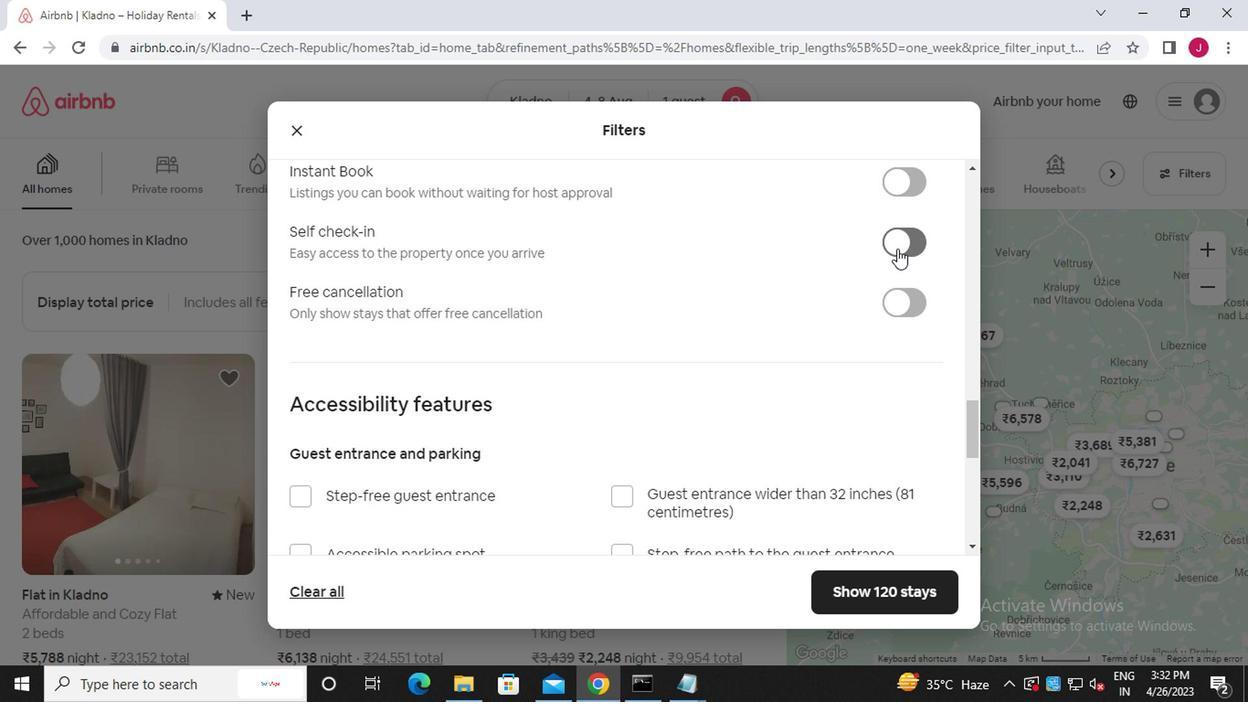 
Action: Mouse moved to (545, 415)
Screenshot: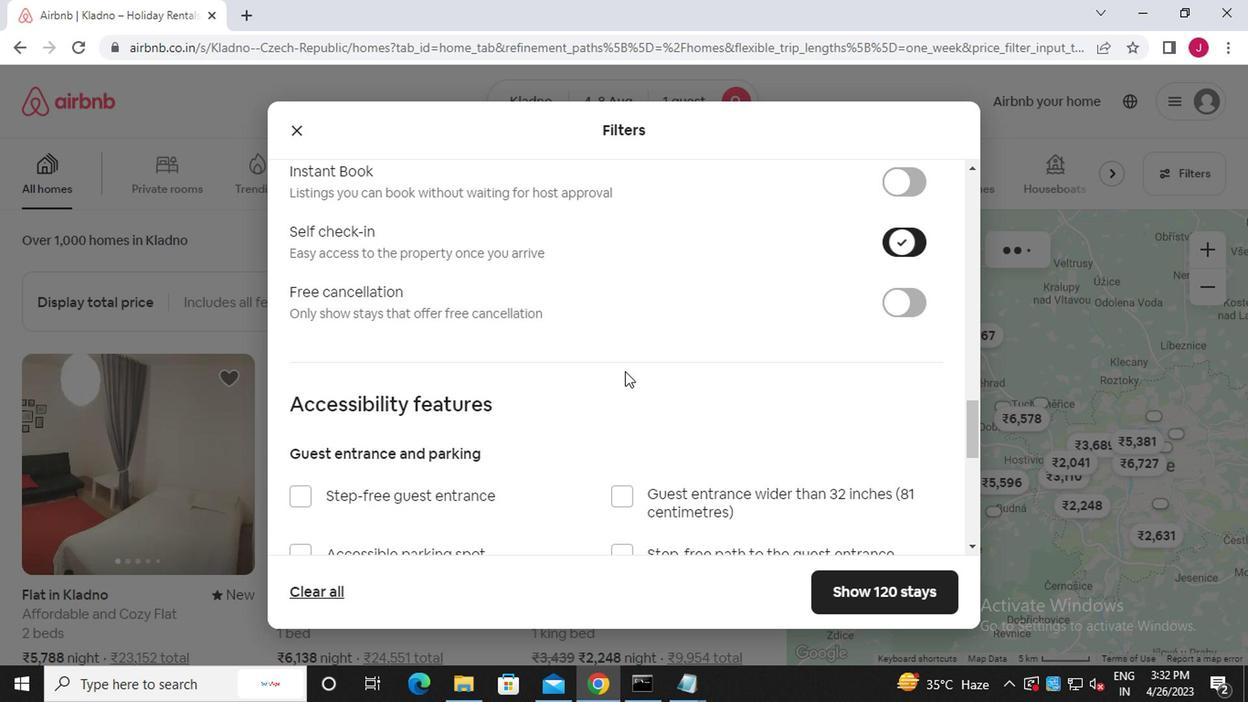 
Action: Mouse scrolled (545, 414) with delta (0, -1)
Screenshot: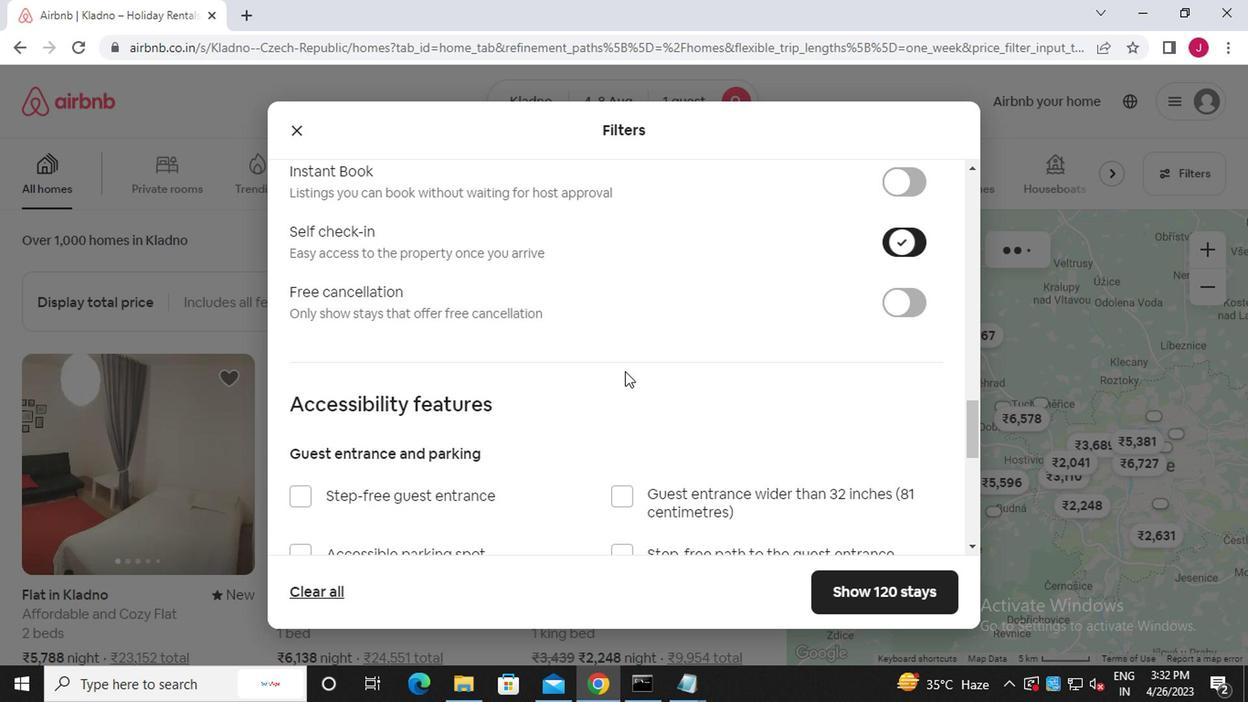 
Action: Mouse moved to (541, 418)
Screenshot: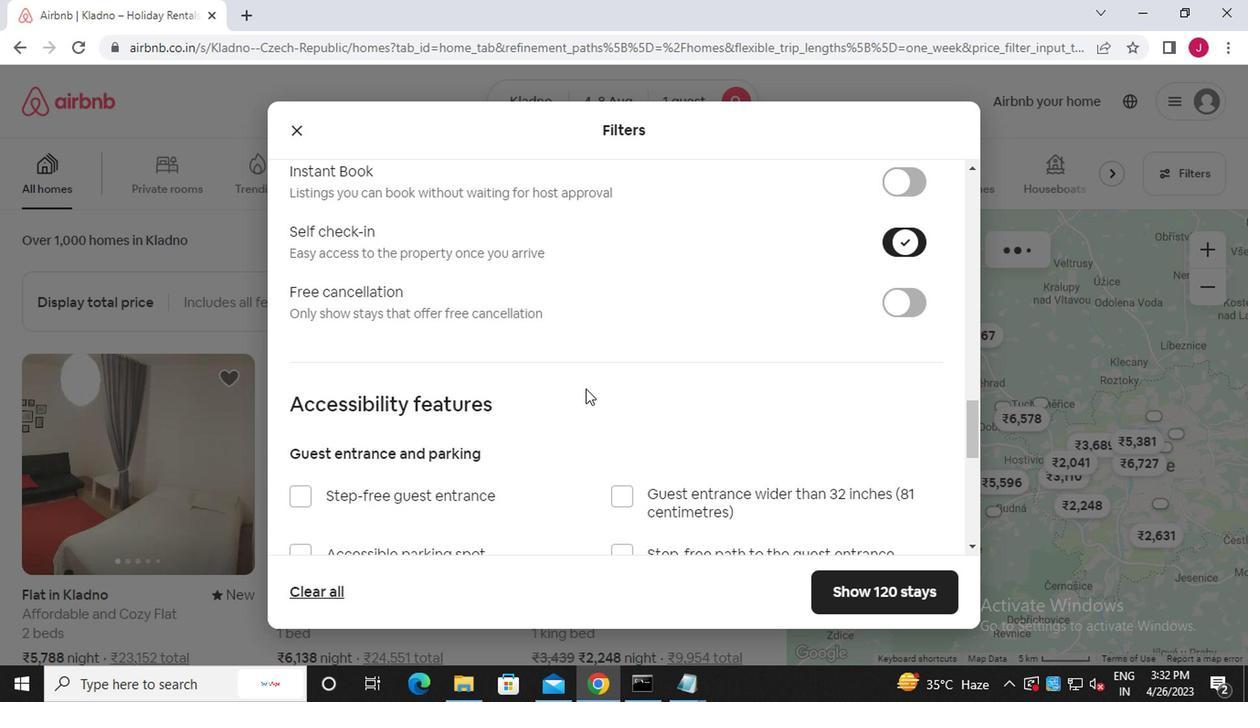
Action: Mouse scrolled (541, 417) with delta (0, 0)
Screenshot: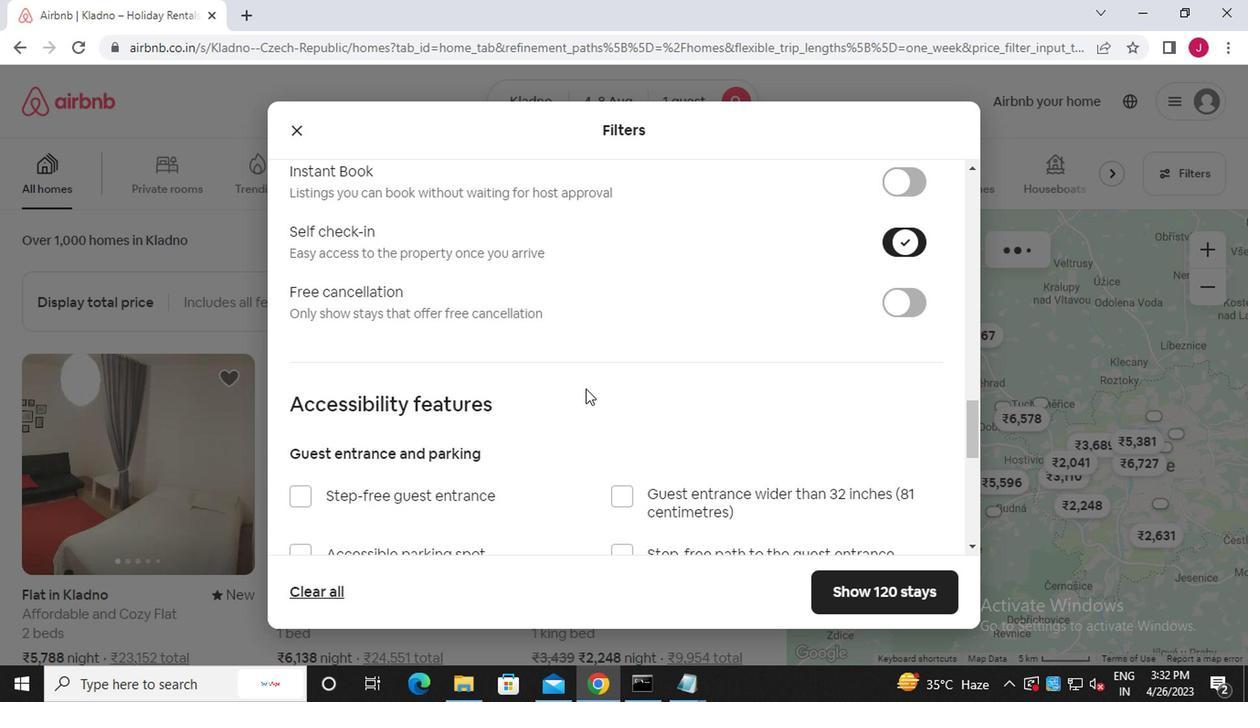 
Action: Mouse scrolled (541, 417) with delta (0, 0)
Screenshot: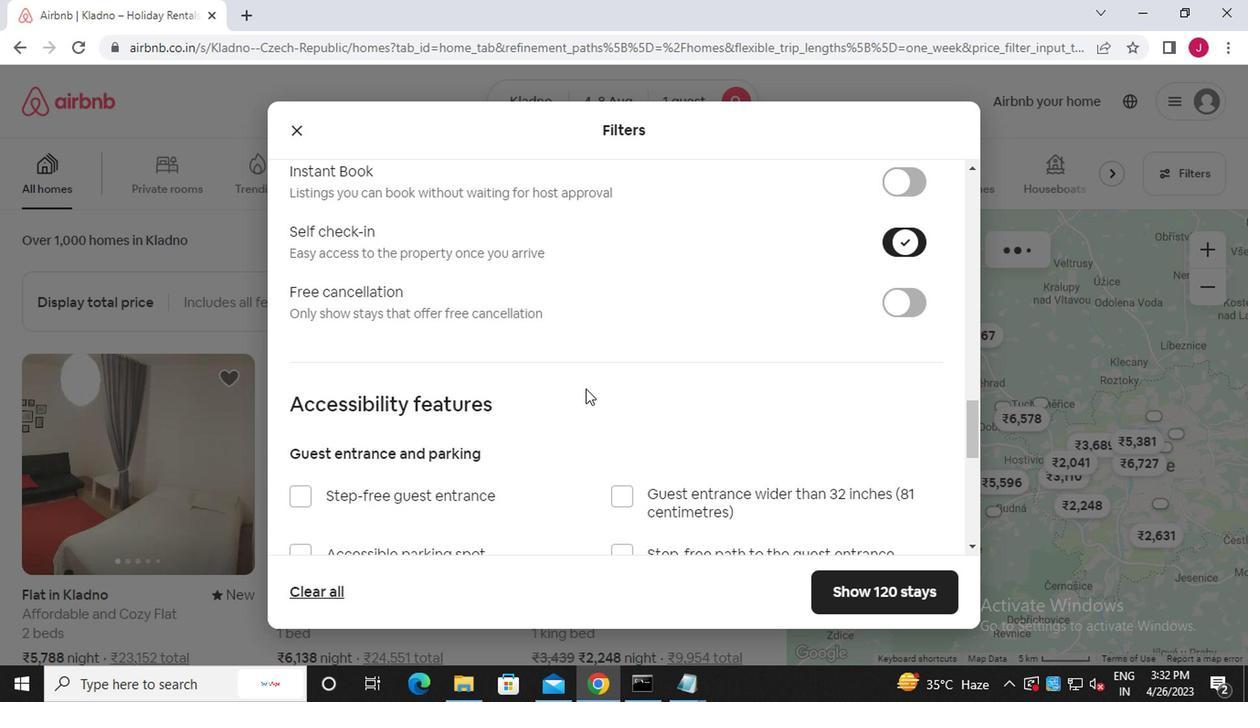 
Action: Mouse scrolled (541, 417) with delta (0, 0)
Screenshot: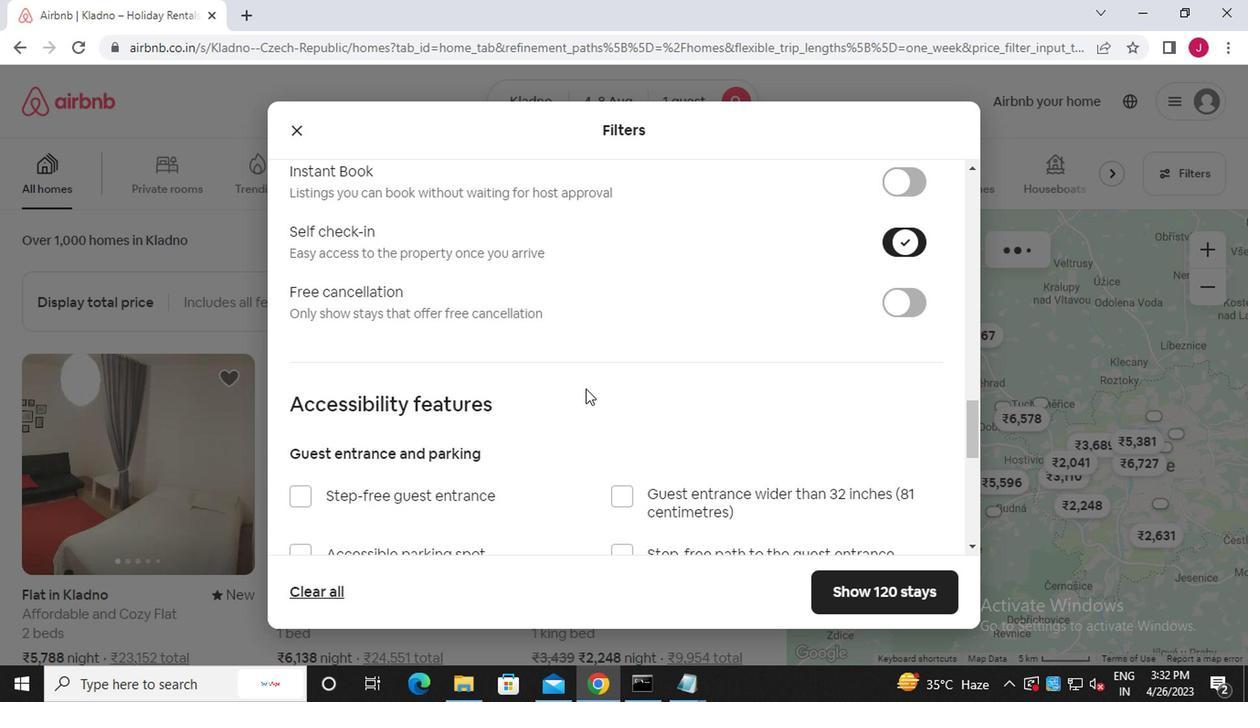 
Action: Mouse scrolled (541, 417) with delta (0, 0)
Screenshot: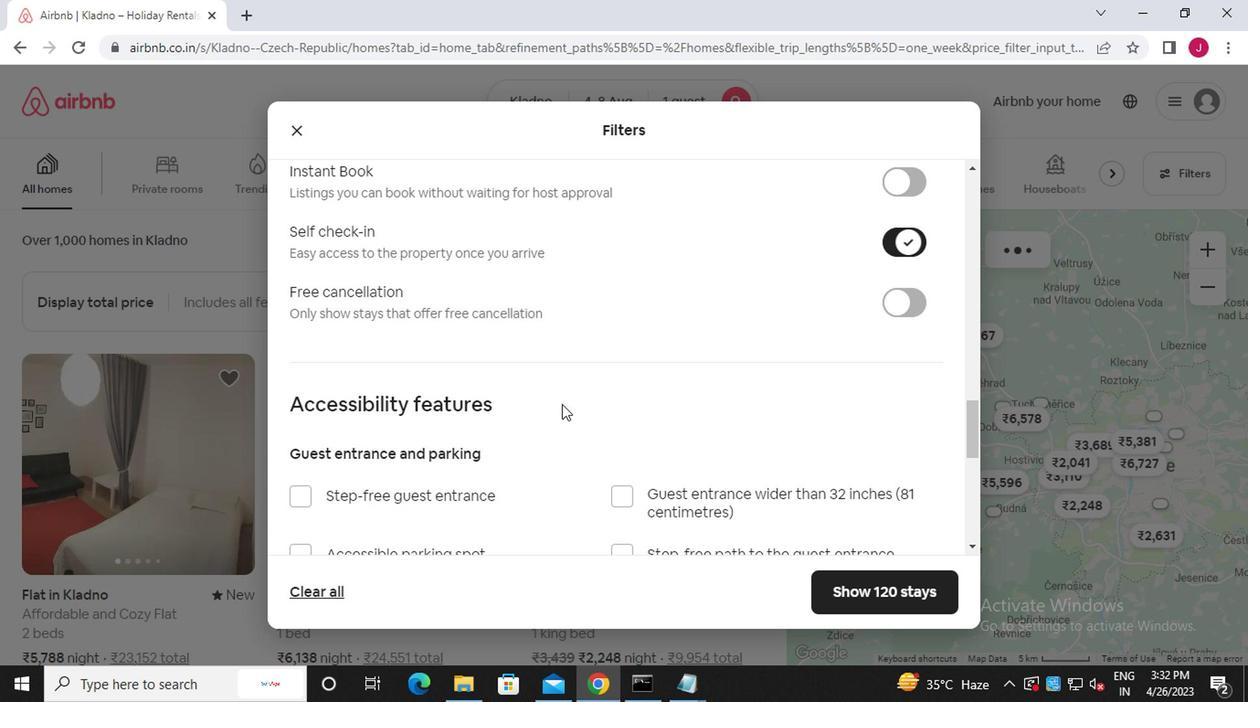 
Action: Mouse scrolled (541, 417) with delta (0, 0)
Screenshot: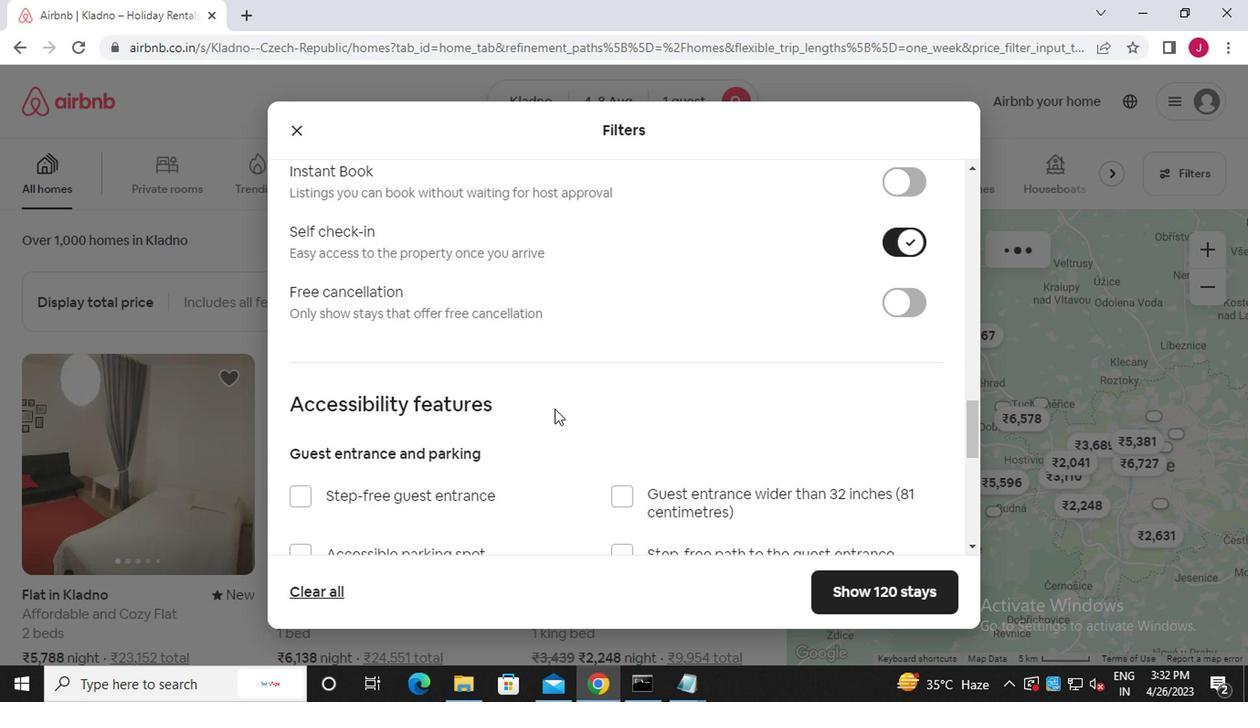 
Action: Mouse scrolled (541, 417) with delta (0, 0)
Screenshot: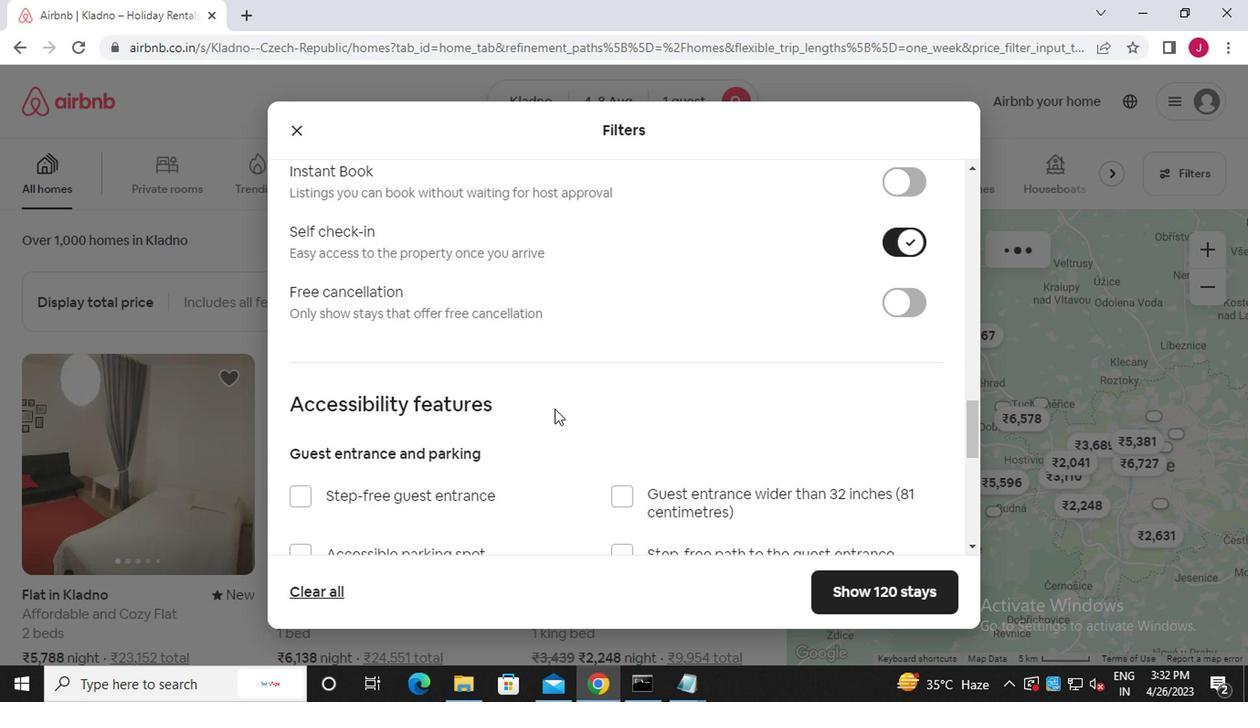 
Action: Mouse scrolled (541, 417) with delta (0, 0)
Screenshot: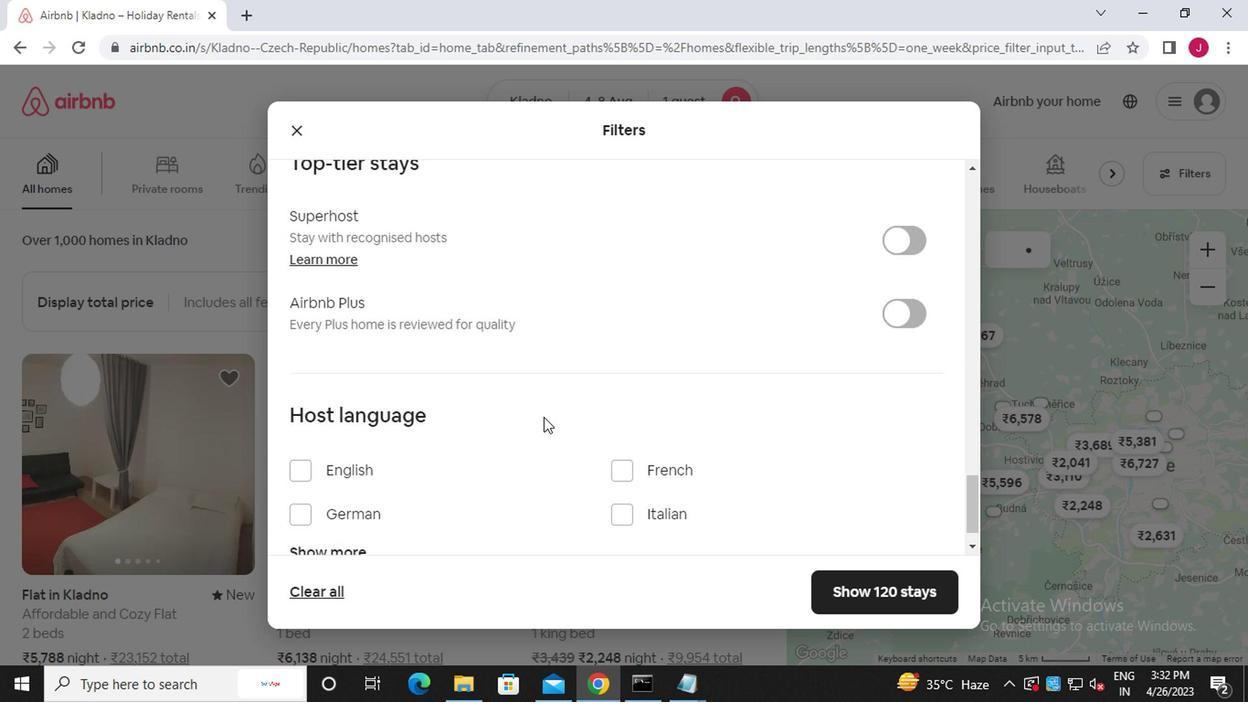 
Action: Mouse scrolled (541, 417) with delta (0, 0)
Screenshot: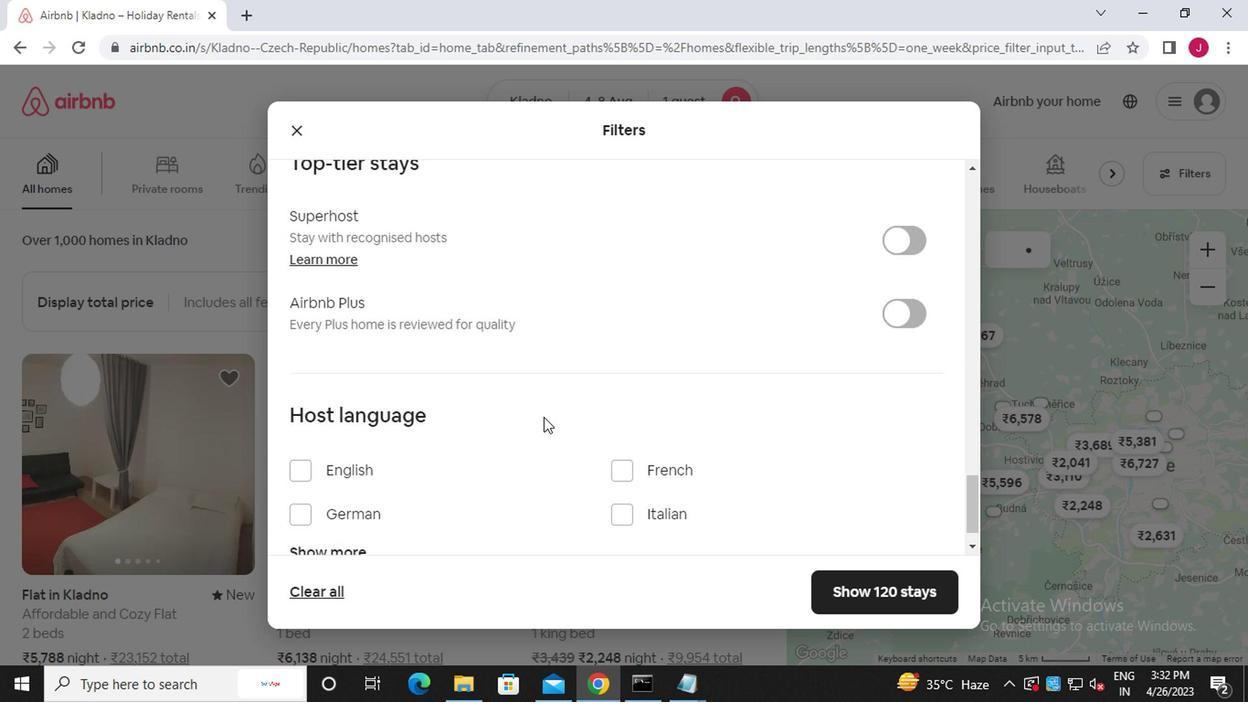 
Action: Mouse scrolled (541, 417) with delta (0, 0)
Screenshot: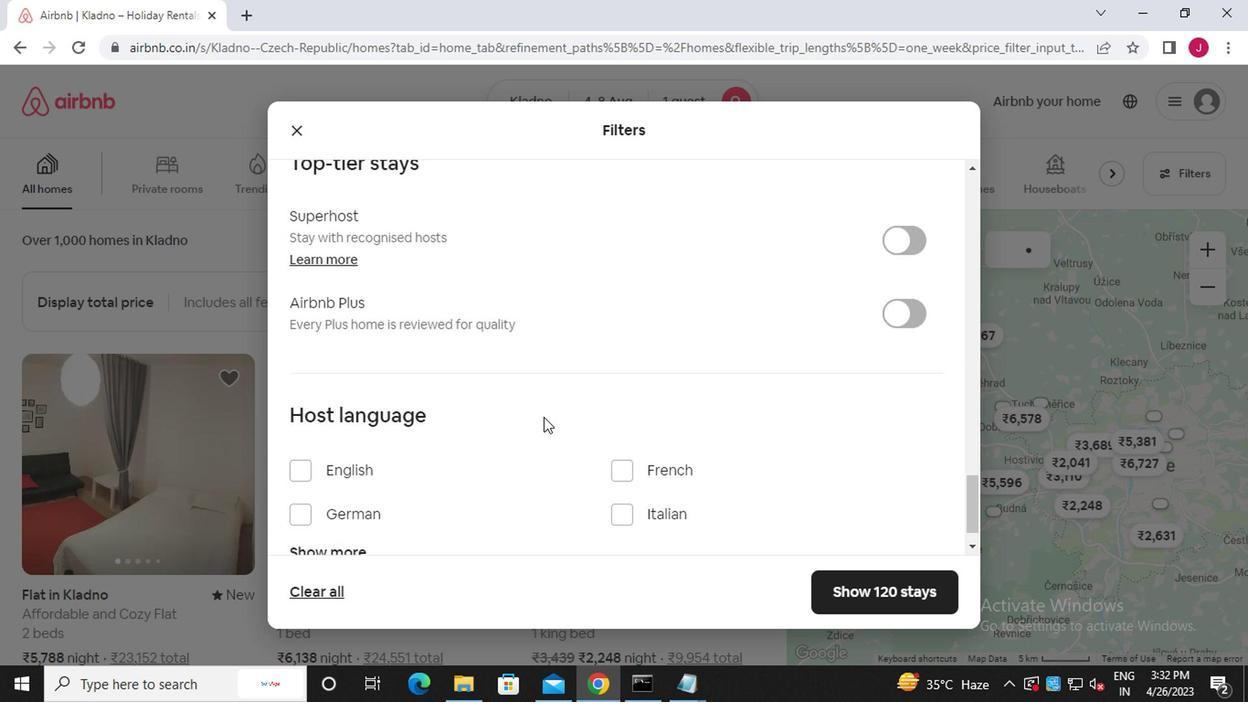 
Action: Mouse scrolled (541, 417) with delta (0, 0)
Screenshot: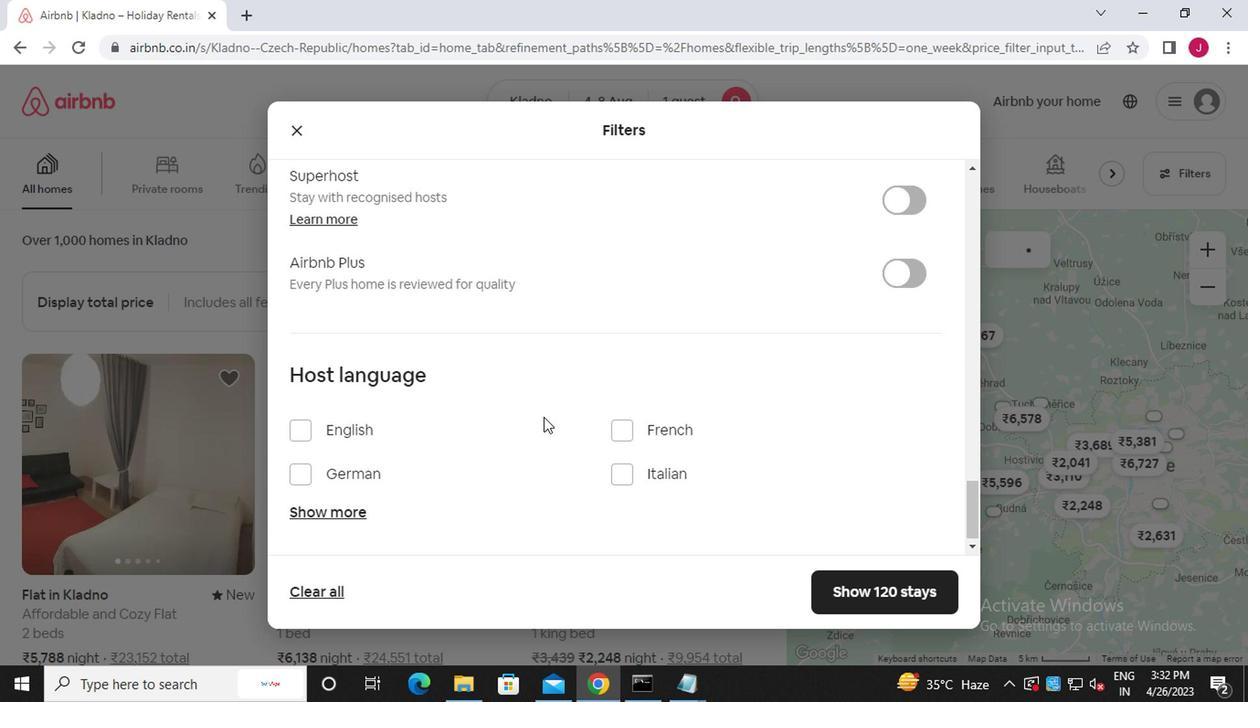 
Action: Mouse scrolled (541, 417) with delta (0, 0)
Screenshot: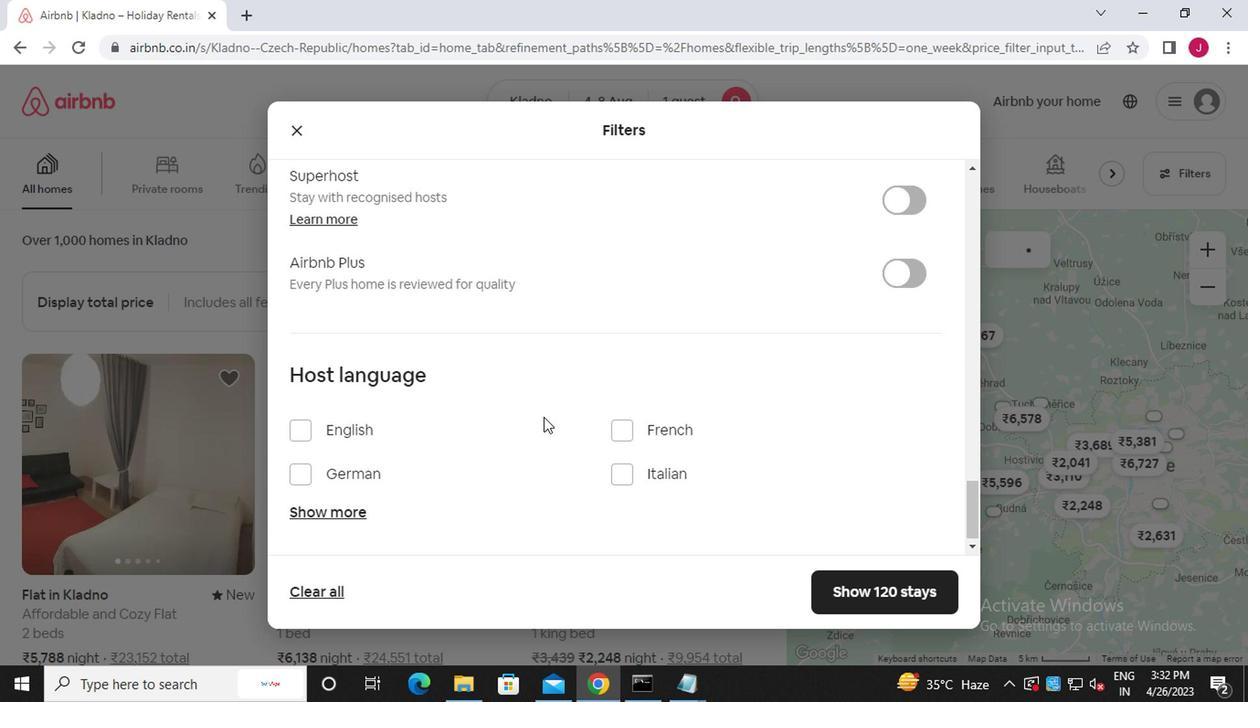 
Action: Mouse moved to (306, 433)
Screenshot: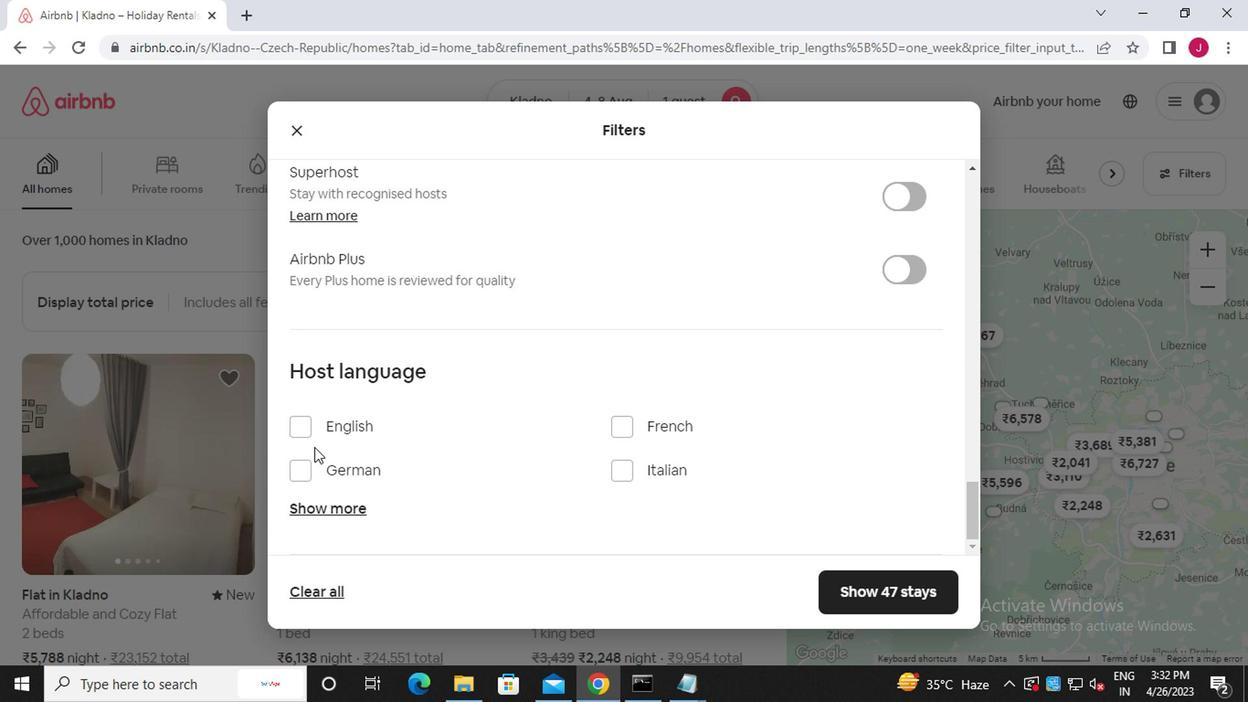 
Action: Mouse pressed left at (306, 433)
Screenshot: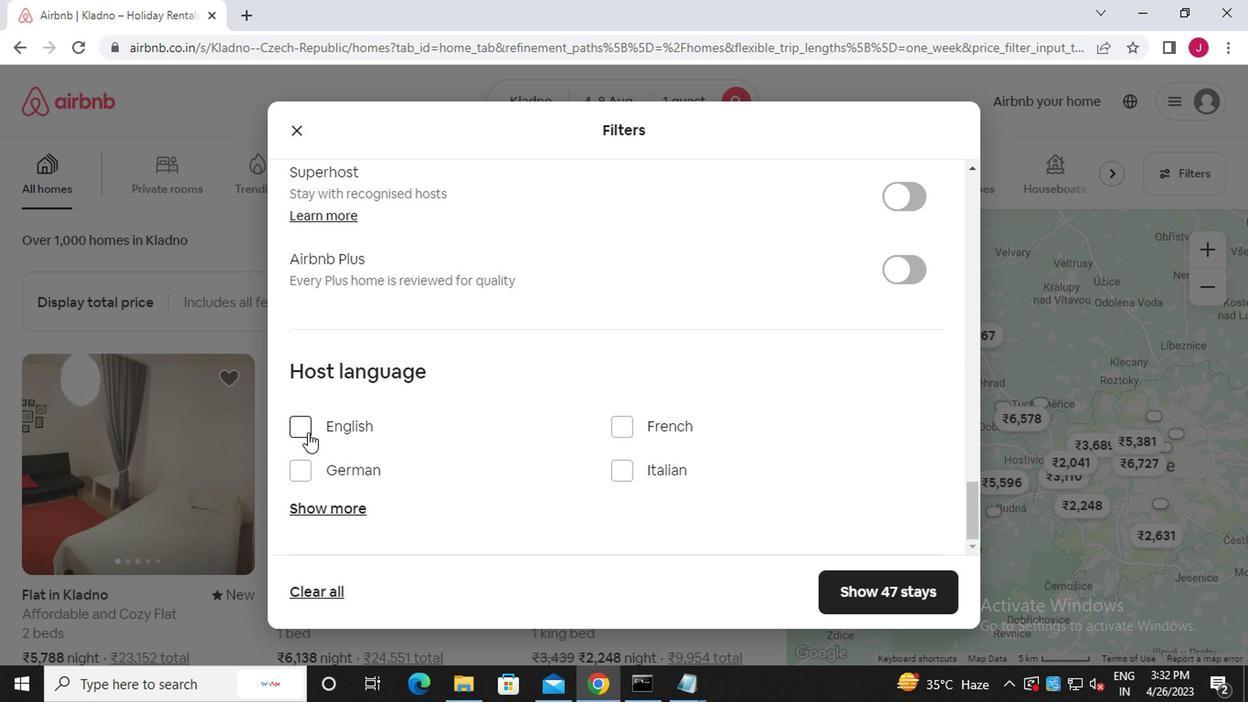 
Action: Mouse moved to (884, 591)
Screenshot: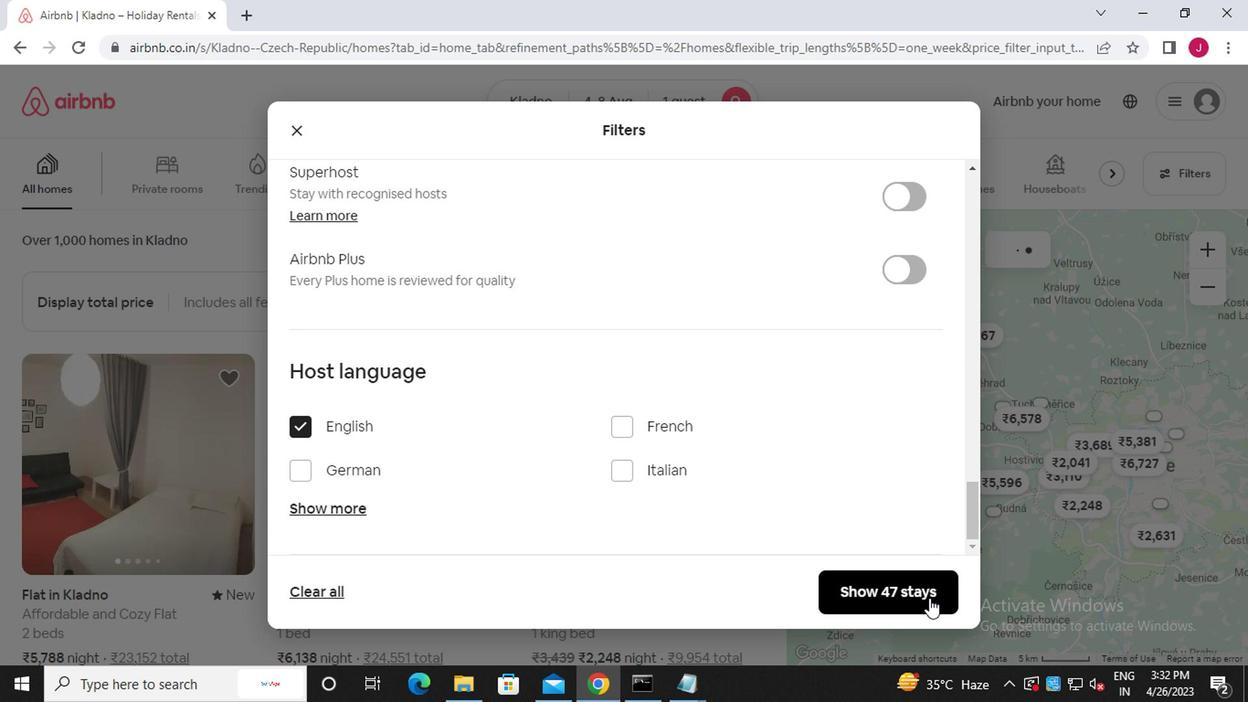 
Action: Mouse pressed left at (884, 591)
Screenshot: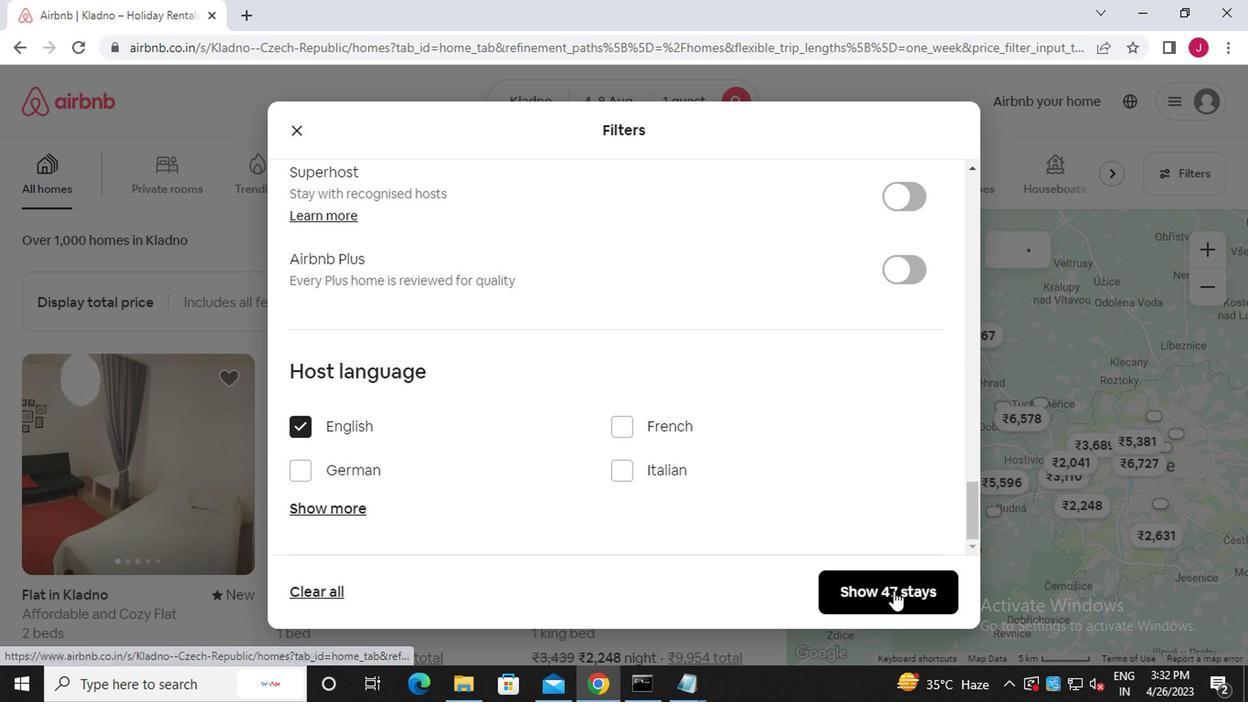 
Action: Mouse moved to (884, 591)
Screenshot: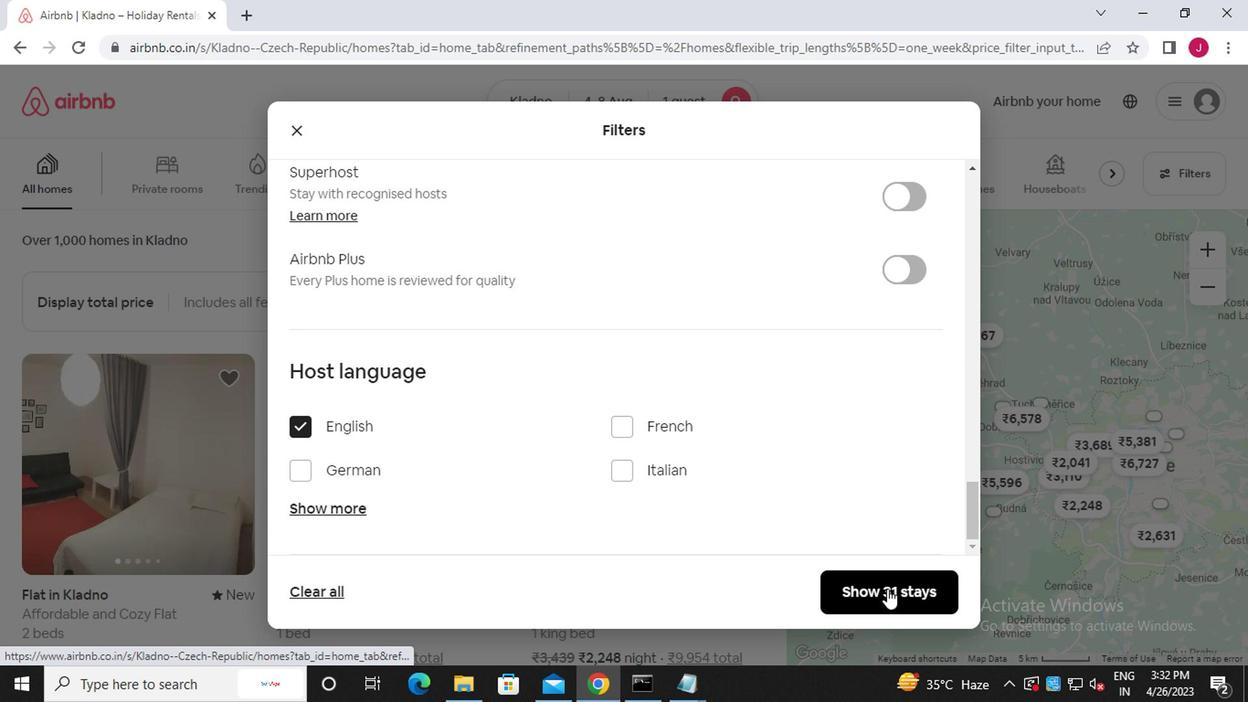 
